 Task: Buy 1 Bar Strainers from Bar & Wine Tools section under best seller category for shipping address: Jake Allen, 4734 Huntz Lane, Bolton, Massachusetts 01740, Cell Number 9785492947. Pay from credit card ending with 9757, CVV 798
Action: Mouse moved to (14, 74)
Screenshot: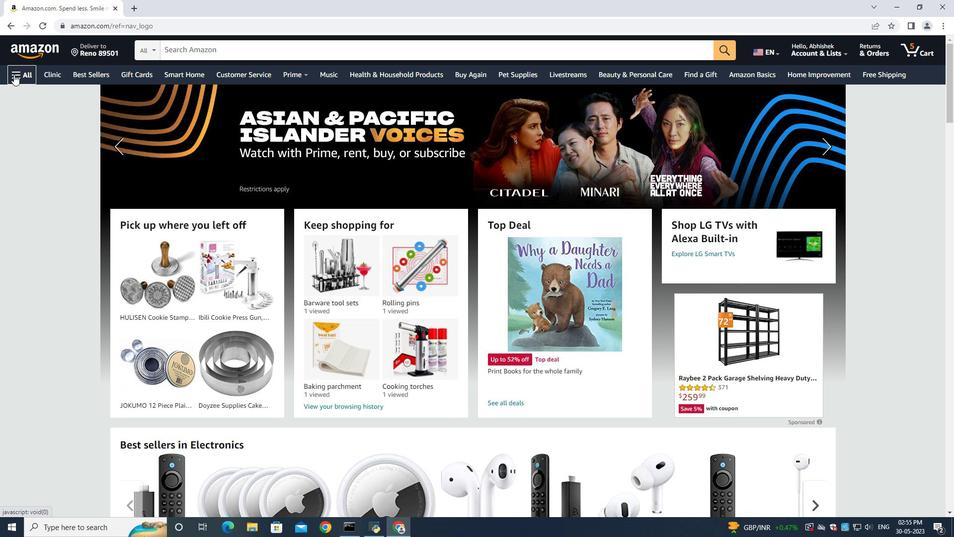 
Action: Mouse pressed left at (14, 74)
Screenshot: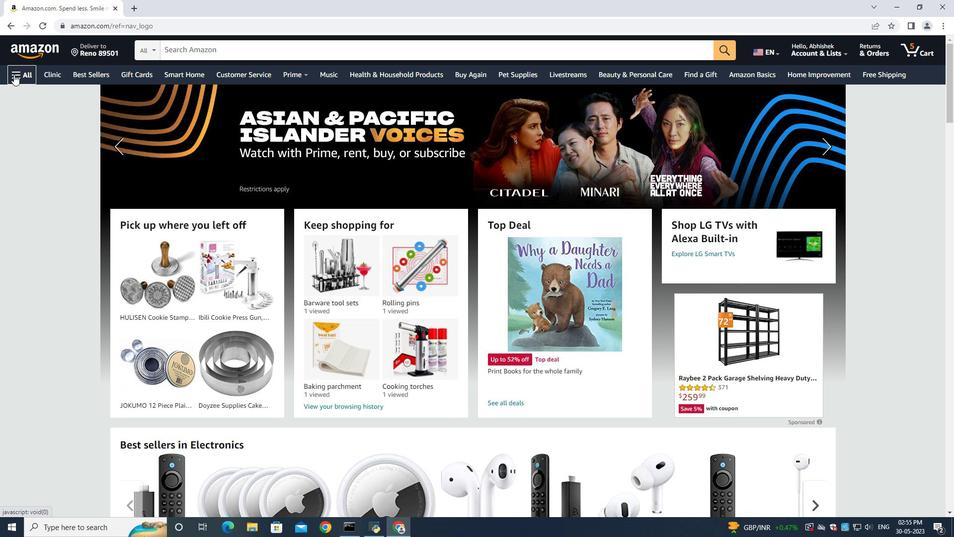 
Action: Mouse moved to (43, 94)
Screenshot: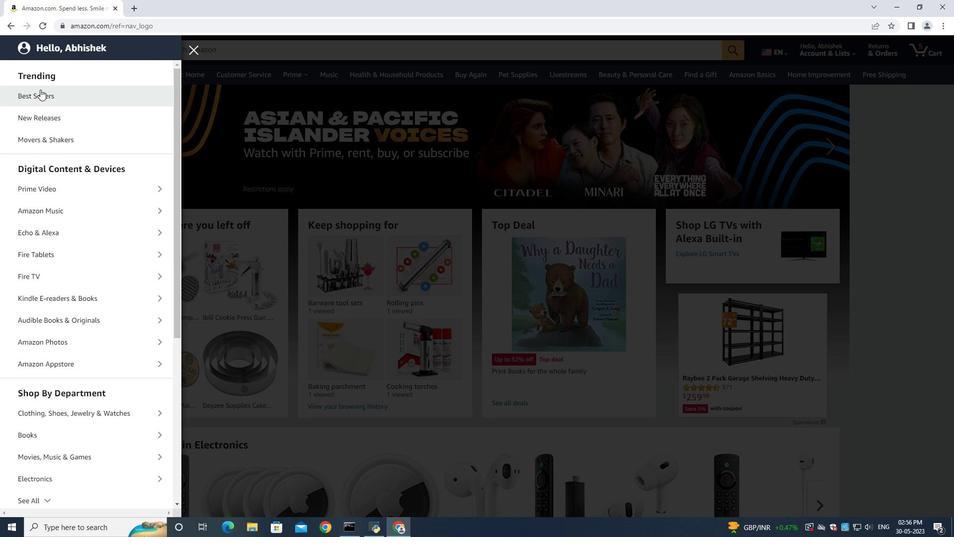 
Action: Mouse pressed left at (43, 94)
Screenshot: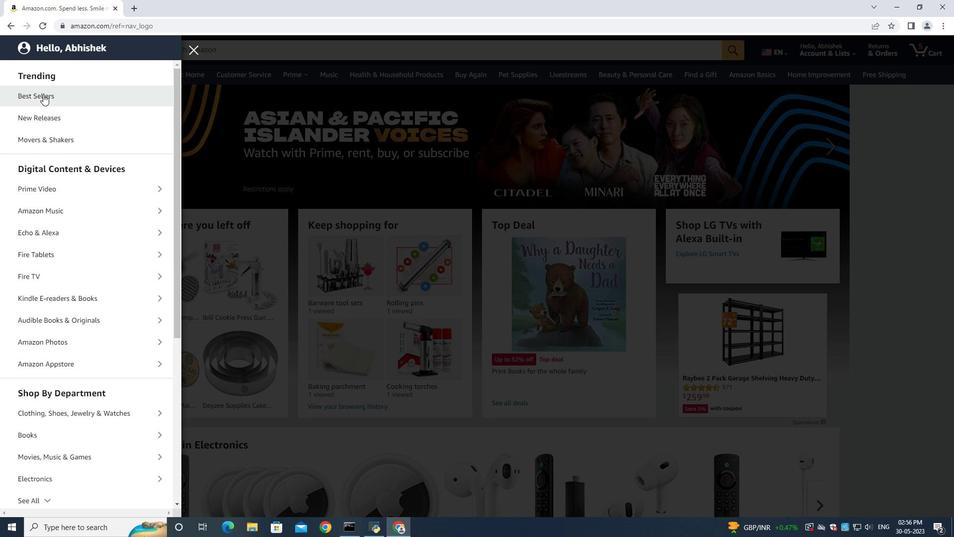 
Action: Mouse moved to (194, 52)
Screenshot: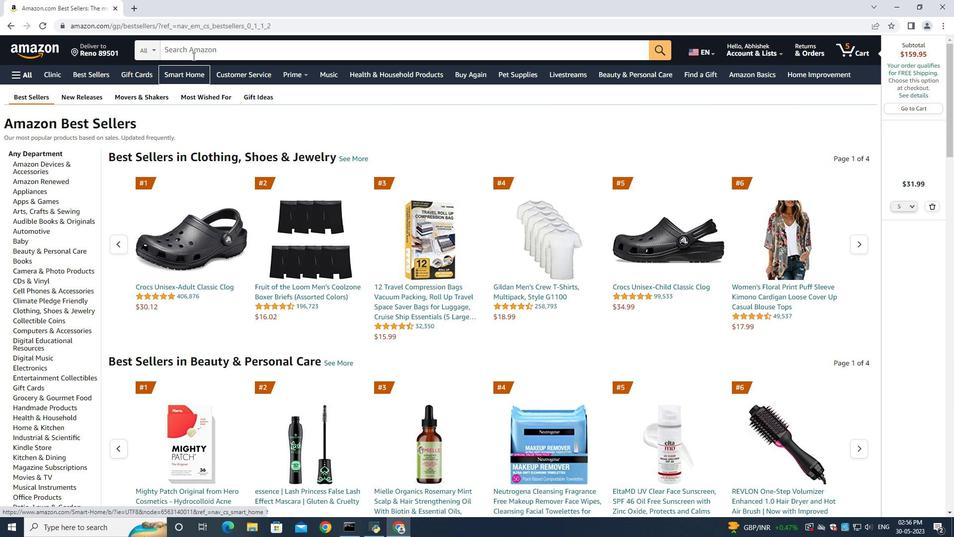 
Action: Mouse pressed left at (194, 52)
Screenshot: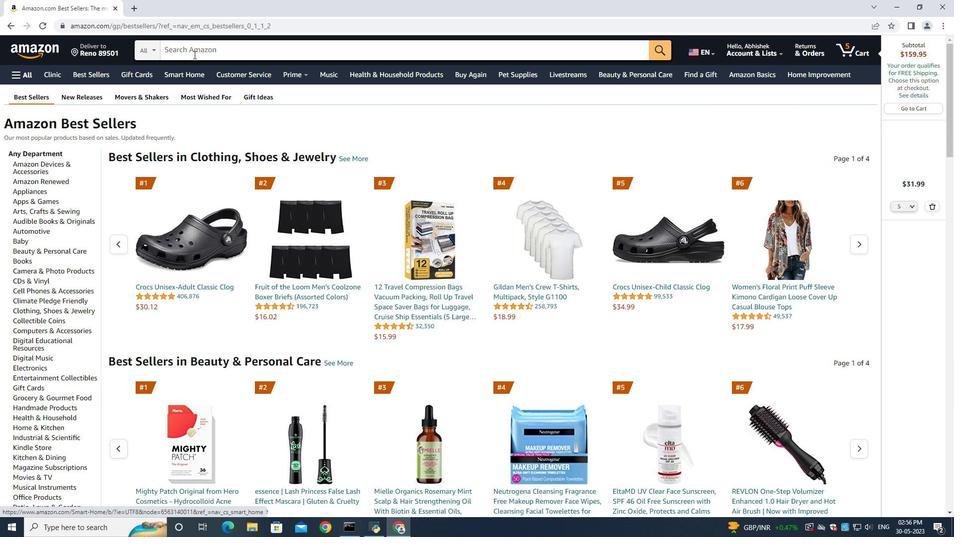 
Action: Key pressed <Key.shift>Bar<Key.space><Key.shift><Key.shift><Key.shift><Key.shift><Key.shift><Key.shift><Key.shift><Key.shift><Key.shift><Key.shift><Key.shift><Key.shift><Key.shift><Key.shift><Key.shift><Key.shift><Key.shift><Key.shift><Key.shift><Key.shift><Key.shift><Key.shift><Key.shift>Strainers<Key.enter>
Screenshot: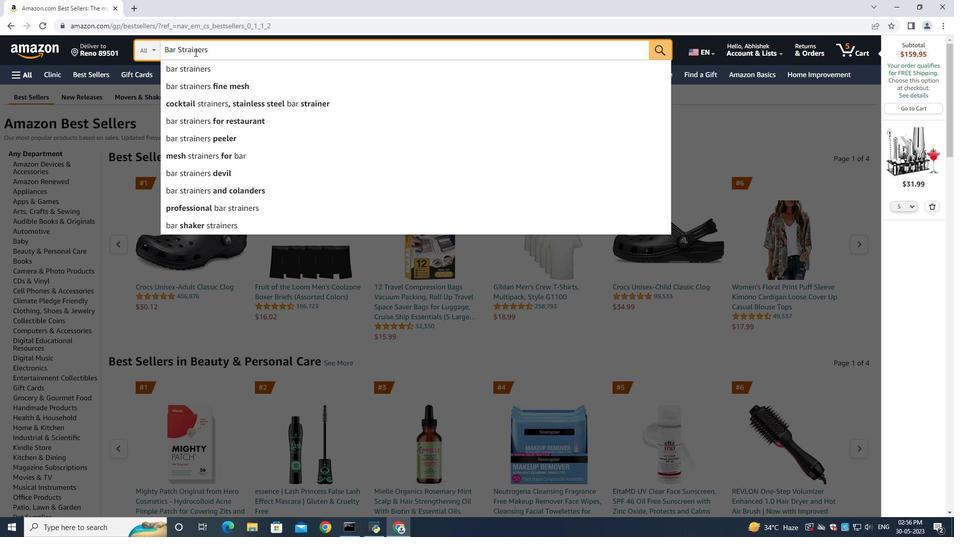 
Action: Mouse moved to (41, 204)
Screenshot: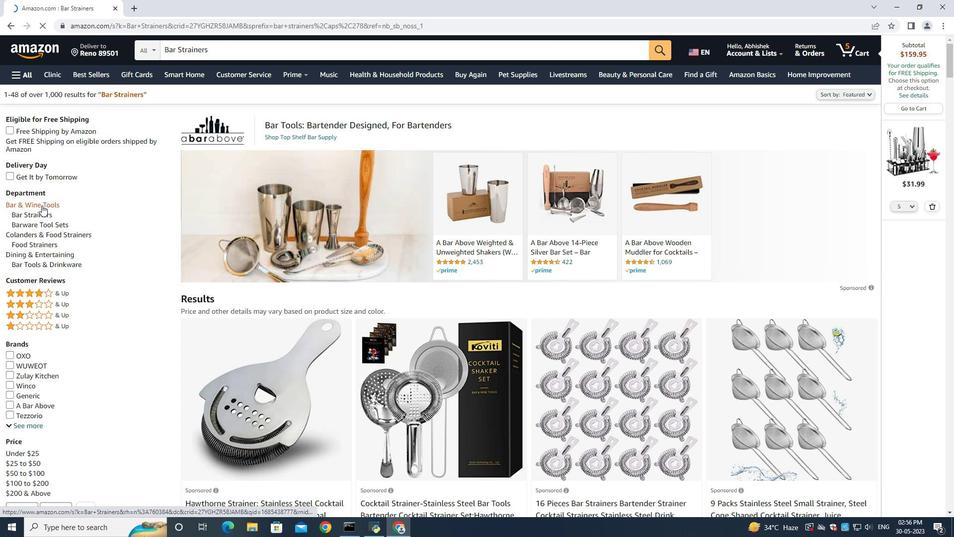 
Action: Mouse pressed left at (41, 204)
Screenshot: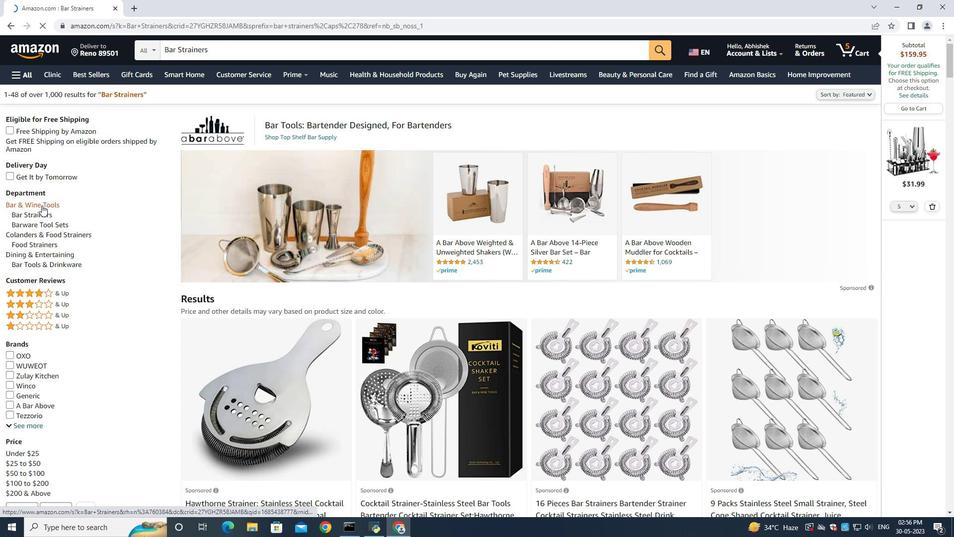 
Action: Mouse moved to (363, 332)
Screenshot: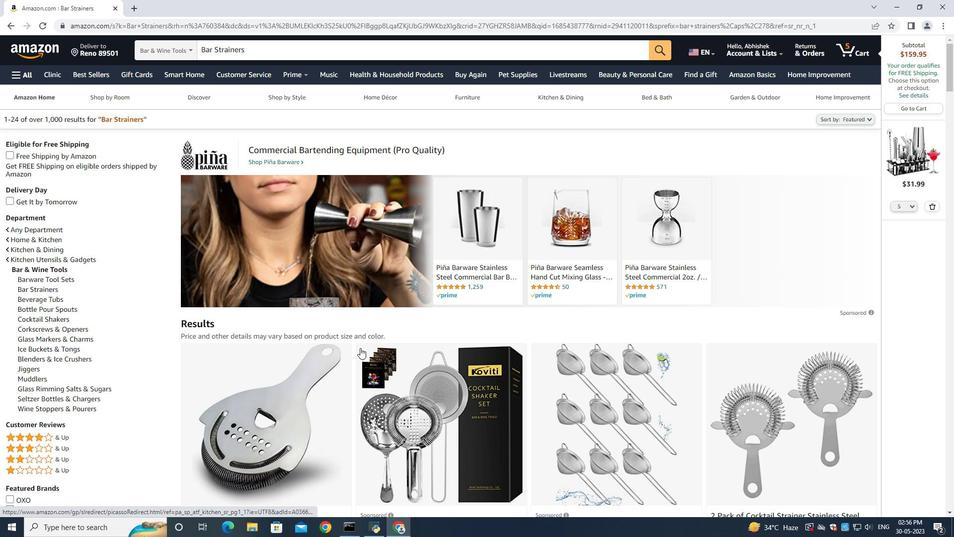 
Action: Mouse scrolled (363, 331) with delta (0, 0)
Screenshot: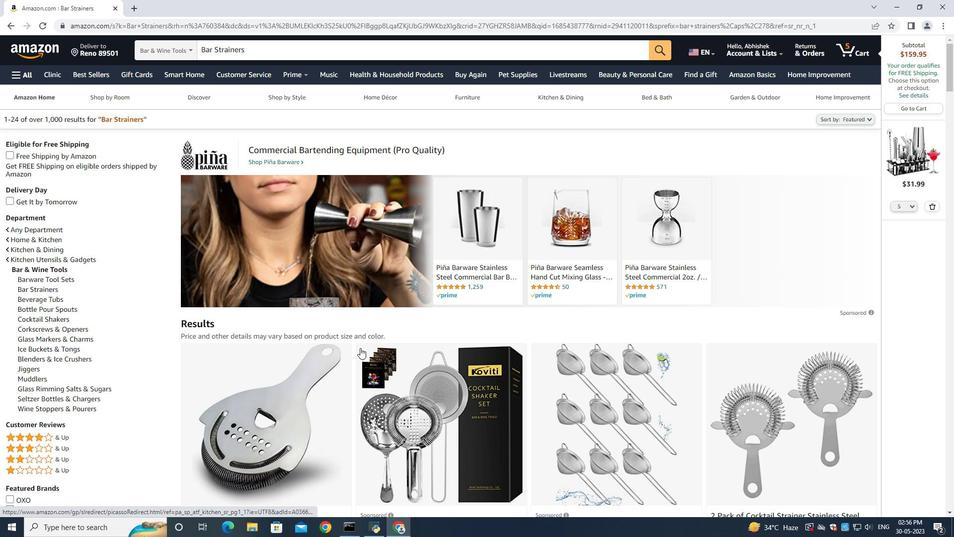 
Action: Mouse scrolled (363, 331) with delta (0, 0)
Screenshot: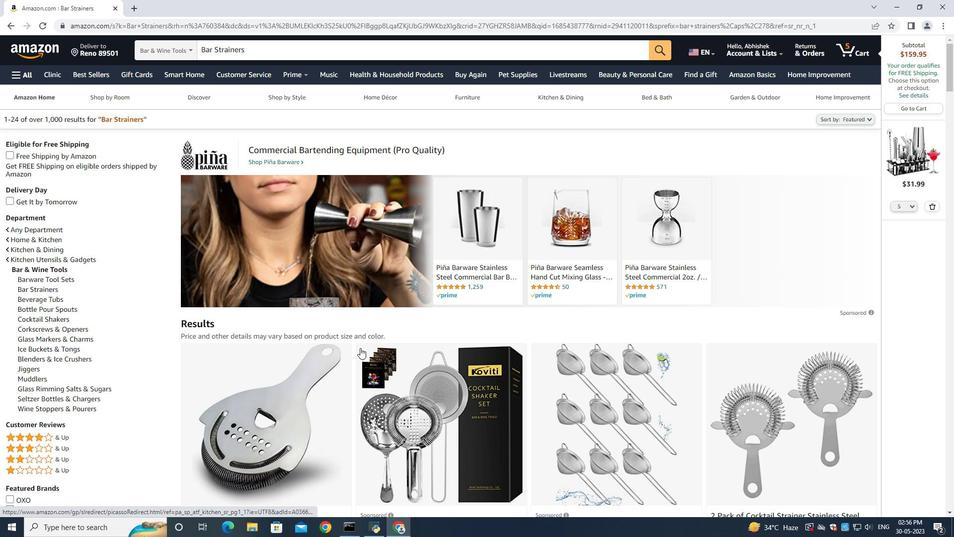 
Action: Mouse scrolled (363, 331) with delta (0, 0)
Screenshot: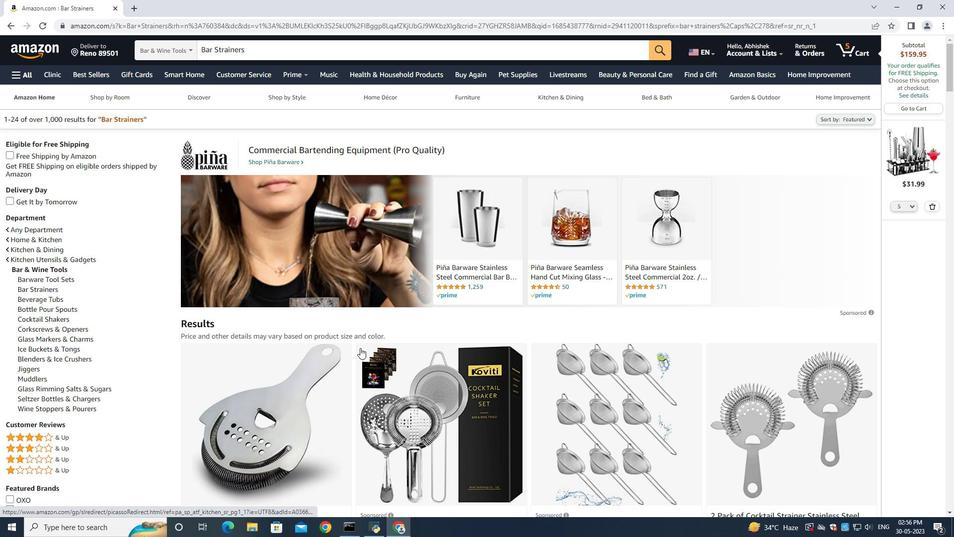 
Action: Mouse moved to (365, 321)
Screenshot: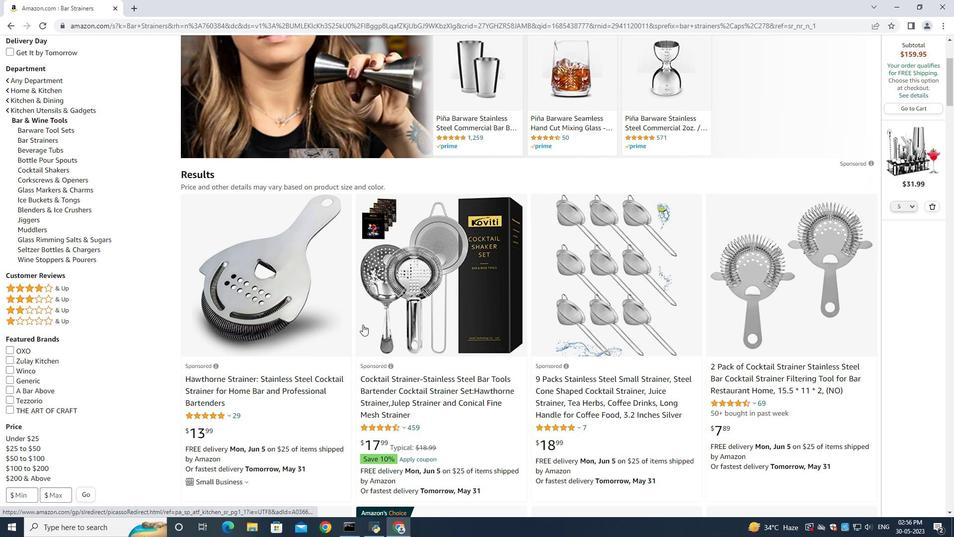 
Action: Mouse scrolled (365, 320) with delta (0, 0)
Screenshot: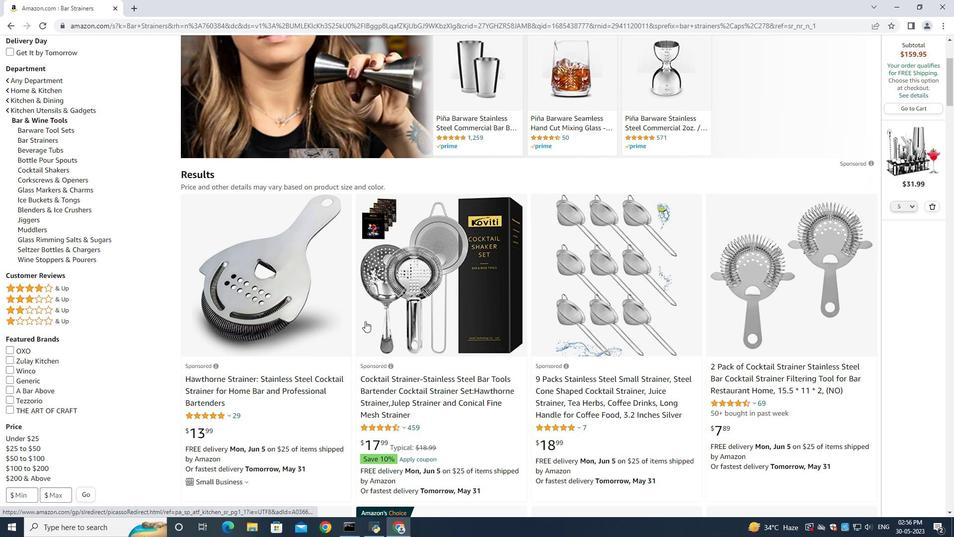 
Action: Mouse scrolled (365, 320) with delta (0, 0)
Screenshot: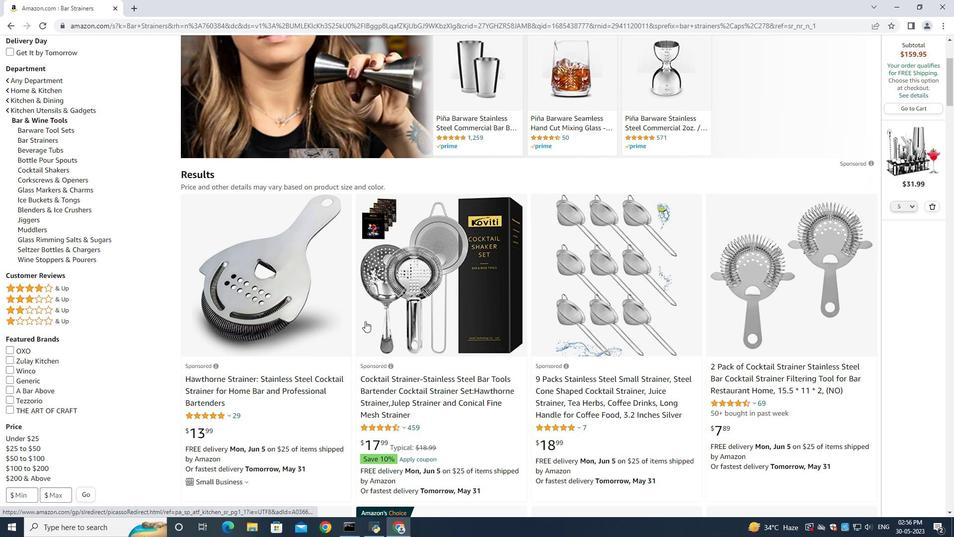 
Action: Mouse moved to (400, 300)
Screenshot: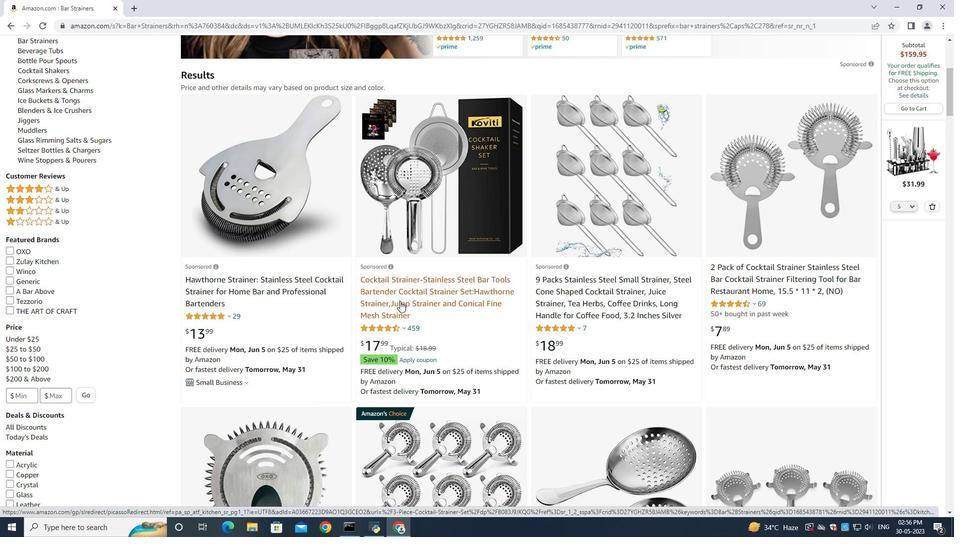 
Action: Mouse scrolled (400, 299) with delta (0, 0)
Screenshot: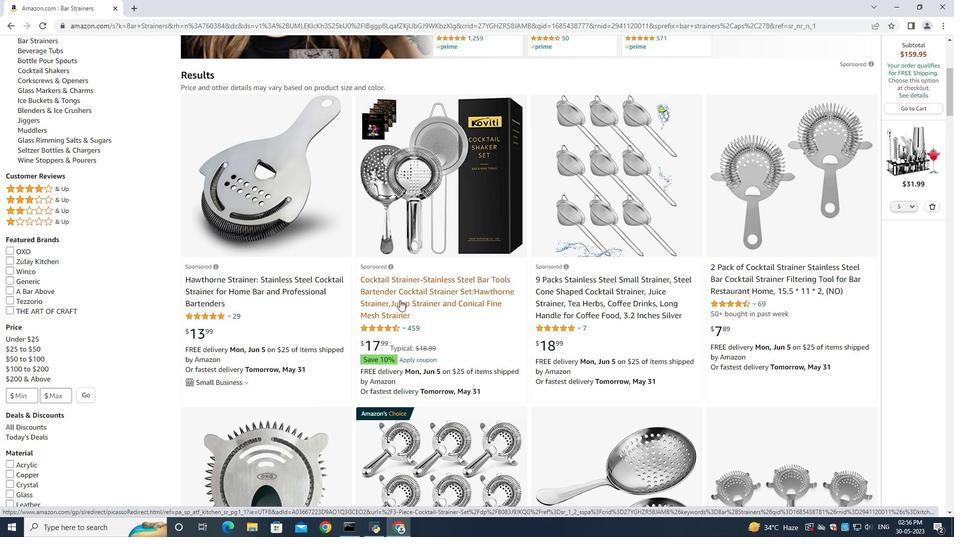 
Action: Mouse scrolled (400, 299) with delta (0, 0)
Screenshot: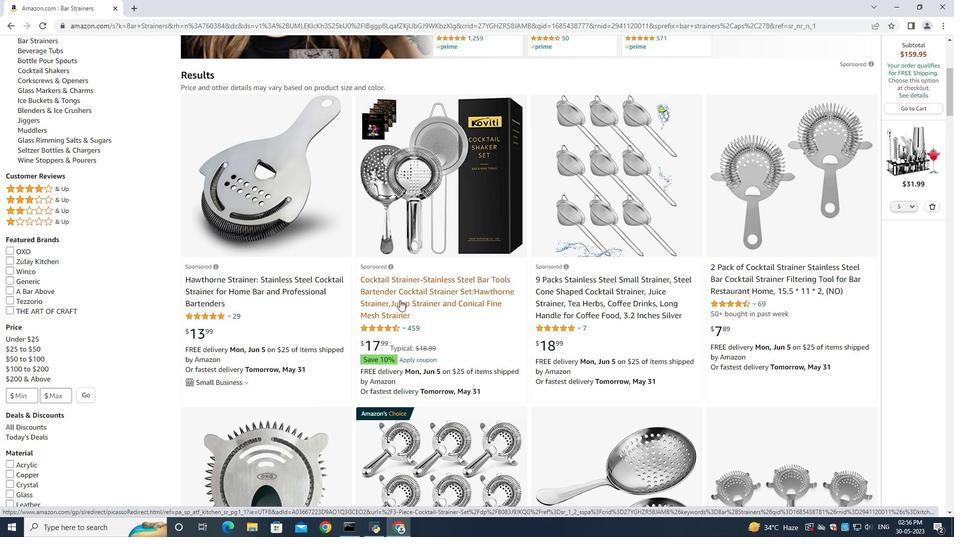 
Action: Mouse scrolled (400, 299) with delta (0, 0)
Screenshot: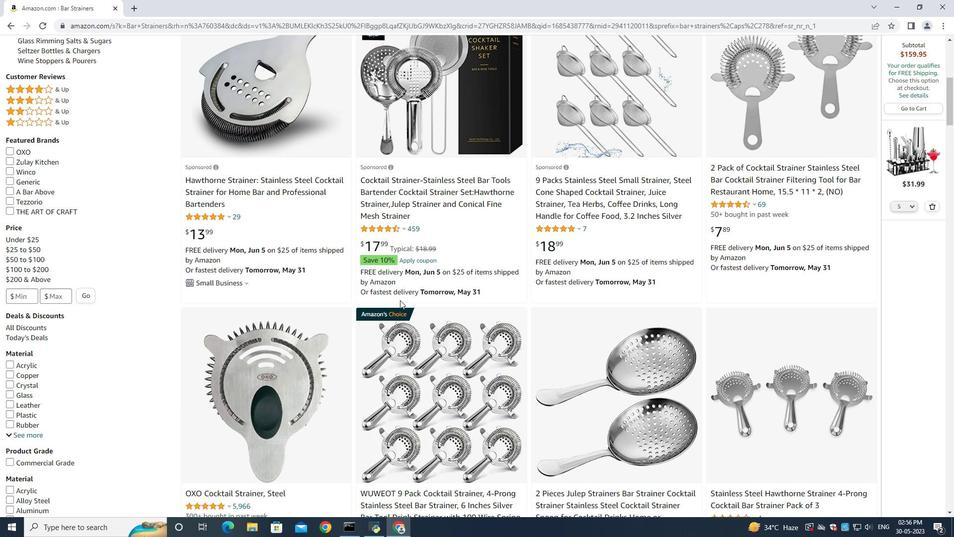 
Action: Mouse moved to (484, 336)
Screenshot: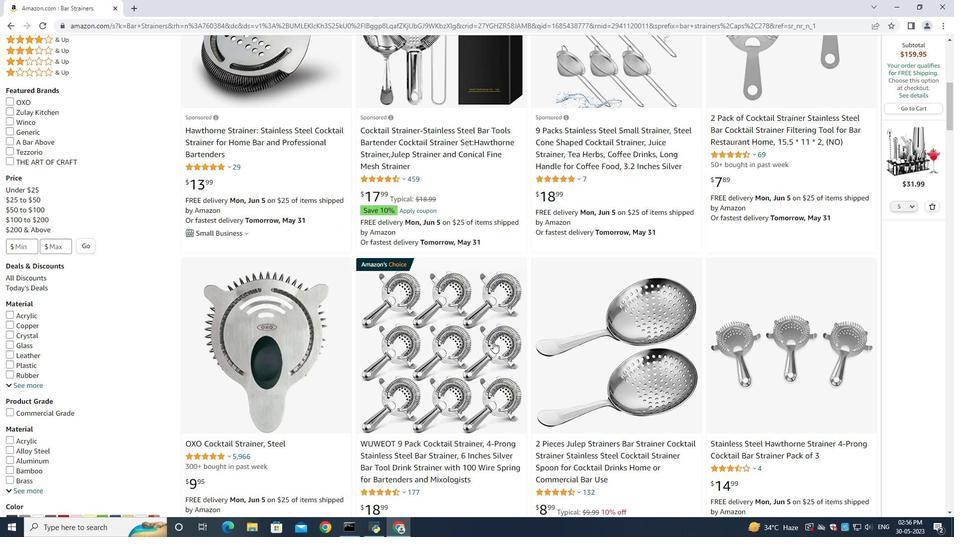 
Action: Mouse scrolled (484, 336) with delta (0, 0)
Screenshot: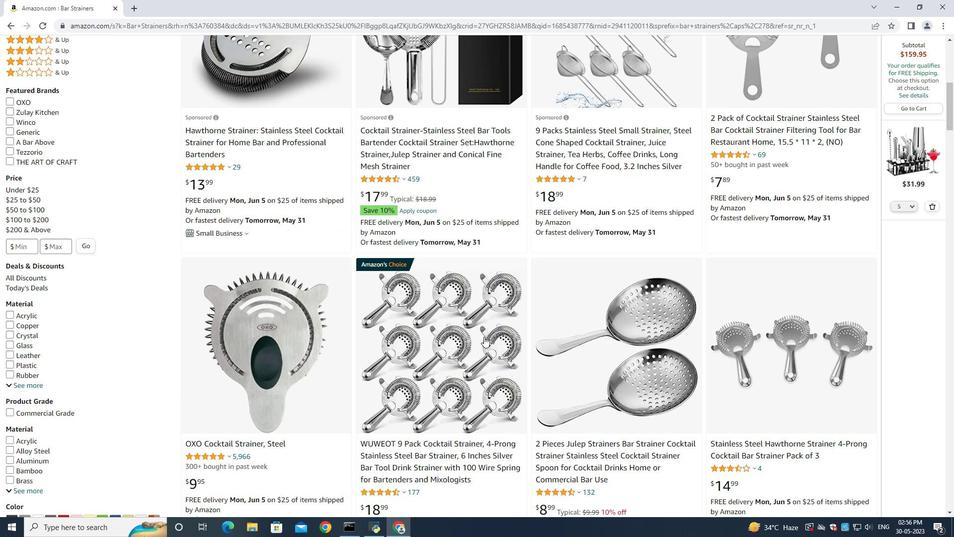 
Action: Mouse moved to (467, 335)
Screenshot: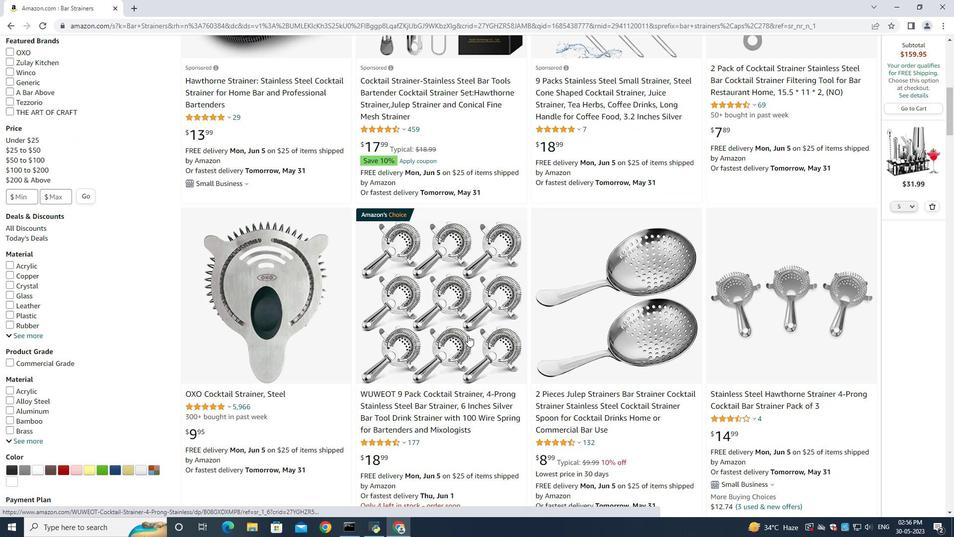 
Action: Mouse scrolled (467, 335) with delta (0, 0)
Screenshot: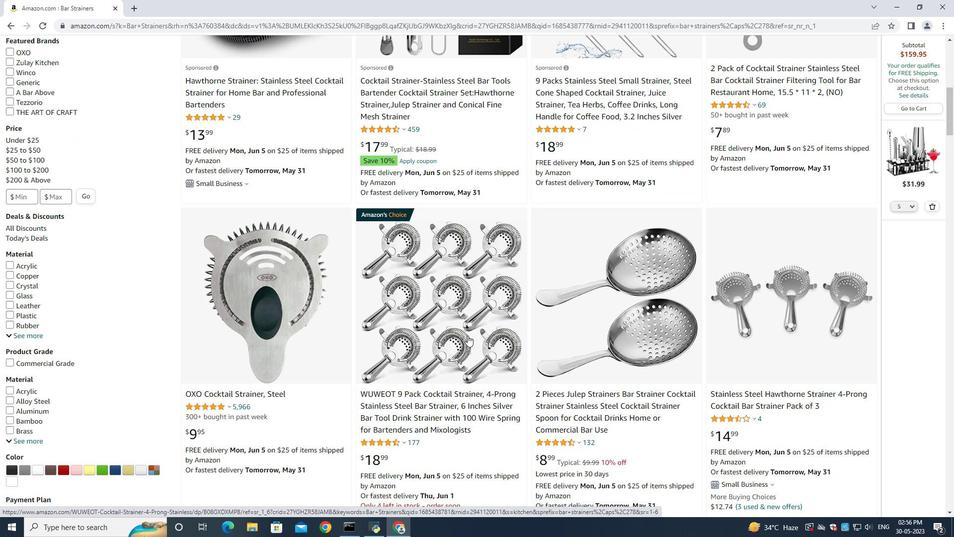 
Action: Mouse moved to (462, 347)
Screenshot: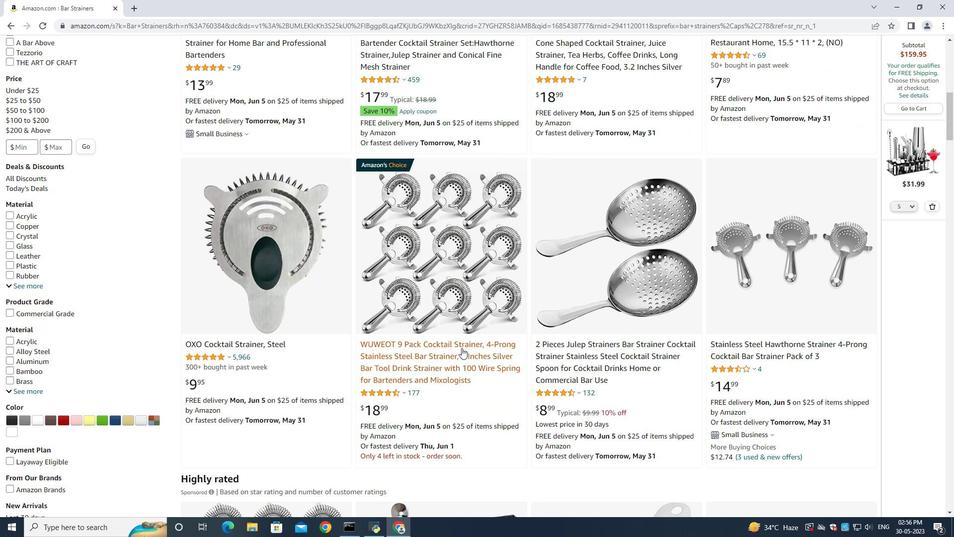 
Action: Mouse pressed left at (462, 347)
Screenshot: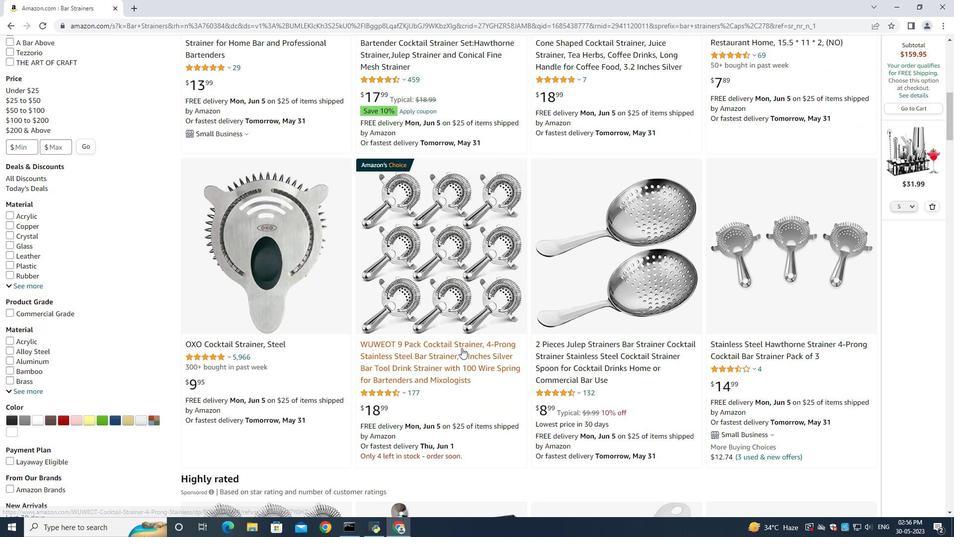 
Action: Mouse moved to (723, 421)
Screenshot: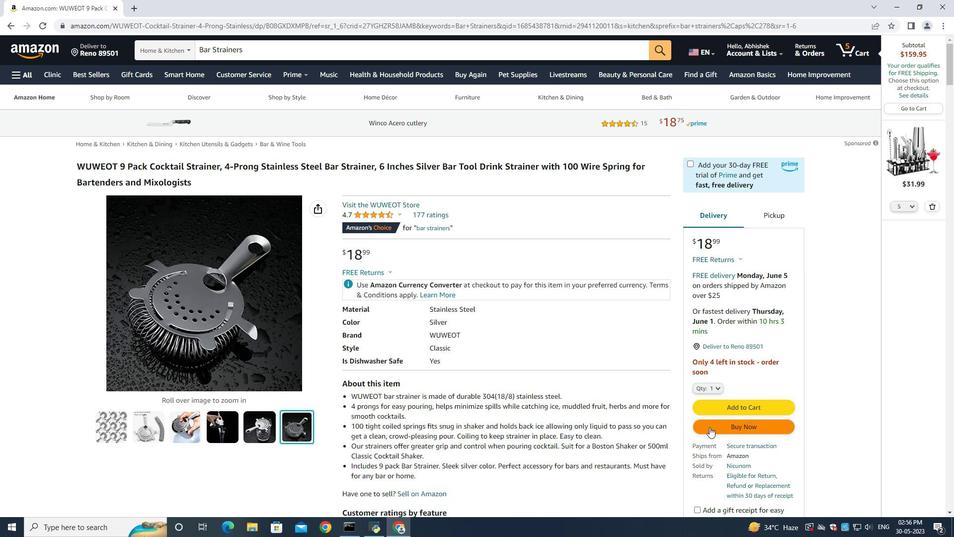 
Action: Mouse pressed left at (723, 421)
Screenshot: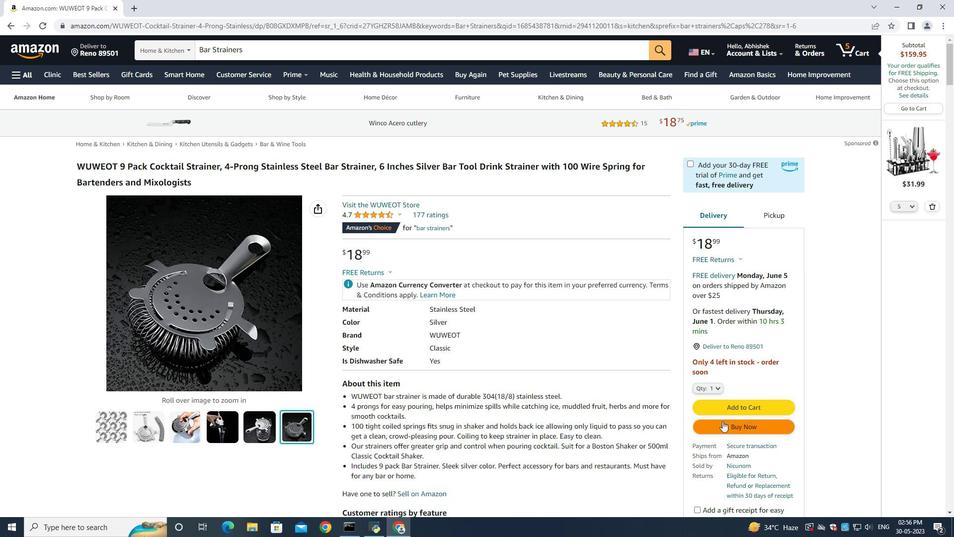 
Action: Mouse moved to (6, 25)
Screenshot: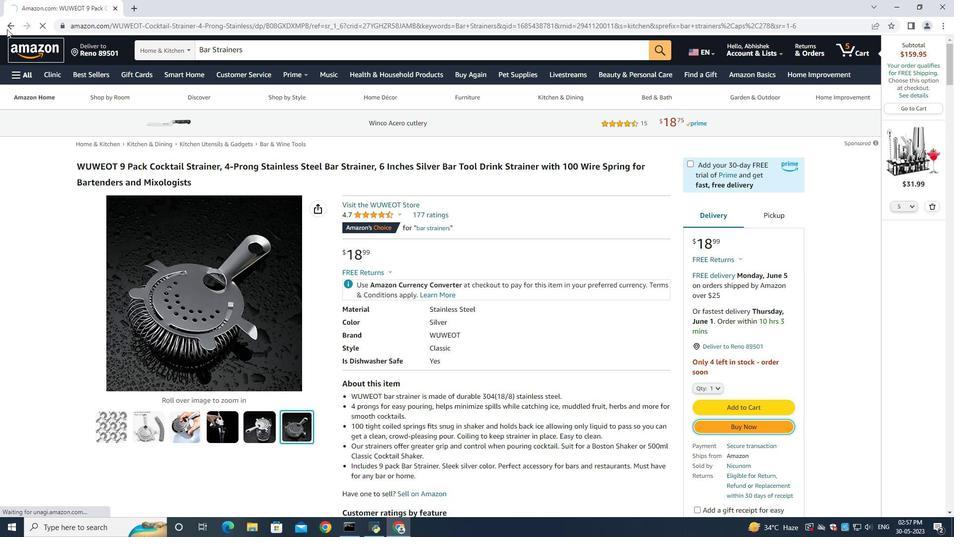 
Action: Mouse pressed left at (6, 25)
Screenshot: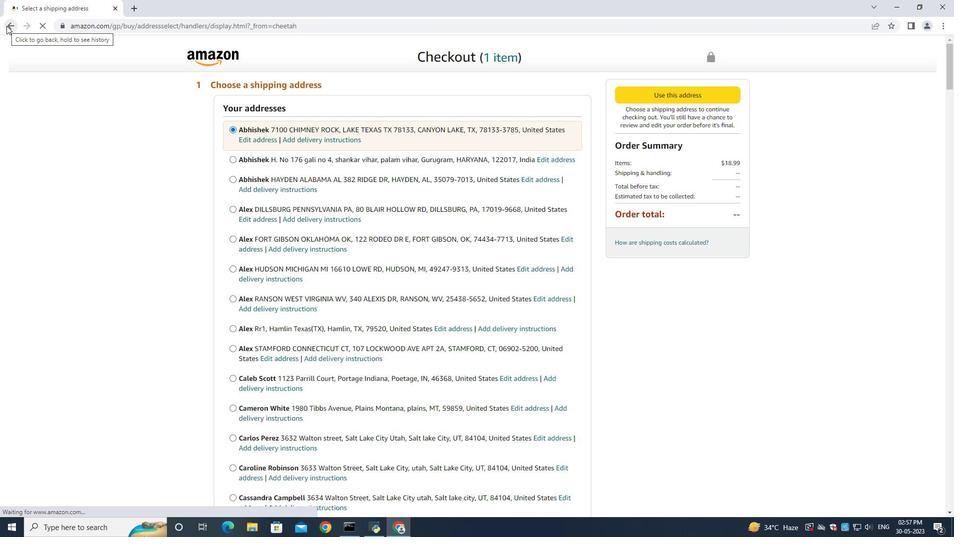 
Action: Mouse moved to (933, 219)
Screenshot: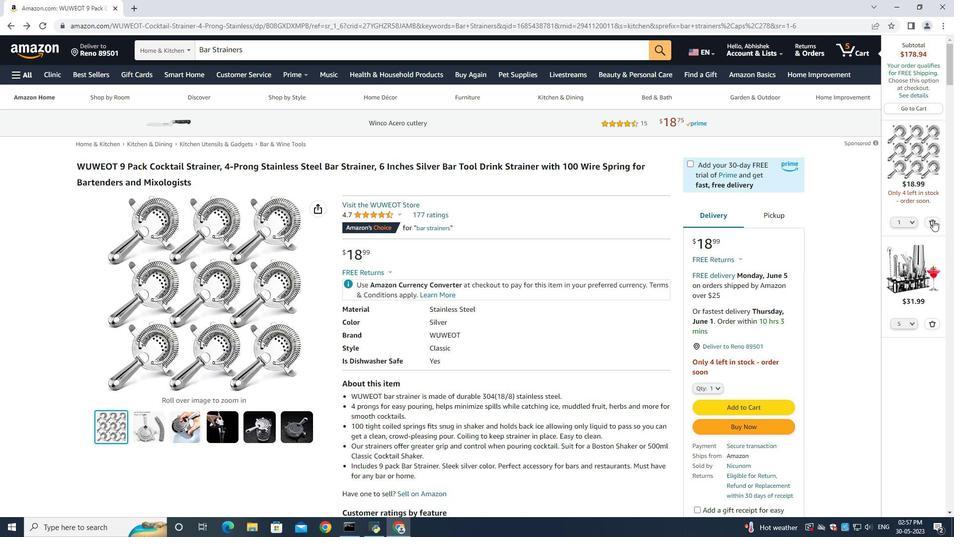 
Action: Mouse pressed left at (933, 219)
Screenshot: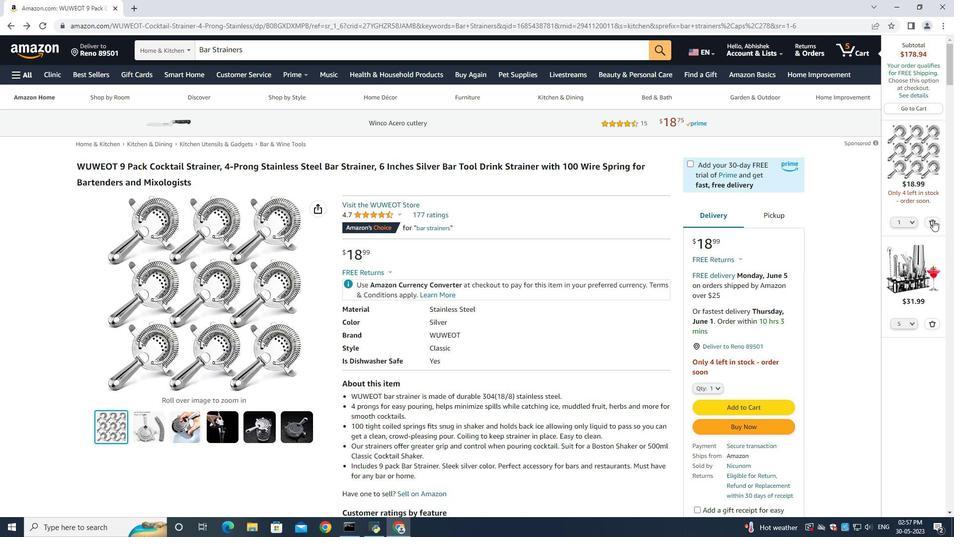 
Action: Mouse moved to (933, 255)
Screenshot: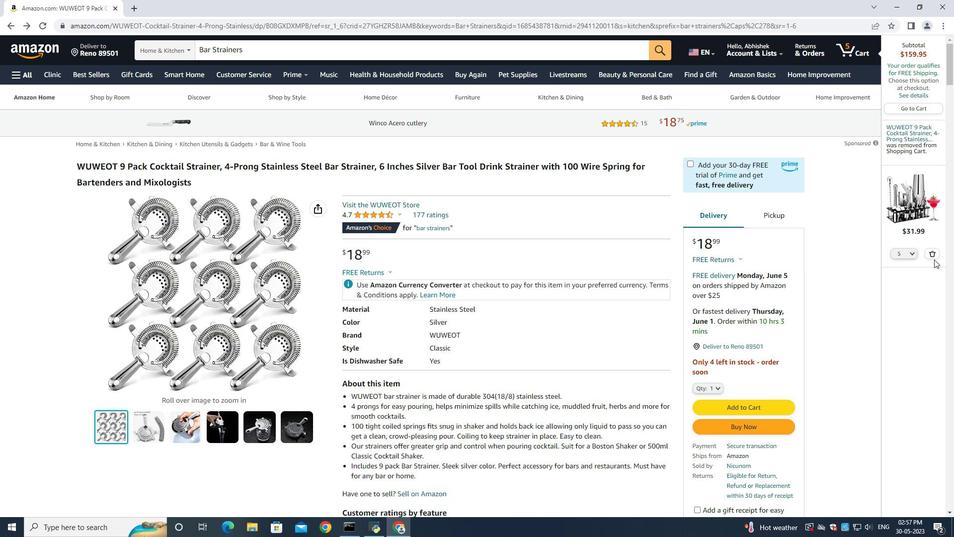 
Action: Mouse pressed left at (933, 255)
Screenshot: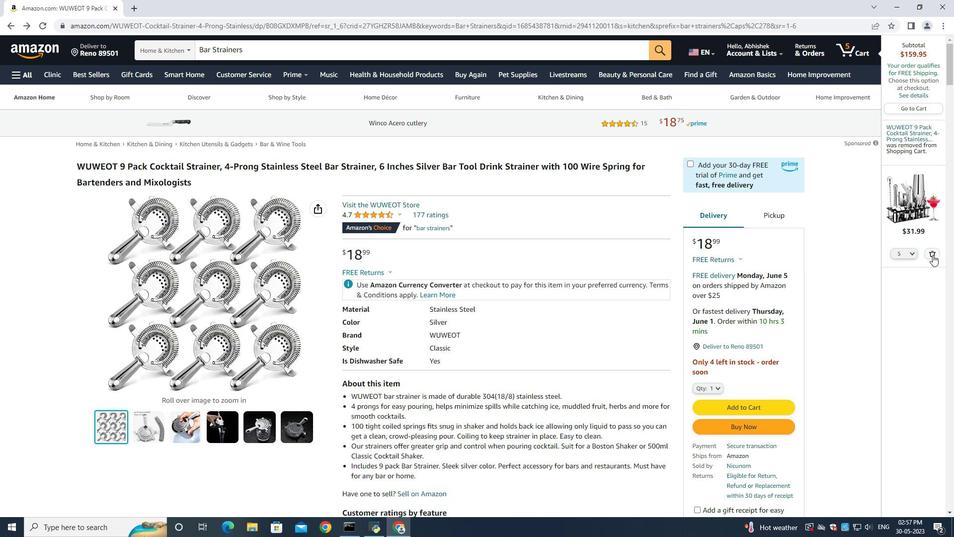 
Action: Mouse moved to (728, 426)
Screenshot: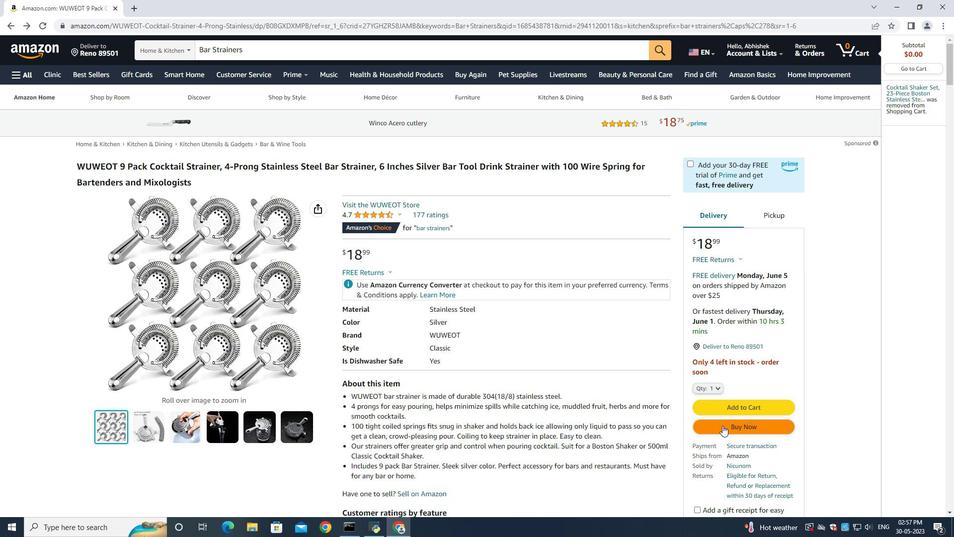 
Action: Mouse pressed left at (728, 426)
Screenshot: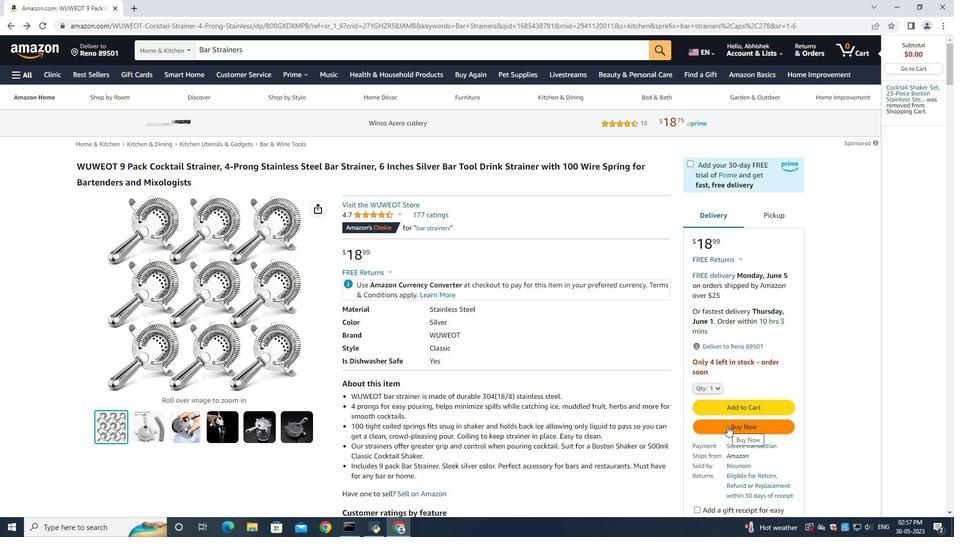 
Action: Mouse moved to (466, 335)
Screenshot: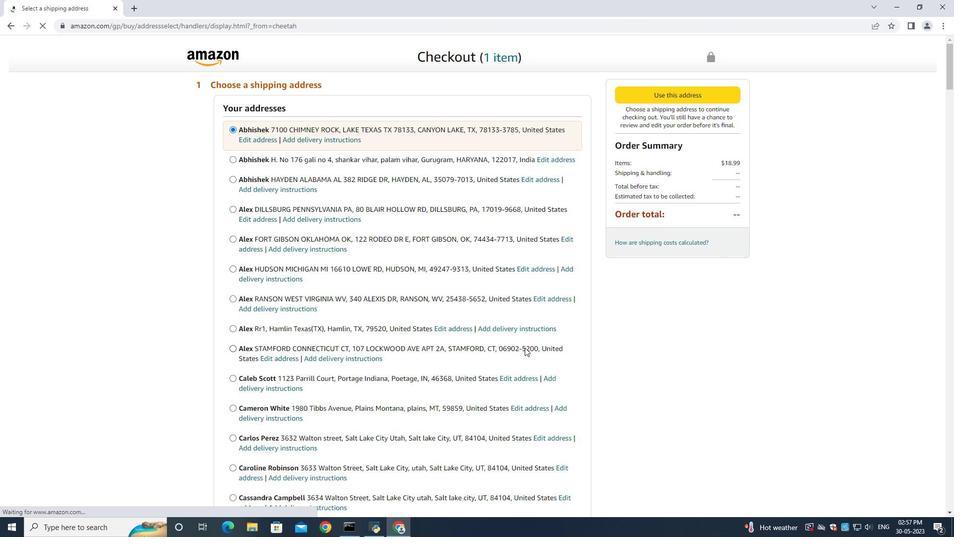 
Action: Mouse scrolled (466, 335) with delta (0, 0)
Screenshot: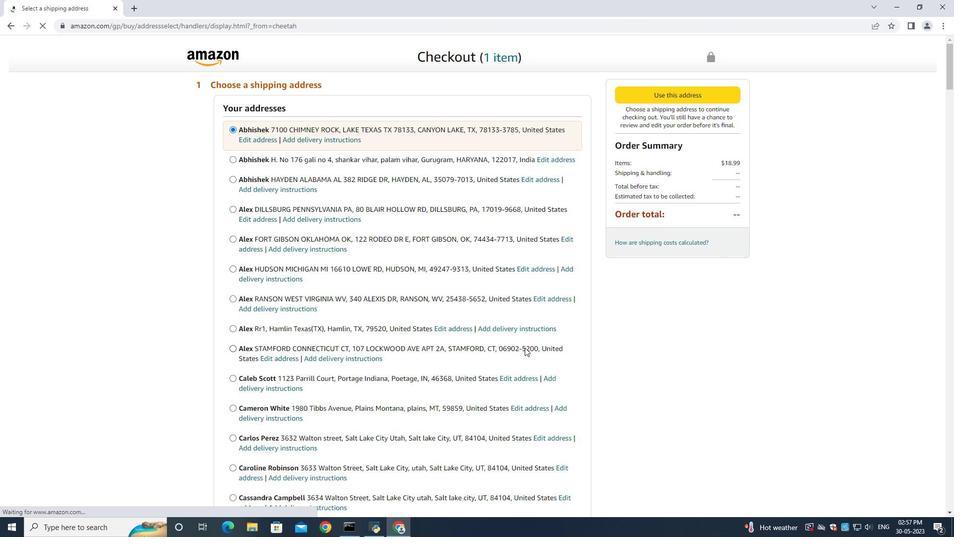 
Action: Mouse moved to (466, 336)
Screenshot: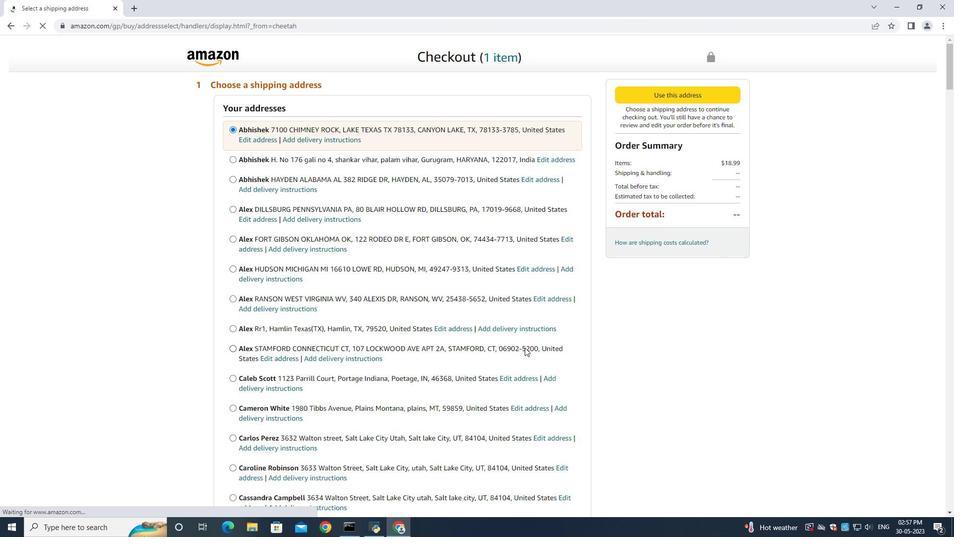 
Action: Mouse scrolled (466, 335) with delta (0, 0)
Screenshot: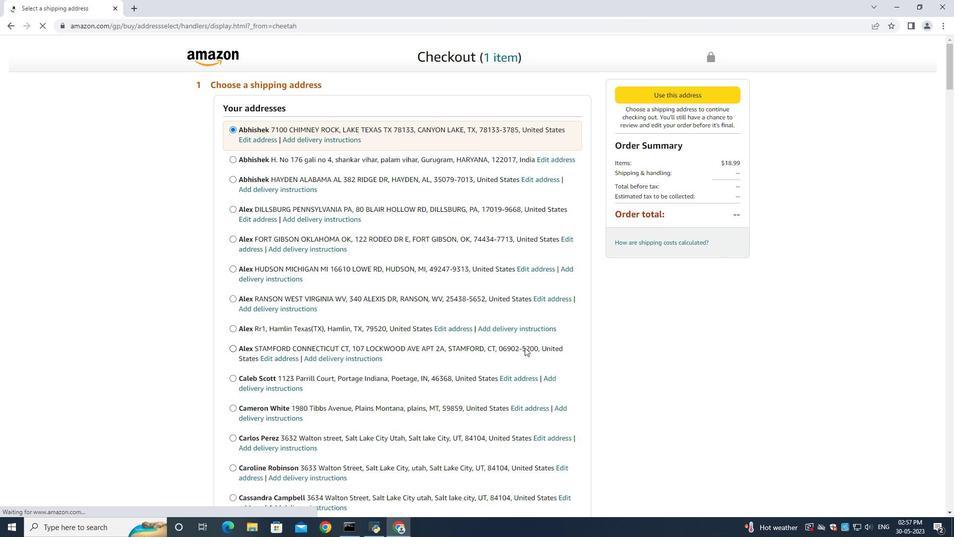 
Action: Mouse scrolled (466, 335) with delta (0, 0)
Screenshot: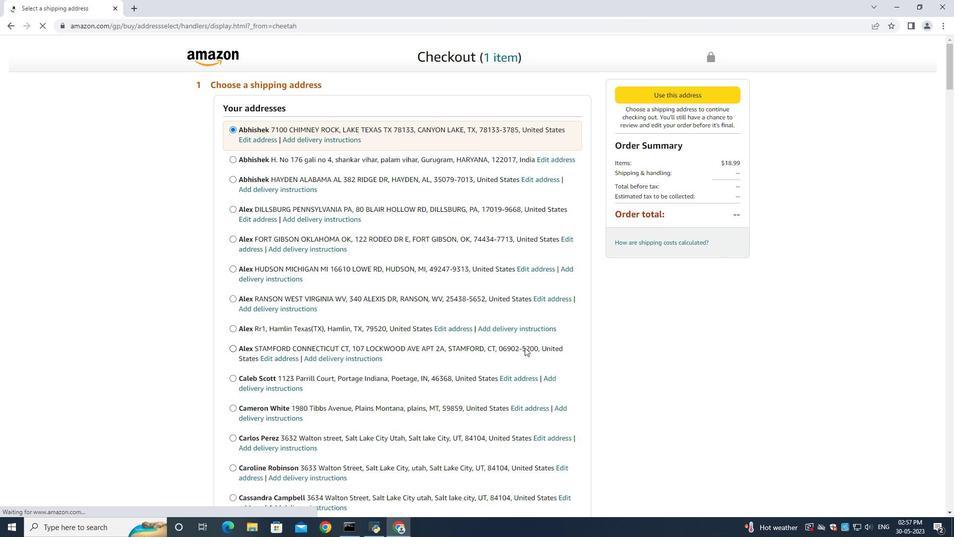 
Action: Mouse scrolled (466, 335) with delta (0, 0)
Screenshot: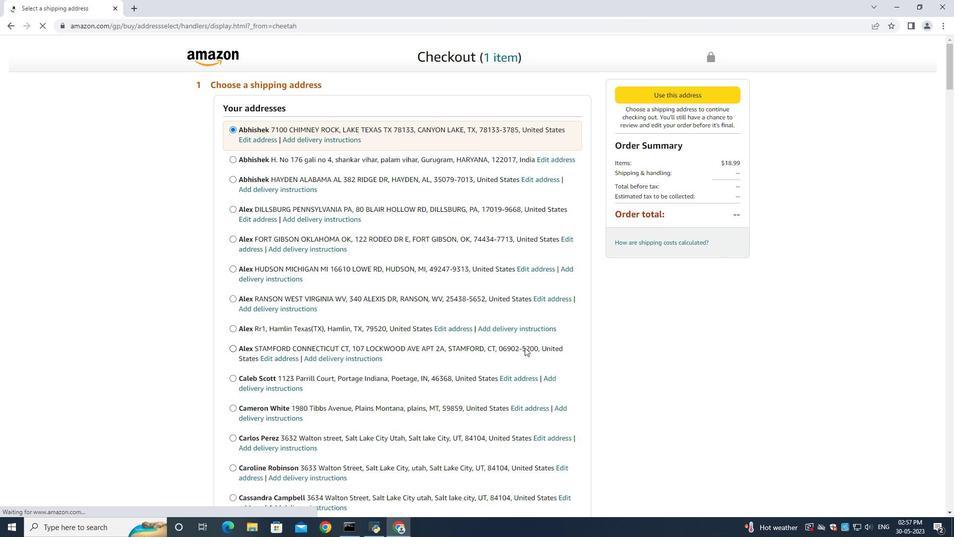 
Action: Mouse scrolled (466, 335) with delta (0, 0)
Screenshot: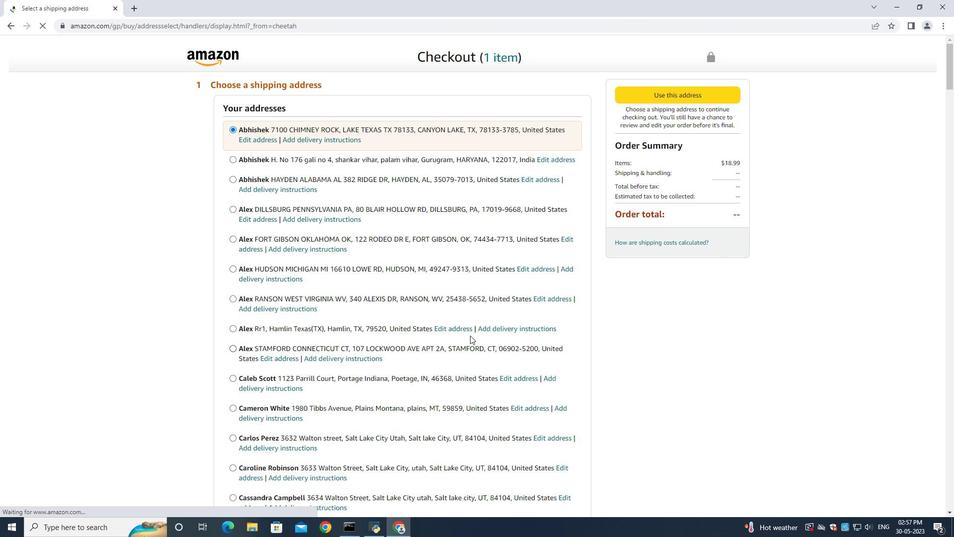 
Action: Mouse scrolled (466, 335) with delta (0, 0)
Screenshot: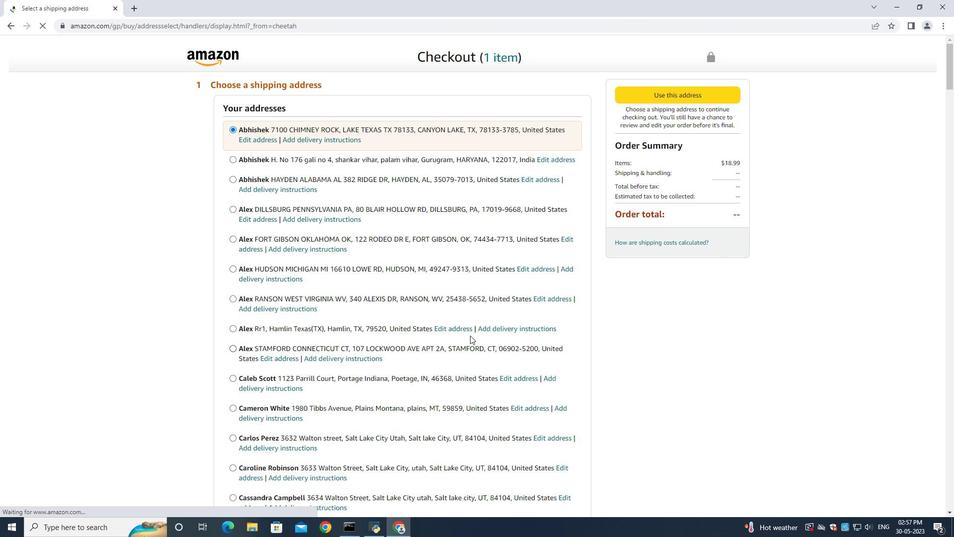 
Action: Mouse moved to (465, 335)
Screenshot: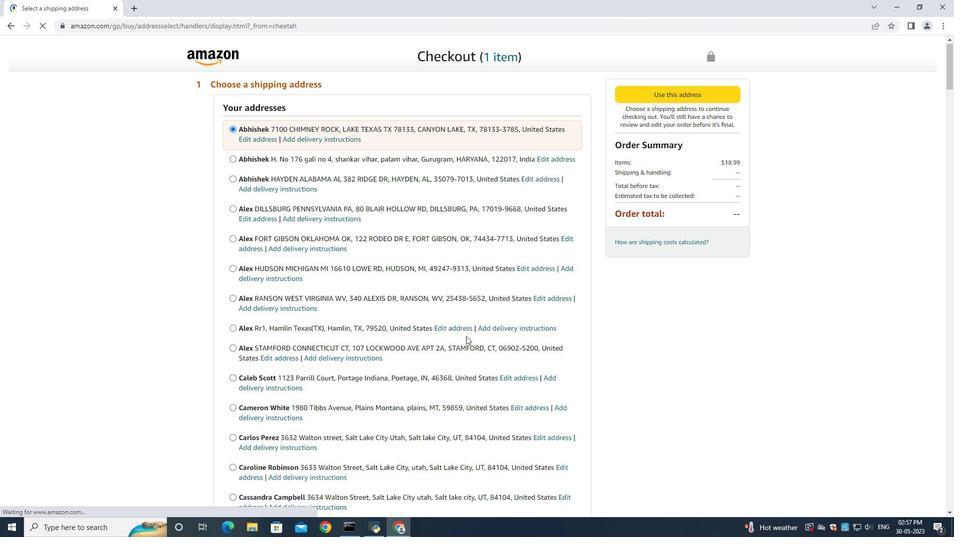 
Action: Mouse scrolled (465, 335) with delta (0, 0)
Screenshot: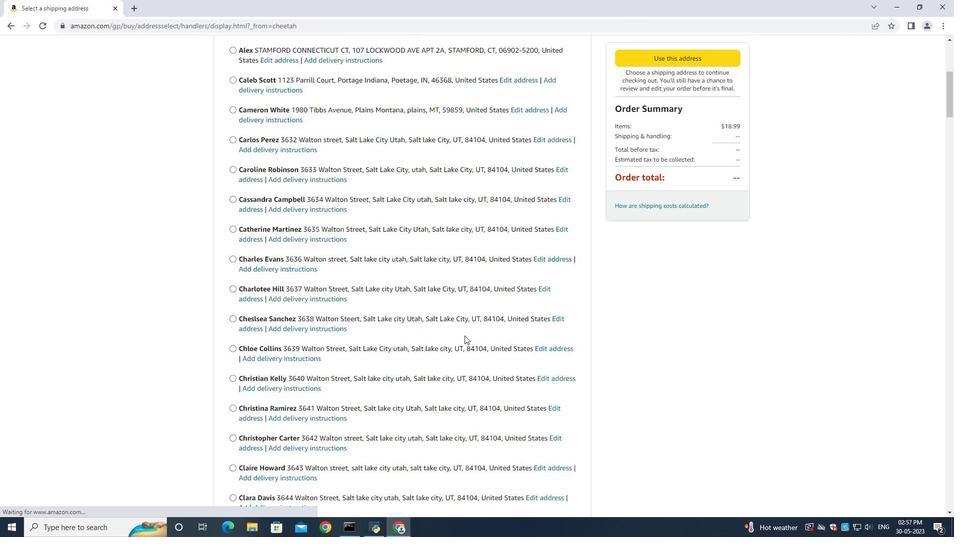 
Action: Mouse scrolled (465, 335) with delta (0, 0)
Screenshot: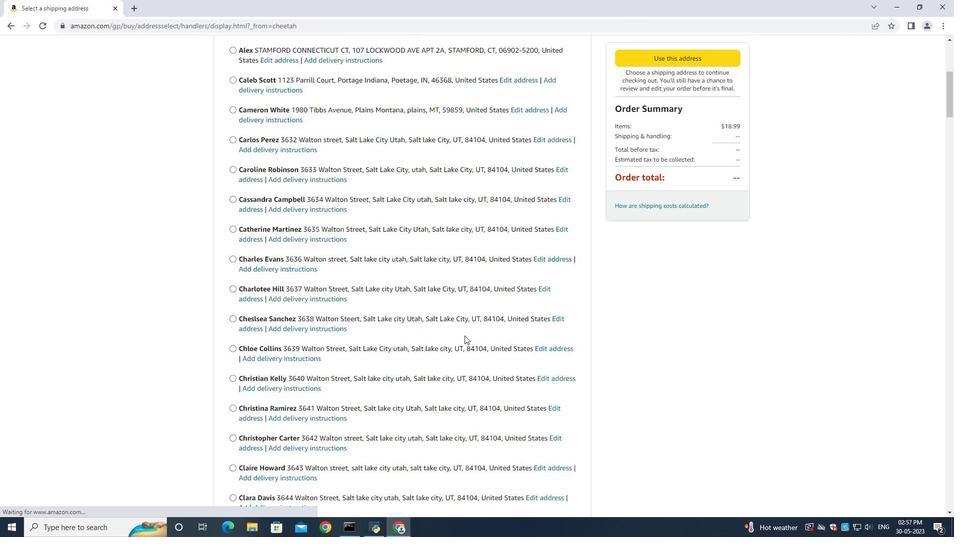 
Action: Mouse scrolled (465, 335) with delta (0, 0)
Screenshot: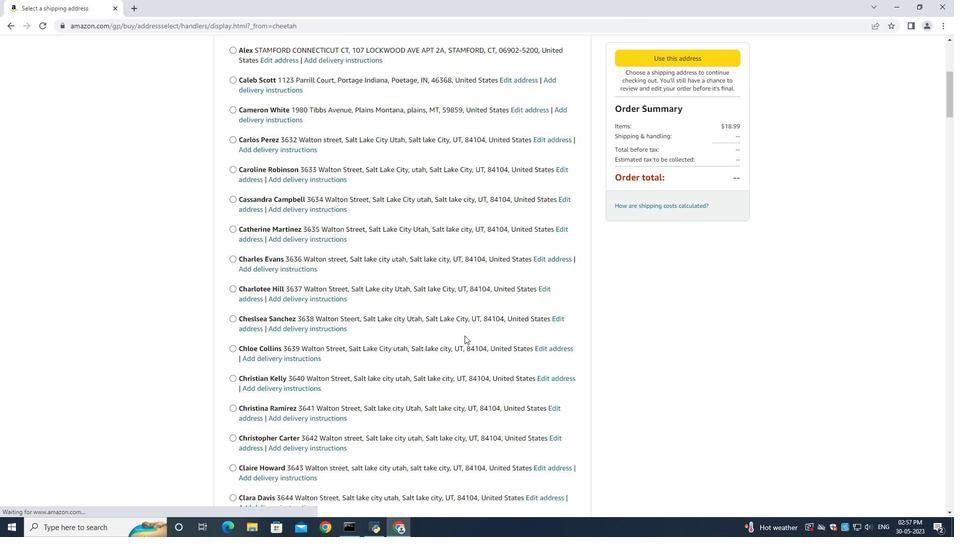 
Action: Mouse scrolled (465, 335) with delta (0, 0)
Screenshot: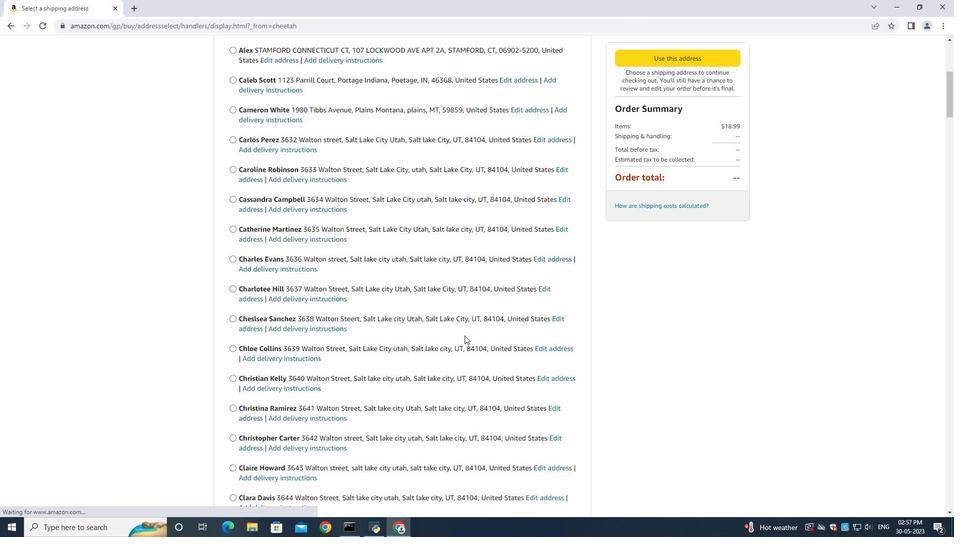 
Action: Mouse scrolled (465, 335) with delta (0, 0)
Screenshot: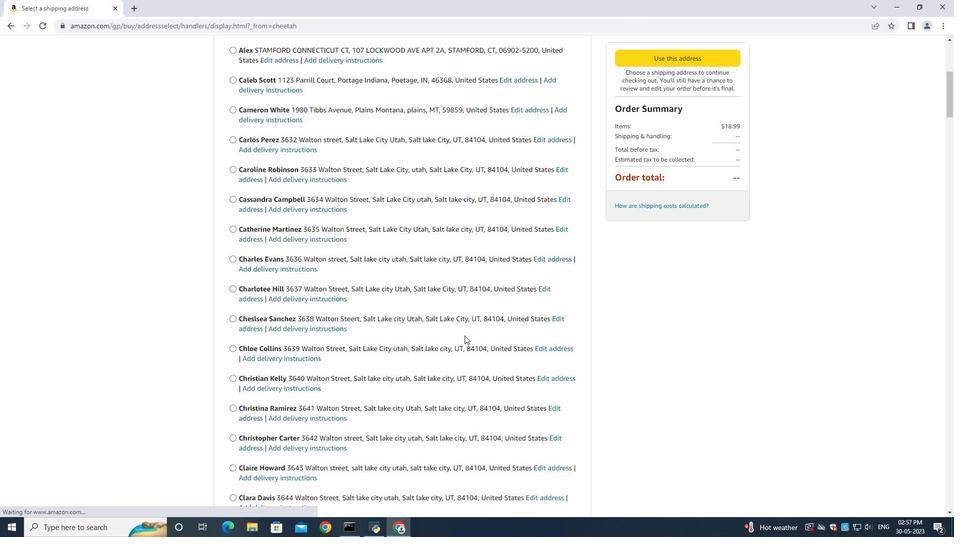 
Action: Mouse moved to (423, 331)
Screenshot: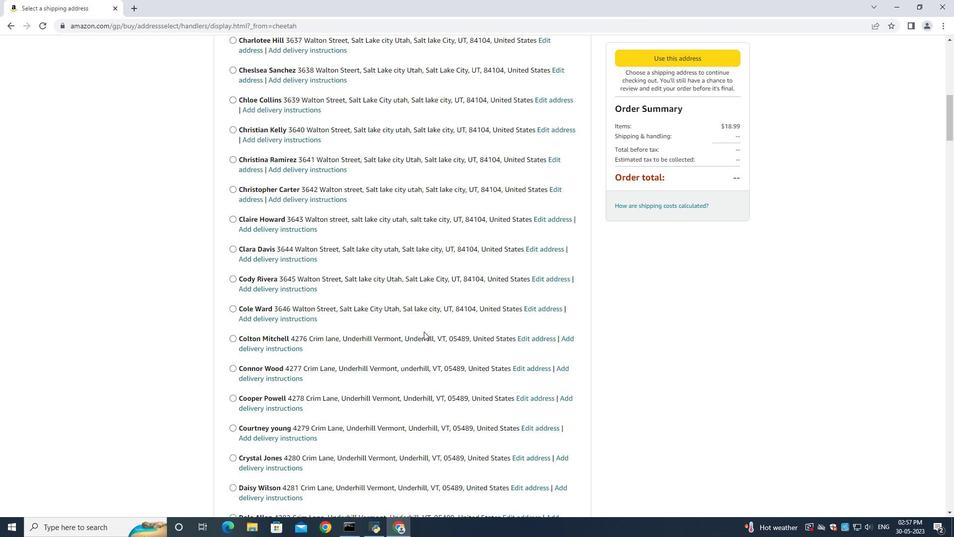 
Action: Mouse scrolled (423, 331) with delta (0, 0)
Screenshot: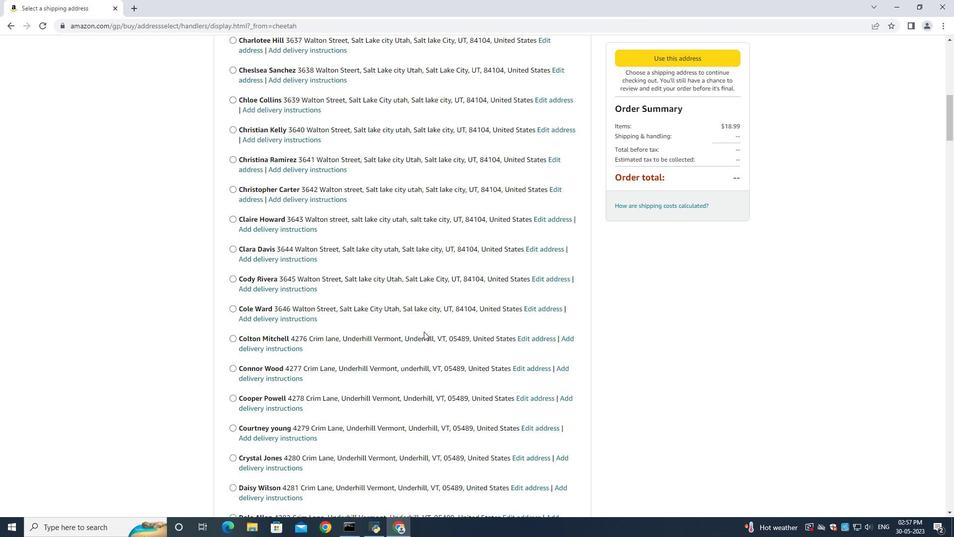 
Action: Mouse scrolled (423, 331) with delta (0, 0)
Screenshot: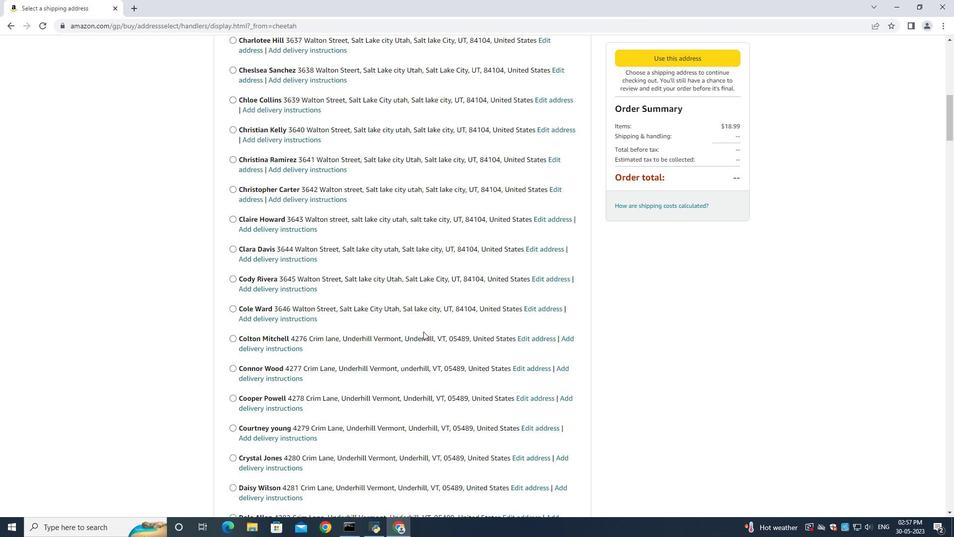 
Action: Mouse scrolled (423, 331) with delta (0, 0)
Screenshot: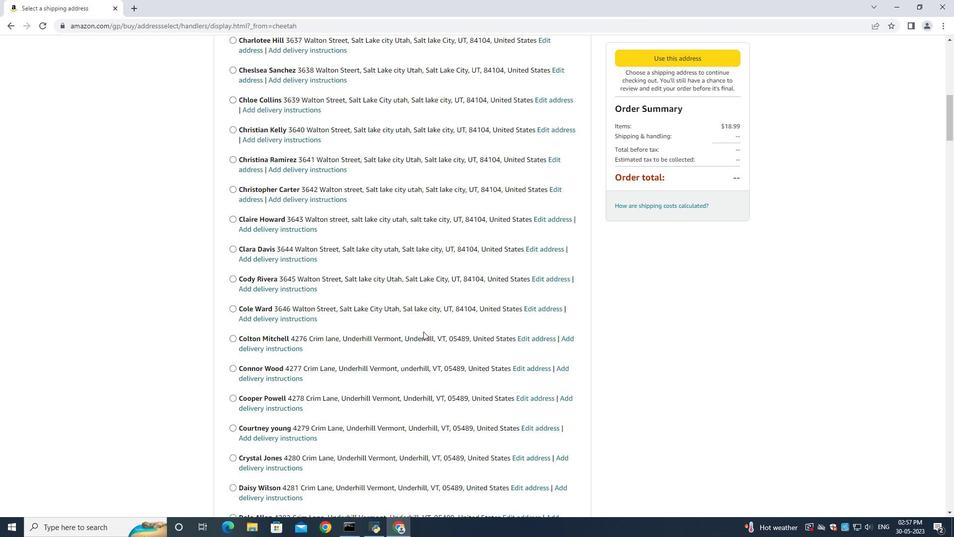
Action: Mouse scrolled (423, 331) with delta (0, 0)
Screenshot: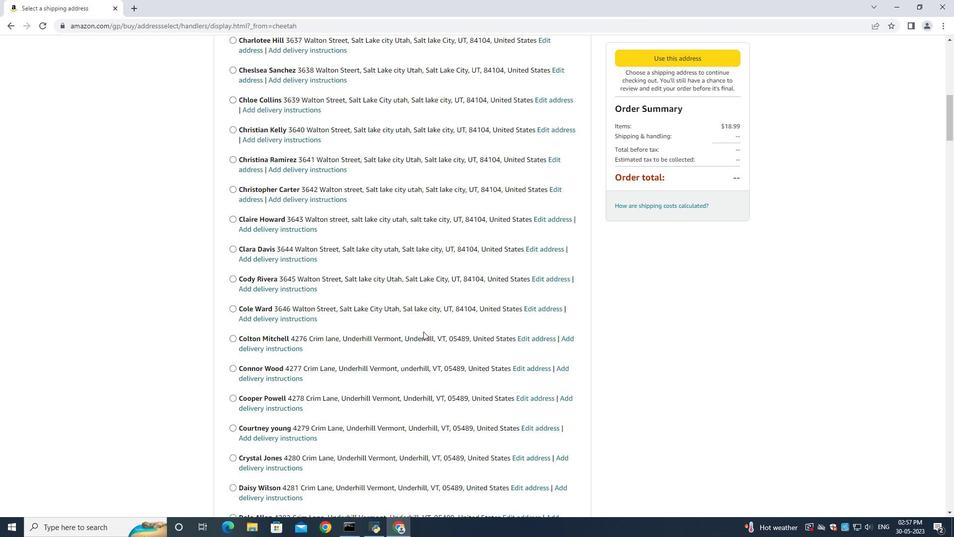 
Action: Mouse moved to (375, 331)
Screenshot: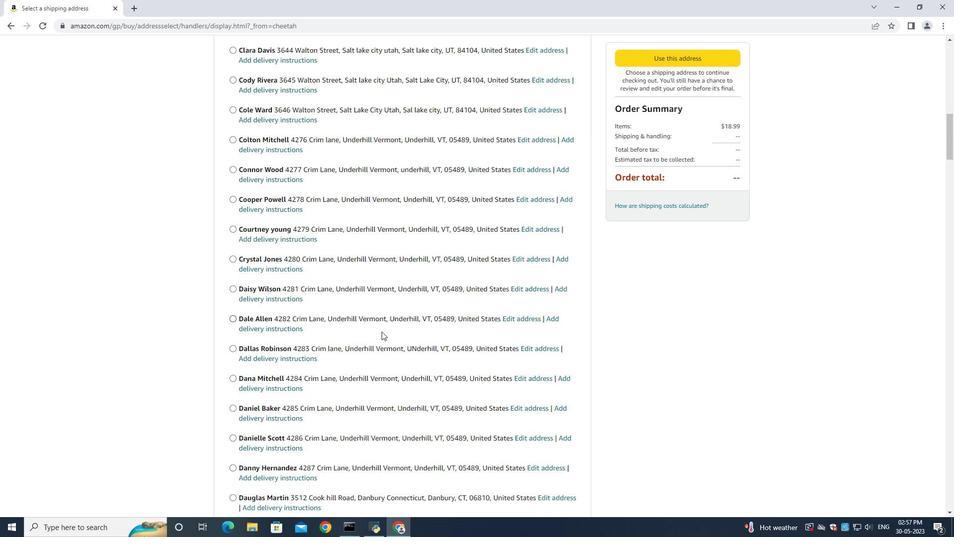 
Action: Mouse scrolled (375, 331) with delta (0, 0)
Screenshot: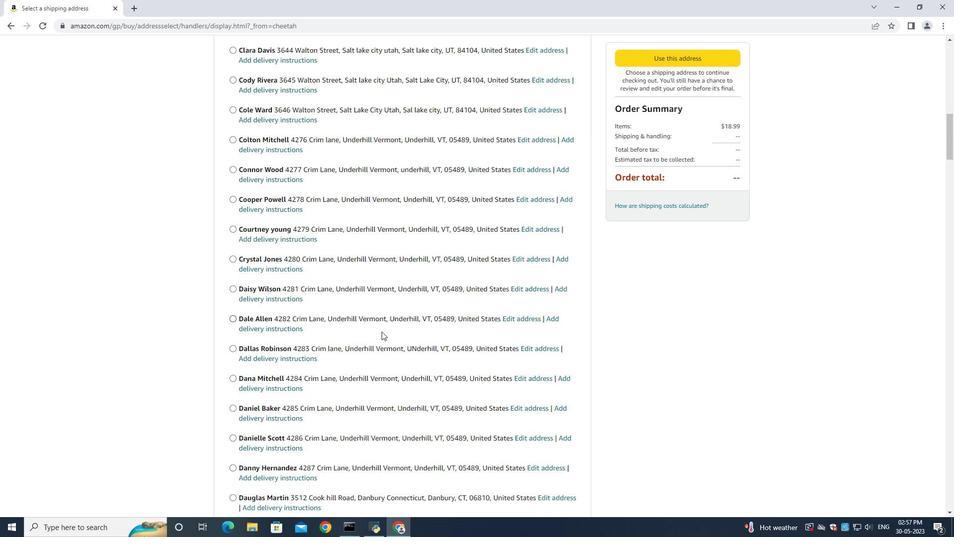 
Action: Mouse scrolled (375, 331) with delta (0, 0)
Screenshot: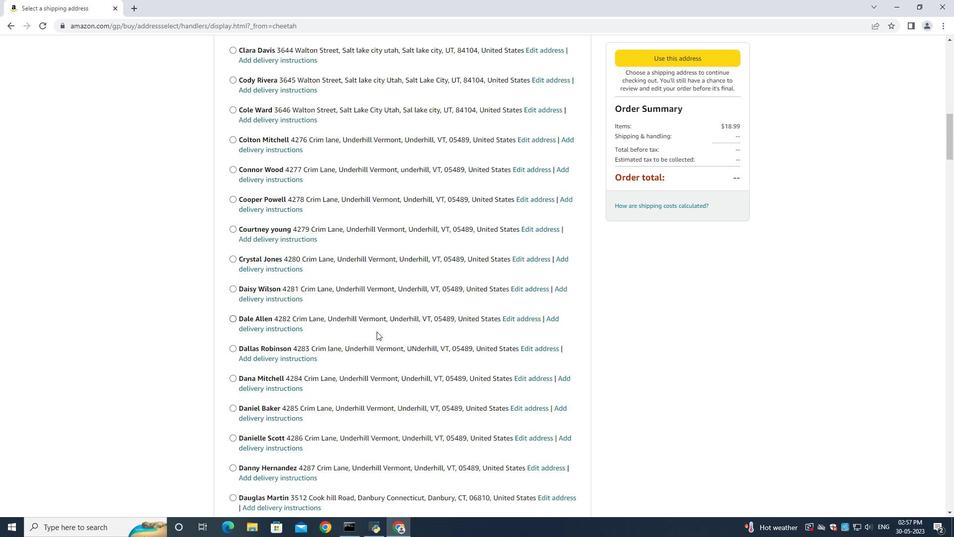 
Action: Mouse moved to (375, 331)
Screenshot: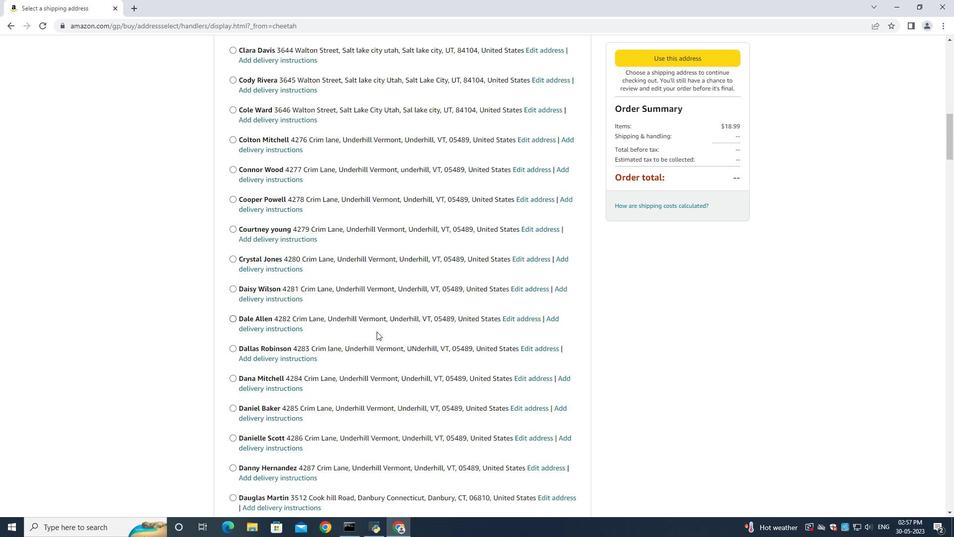 
Action: Mouse scrolled (375, 331) with delta (0, 0)
Screenshot: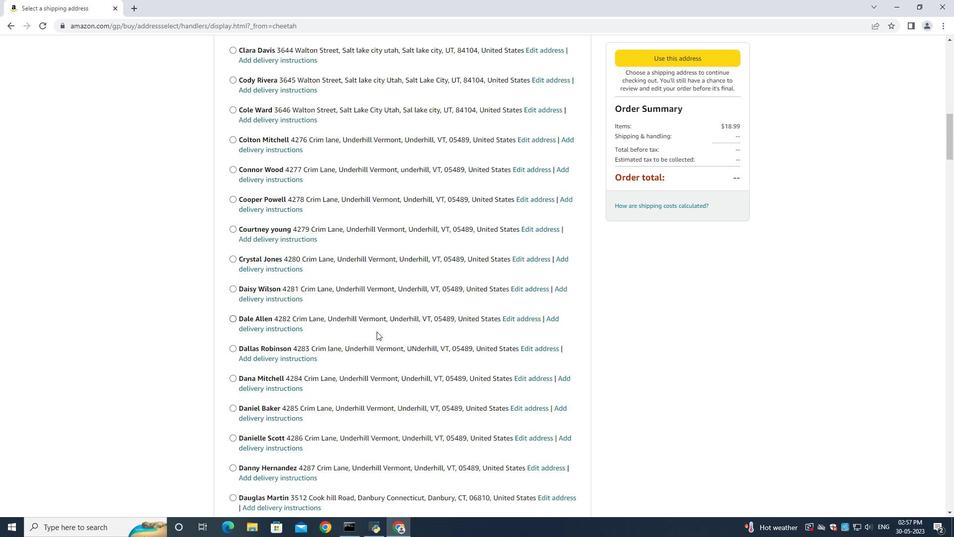 
Action: Mouse moved to (373, 332)
Screenshot: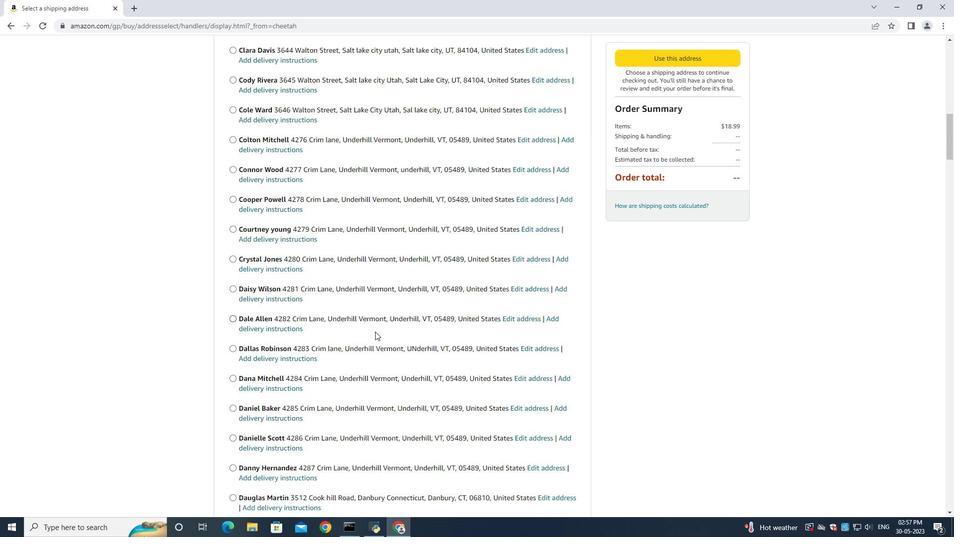 
Action: Mouse scrolled (374, 331) with delta (0, 0)
Screenshot: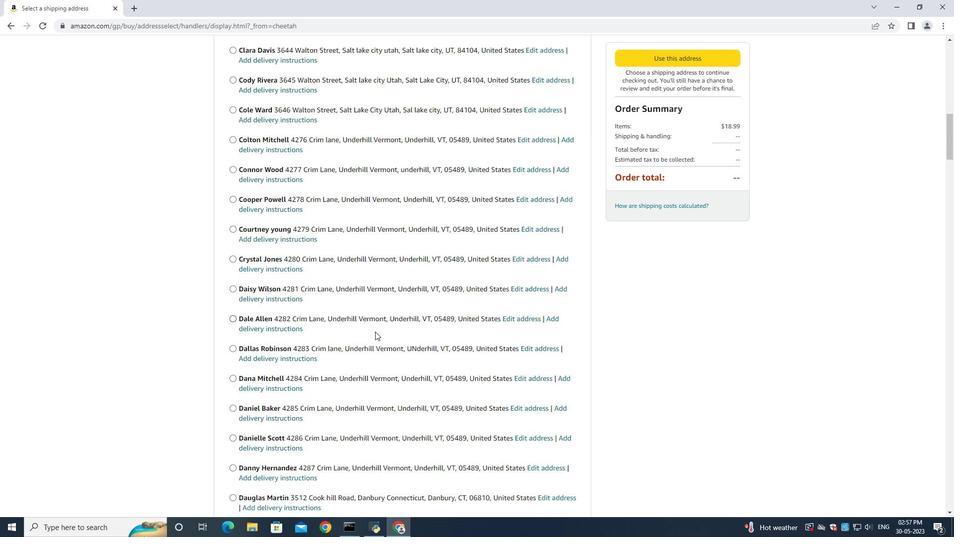 
Action: Mouse moved to (372, 332)
Screenshot: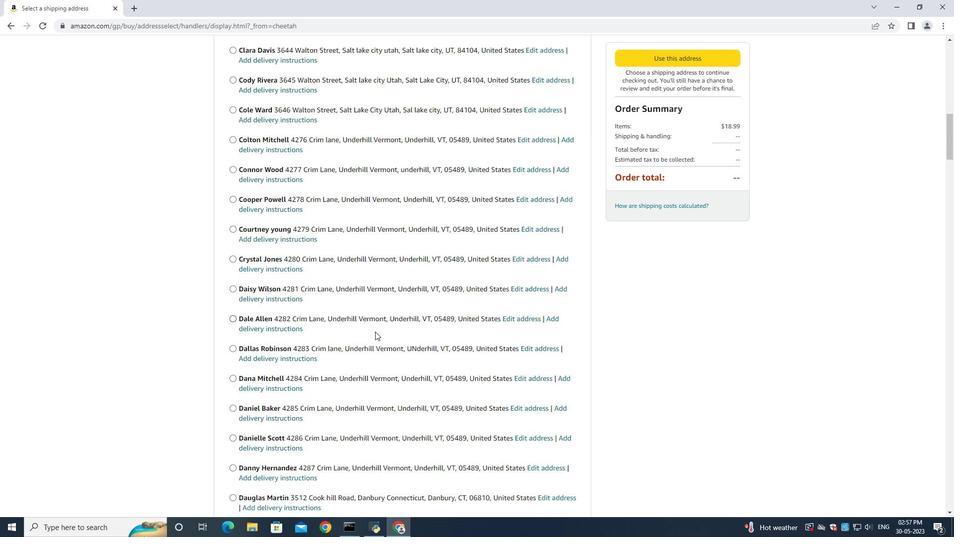 
Action: Mouse scrolled (373, 332) with delta (0, 0)
Screenshot: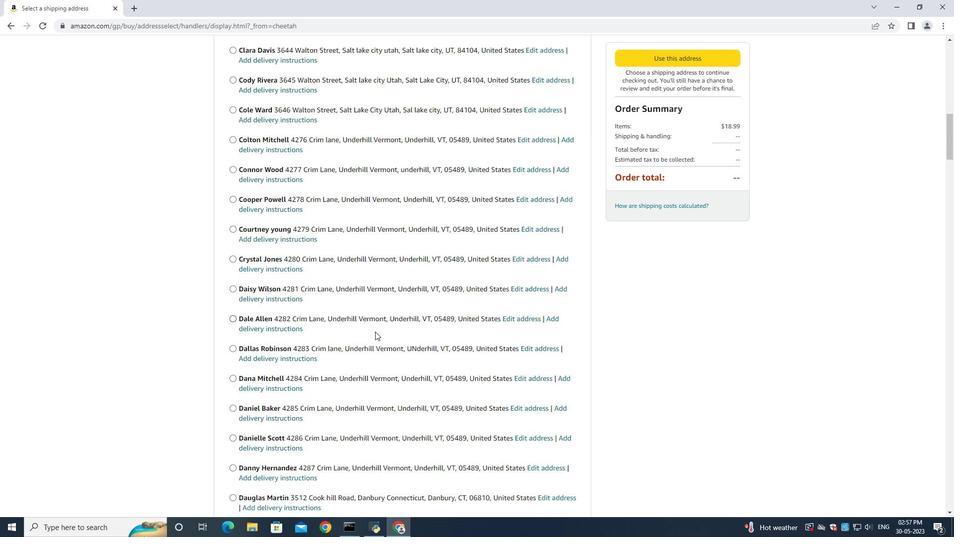 
Action: Mouse moved to (369, 332)
Screenshot: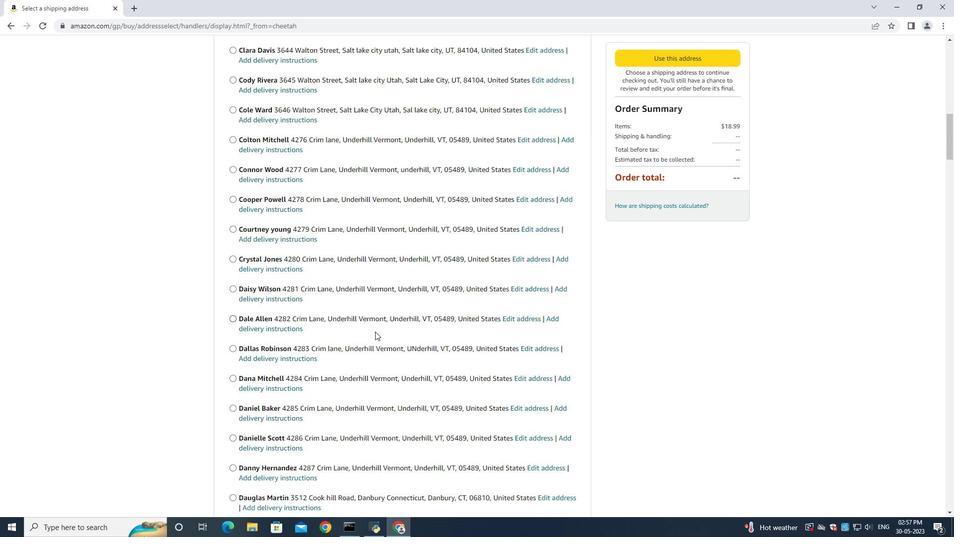 
Action: Mouse scrolled (372, 332) with delta (0, 0)
Screenshot: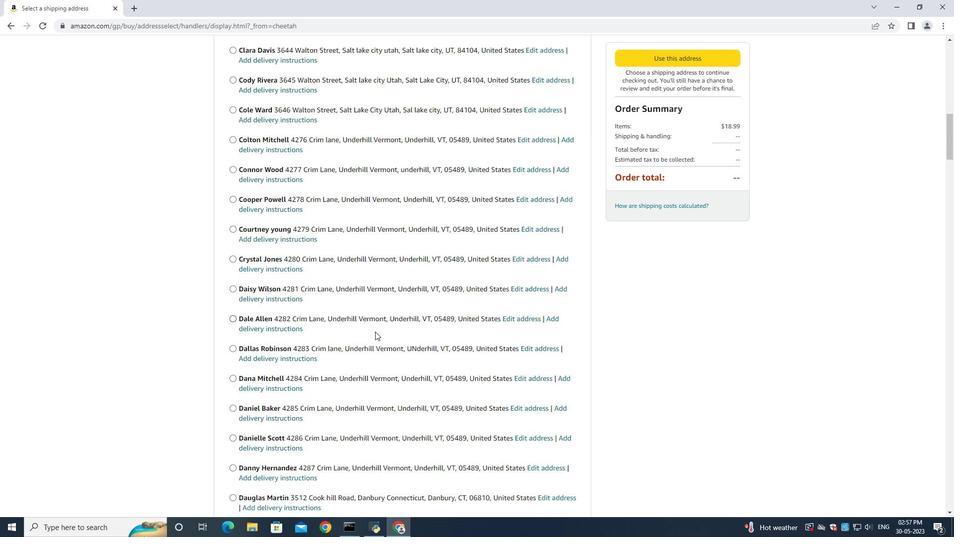 
Action: Mouse moved to (359, 332)
Screenshot: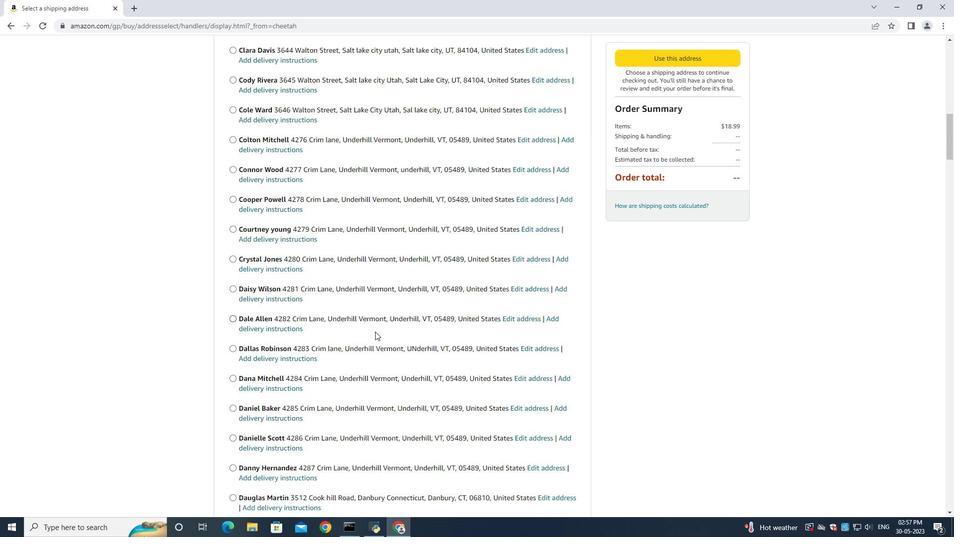 
Action: Mouse scrolled (359, 332) with delta (0, 0)
Screenshot: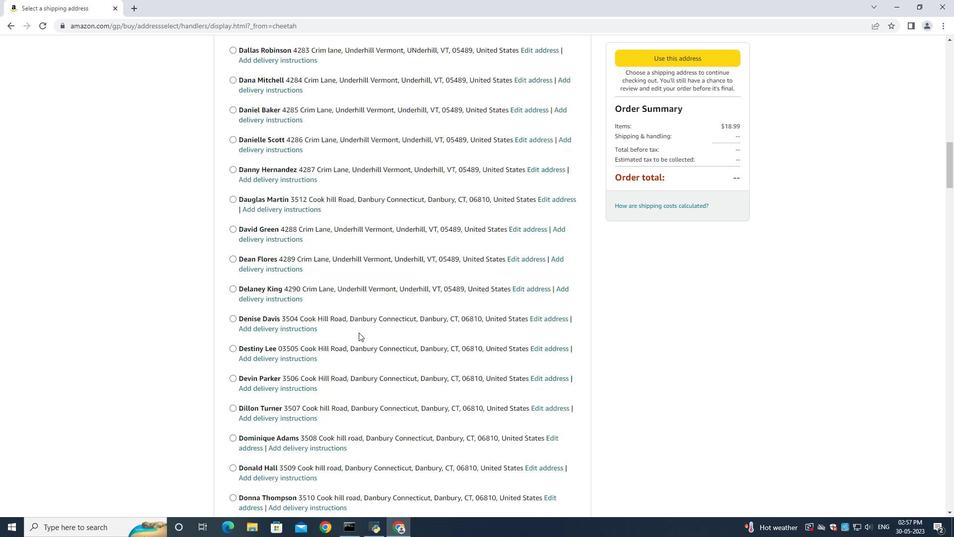
Action: Mouse scrolled (359, 332) with delta (0, 0)
Screenshot: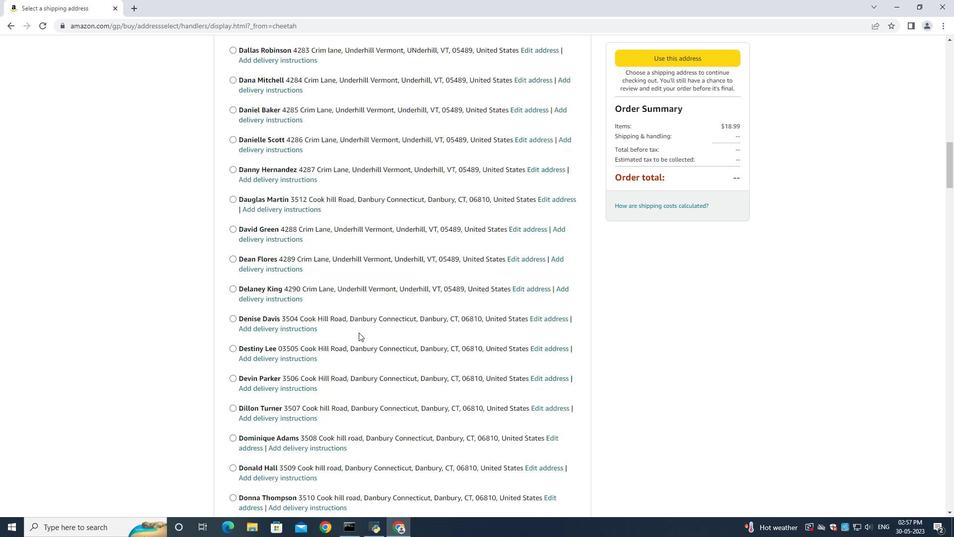 
Action: Mouse scrolled (359, 332) with delta (0, 0)
Screenshot: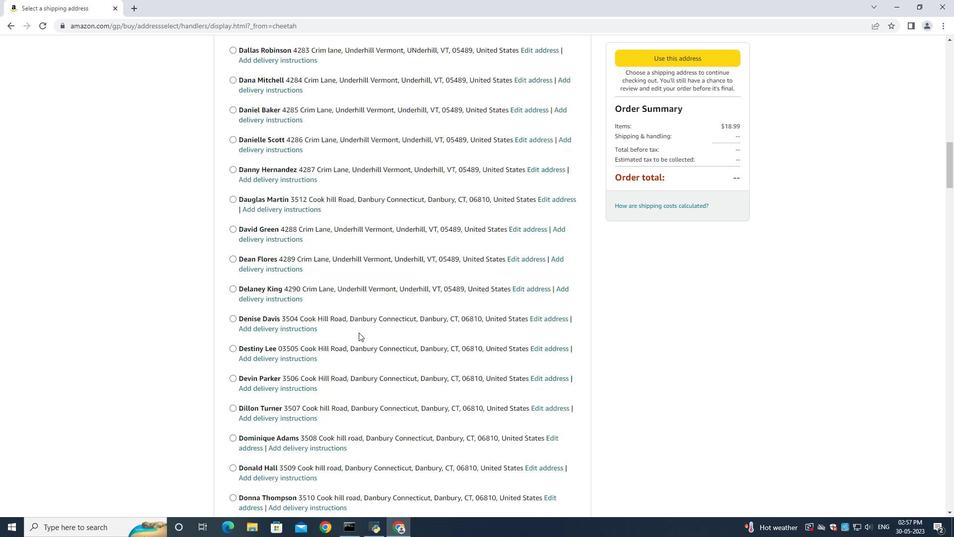 
Action: Mouse scrolled (359, 332) with delta (0, 0)
Screenshot: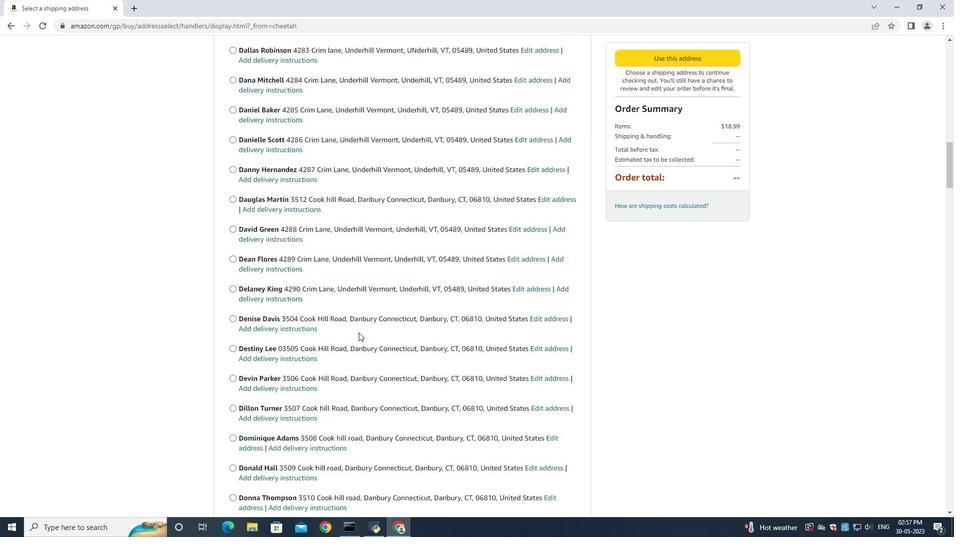 
Action: Mouse scrolled (359, 332) with delta (0, 0)
Screenshot: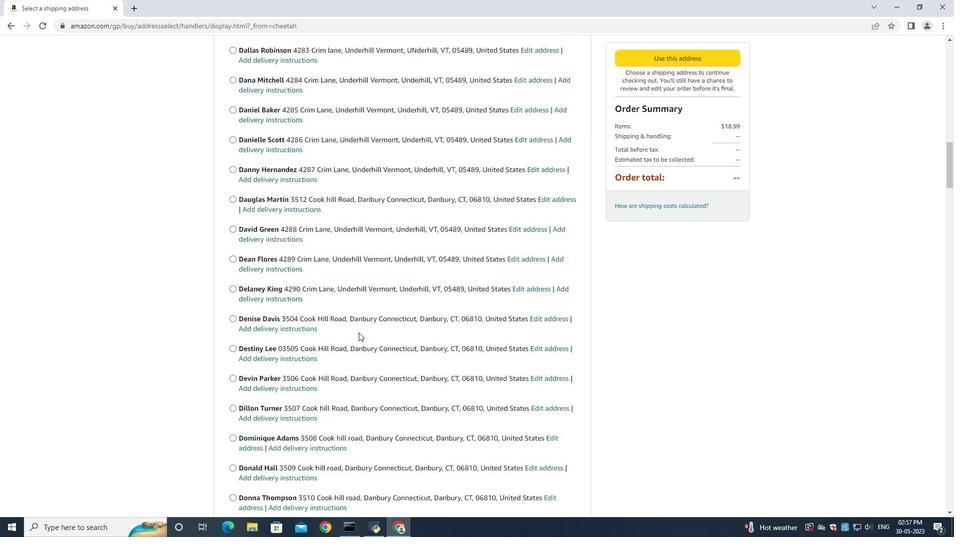 
Action: Mouse scrolled (359, 332) with delta (0, 0)
Screenshot: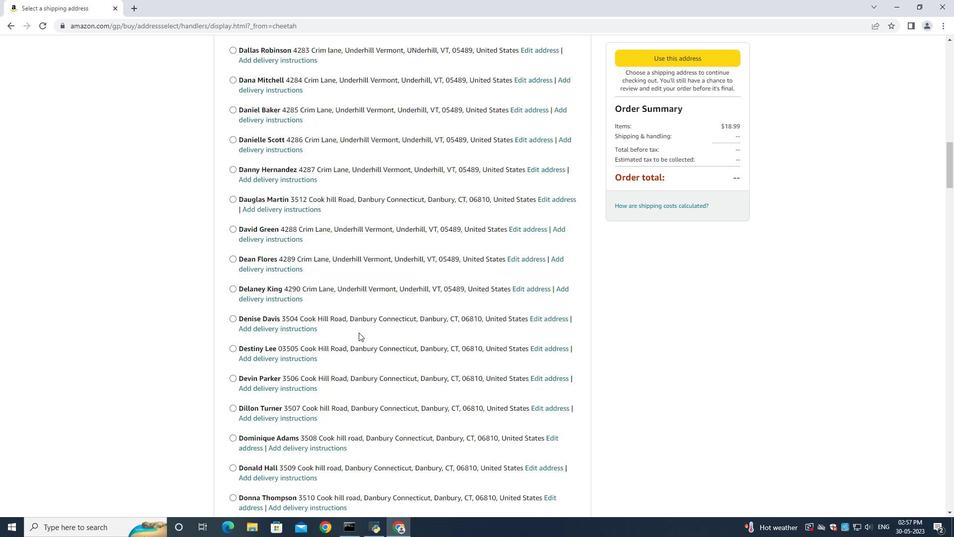 
Action: Mouse moved to (359, 332)
Screenshot: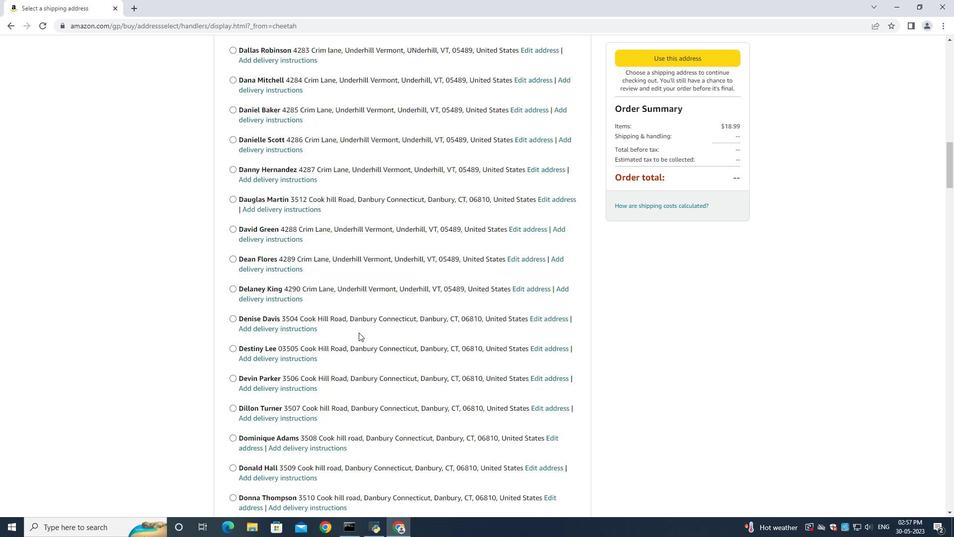 
Action: Mouse scrolled (359, 332) with delta (0, 0)
Screenshot: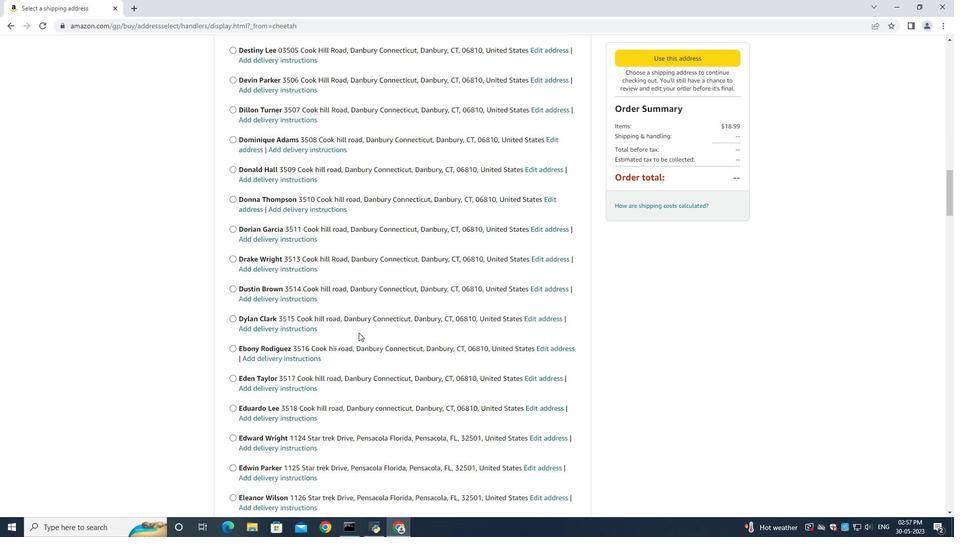 
Action: Mouse scrolled (359, 332) with delta (0, 0)
Screenshot: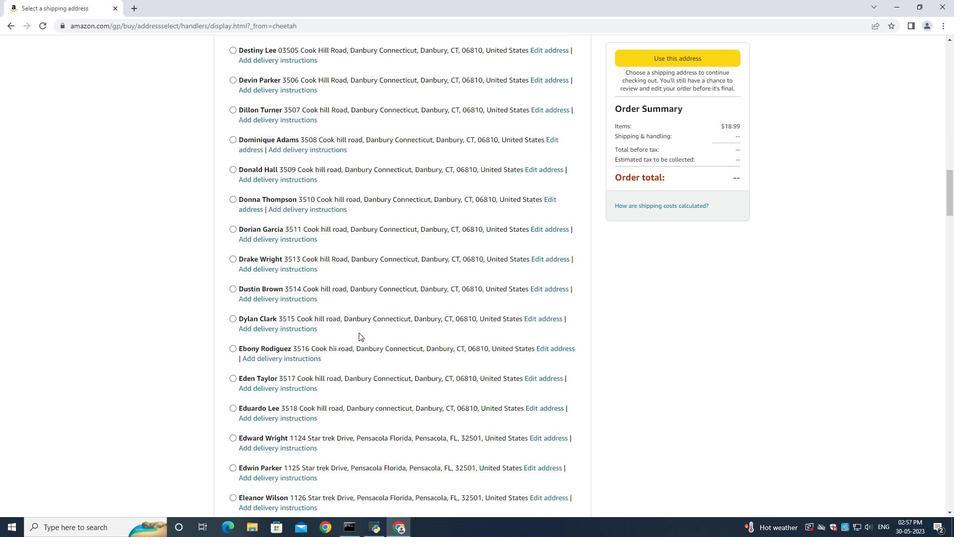 
Action: Mouse scrolled (359, 332) with delta (0, 0)
Screenshot: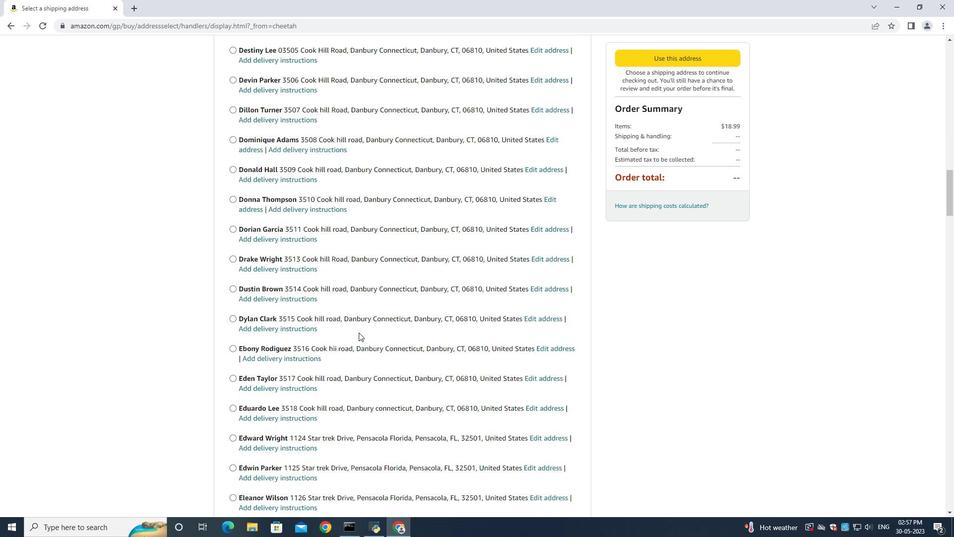 
Action: Mouse scrolled (359, 332) with delta (0, 0)
Screenshot: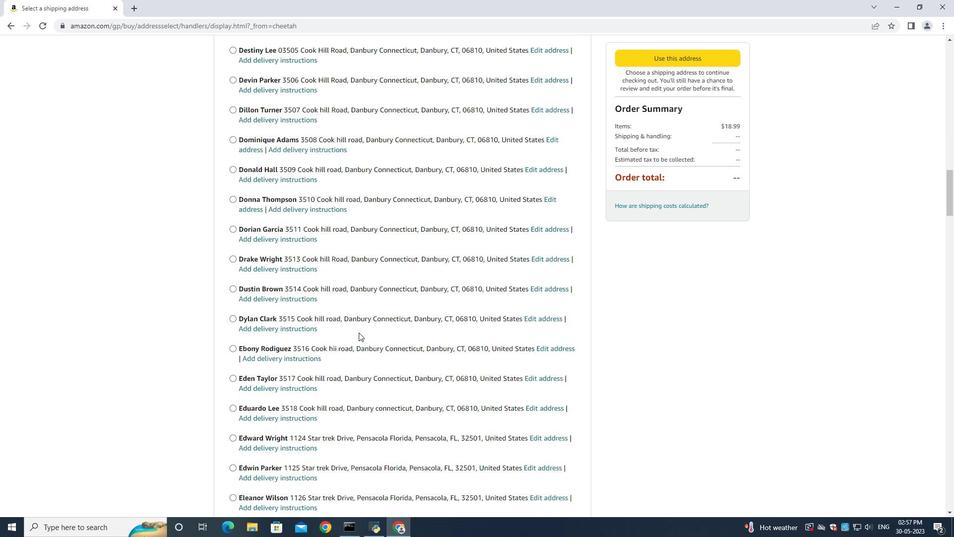 
Action: Mouse scrolled (359, 332) with delta (0, 0)
Screenshot: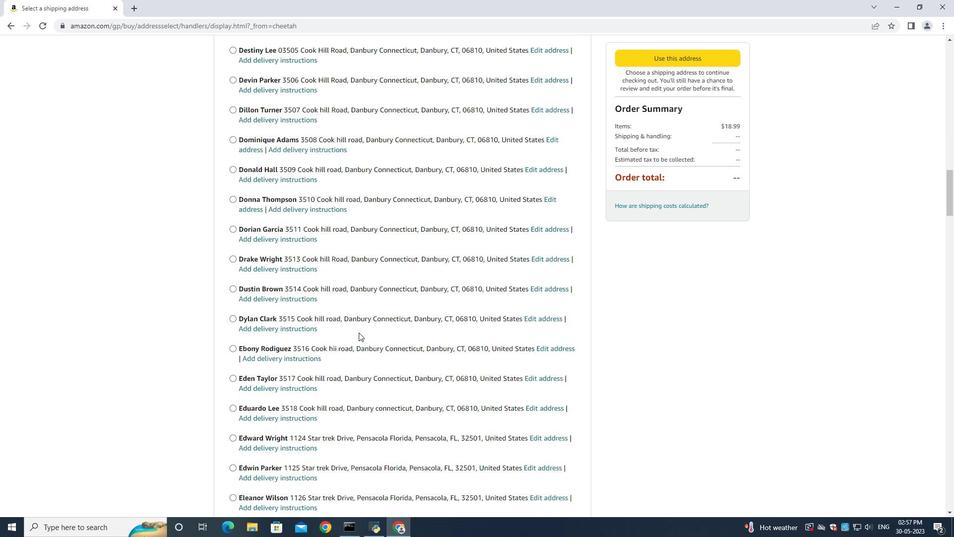 
Action: Mouse scrolled (359, 332) with delta (0, 0)
Screenshot: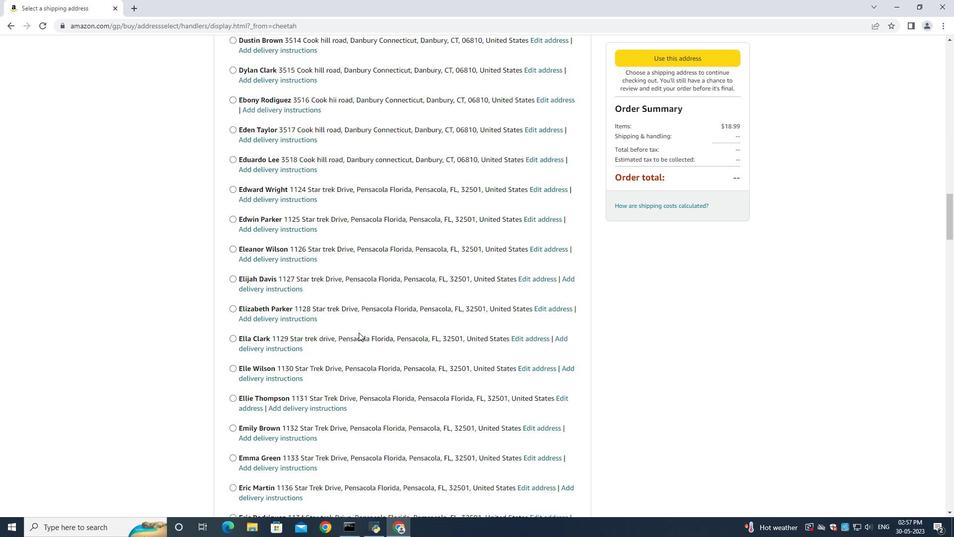 
Action: Mouse scrolled (359, 332) with delta (0, 0)
Screenshot: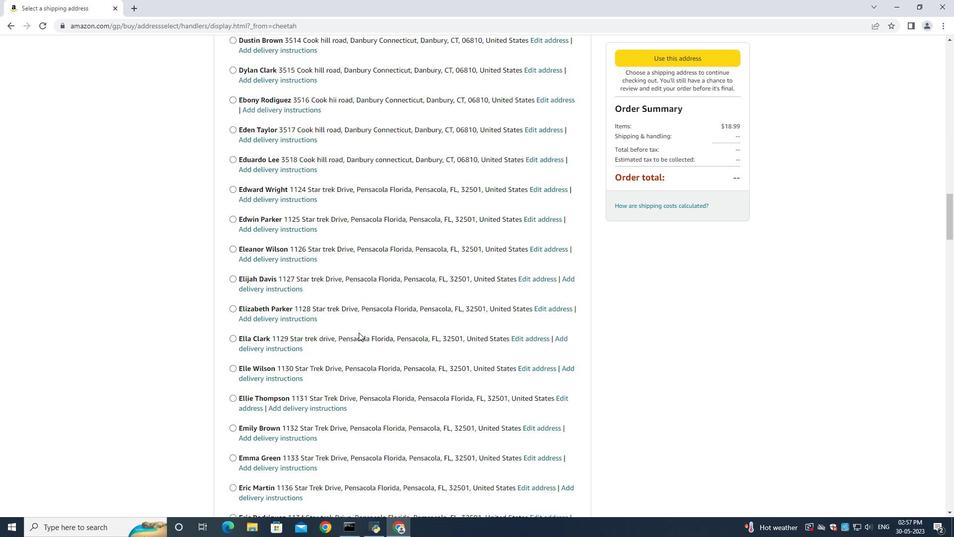 
Action: Mouse scrolled (359, 332) with delta (0, 0)
Screenshot: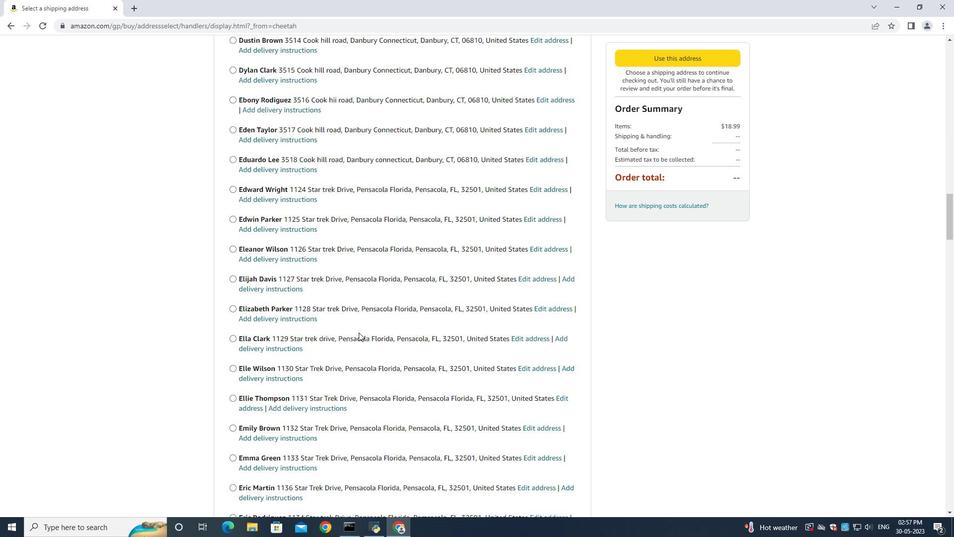 
Action: Mouse scrolled (359, 332) with delta (0, 0)
Screenshot: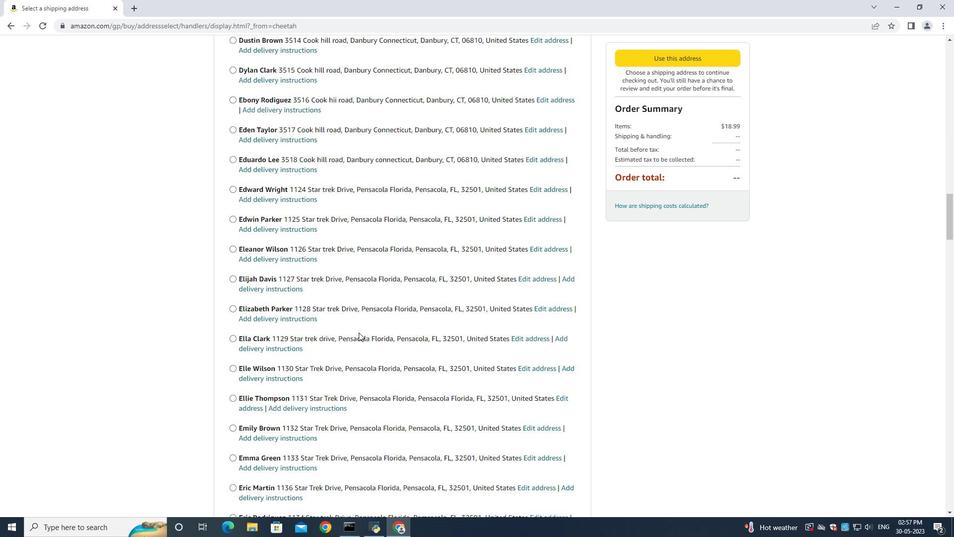 
Action: Mouse scrolled (359, 332) with delta (0, 0)
Screenshot: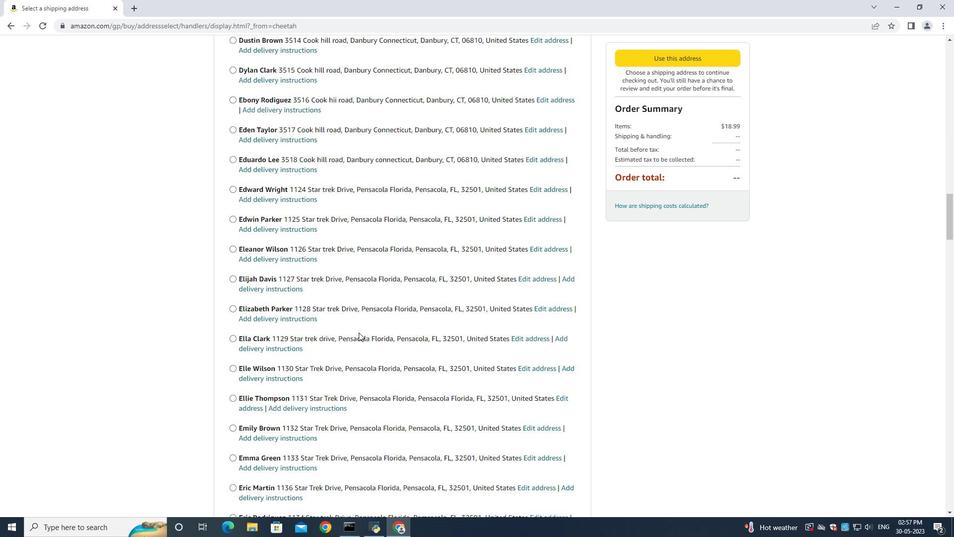 
Action: Mouse scrolled (359, 332) with delta (0, 0)
Screenshot: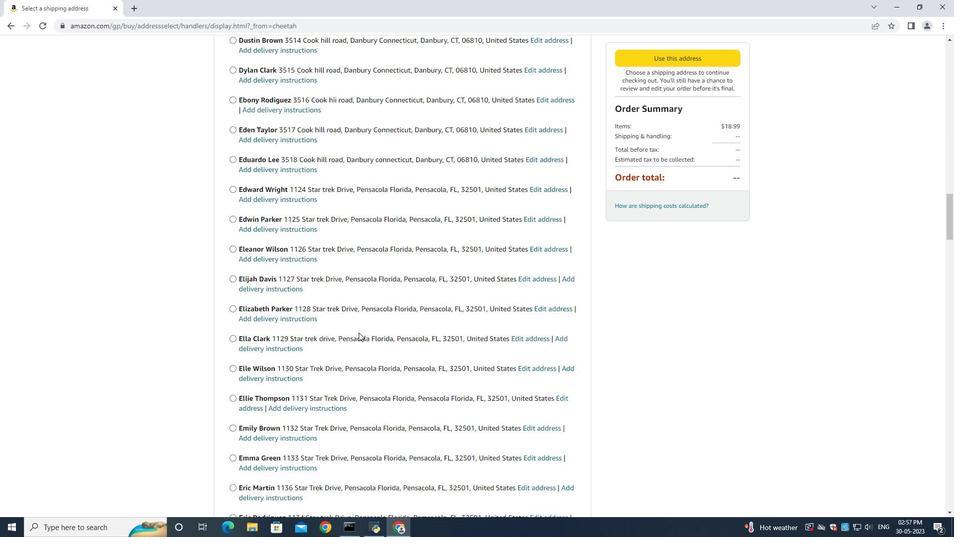 
Action: Mouse scrolled (359, 332) with delta (0, 0)
Screenshot: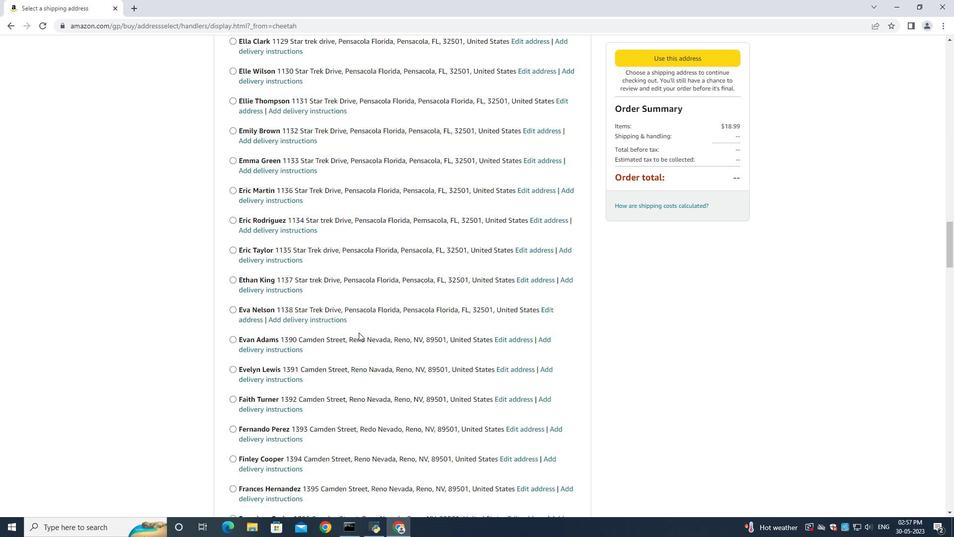 
Action: Mouse scrolled (359, 332) with delta (0, 0)
Screenshot: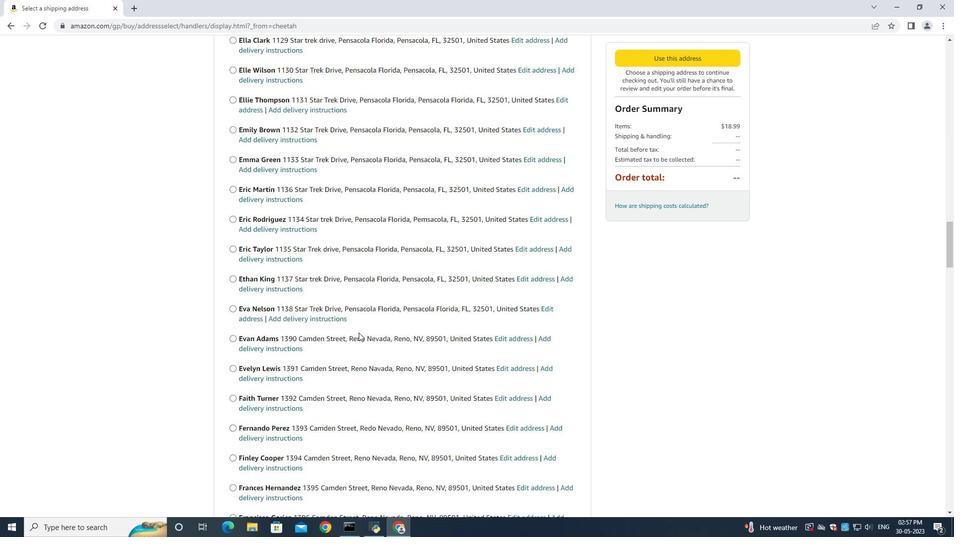 
Action: Mouse scrolled (359, 332) with delta (0, 0)
Screenshot: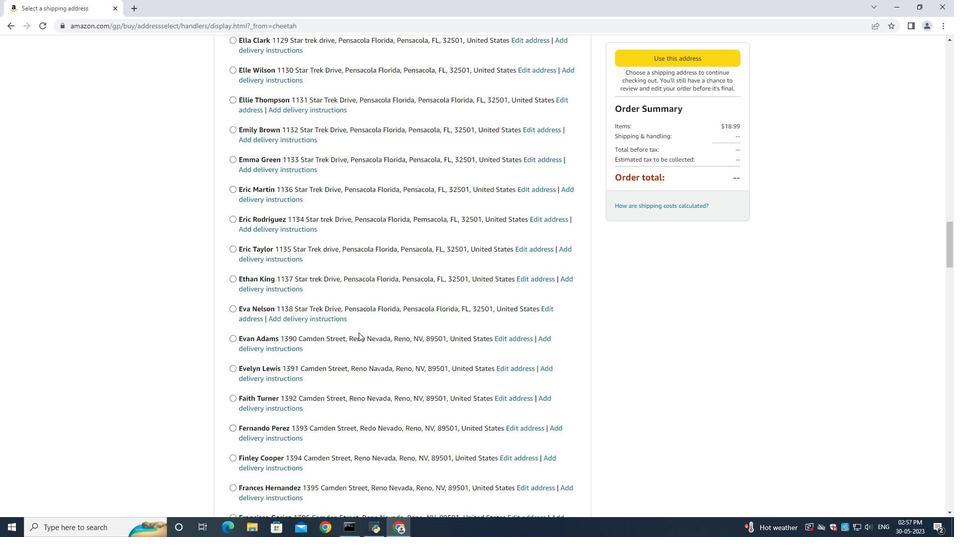 
Action: Mouse scrolled (359, 332) with delta (0, 0)
Screenshot: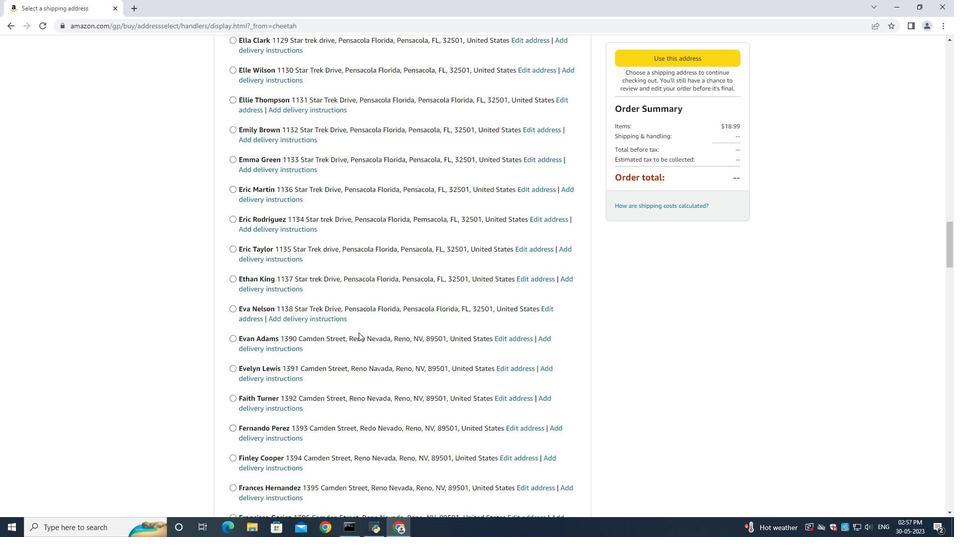 
Action: Mouse scrolled (359, 332) with delta (0, 0)
Screenshot: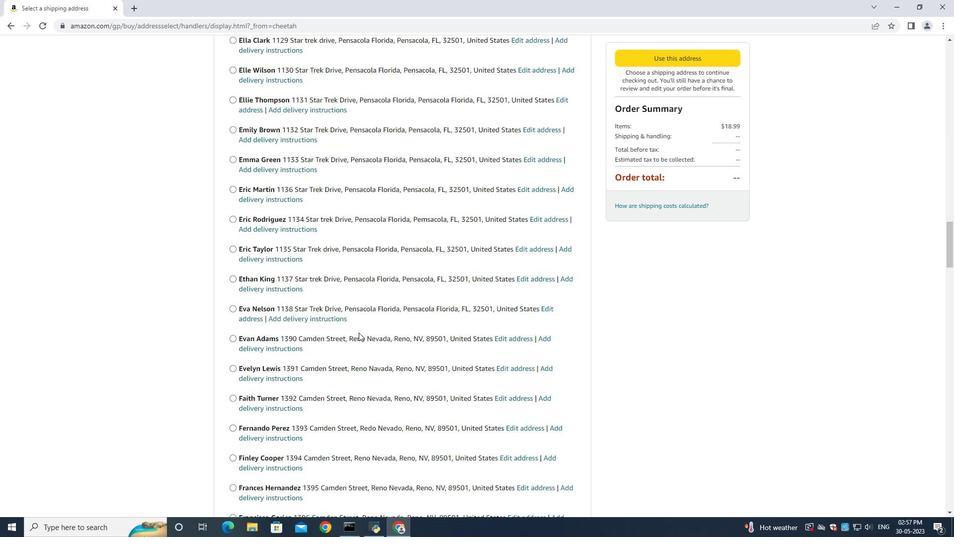 
Action: Mouse scrolled (359, 332) with delta (0, 0)
Screenshot: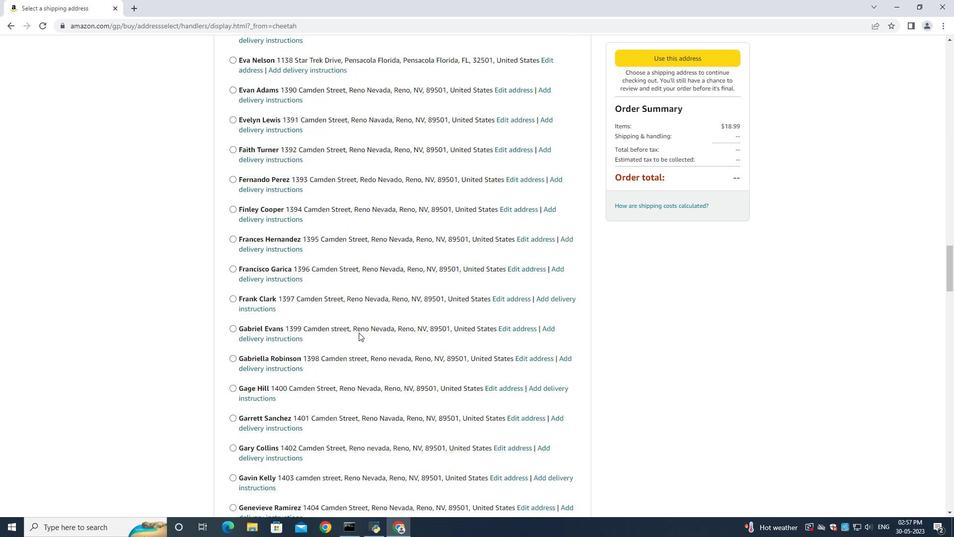 
Action: Mouse scrolled (359, 332) with delta (0, 0)
Screenshot: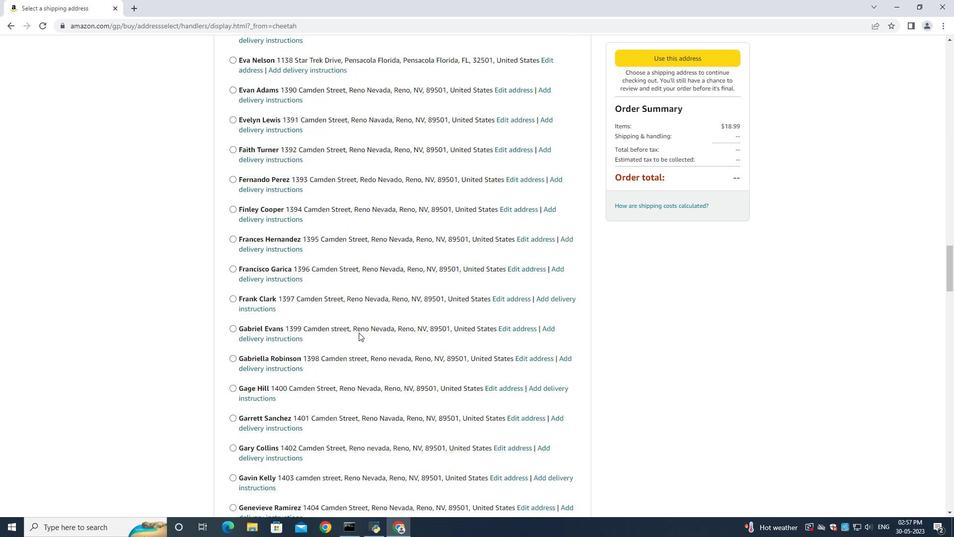 
Action: Mouse scrolled (359, 332) with delta (0, 0)
Screenshot: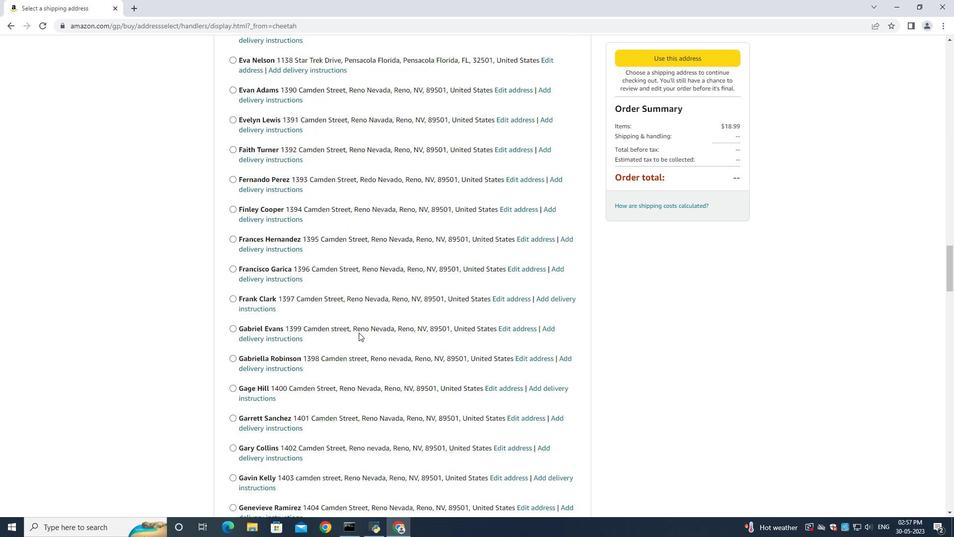
Action: Mouse scrolled (359, 332) with delta (0, 0)
Screenshot: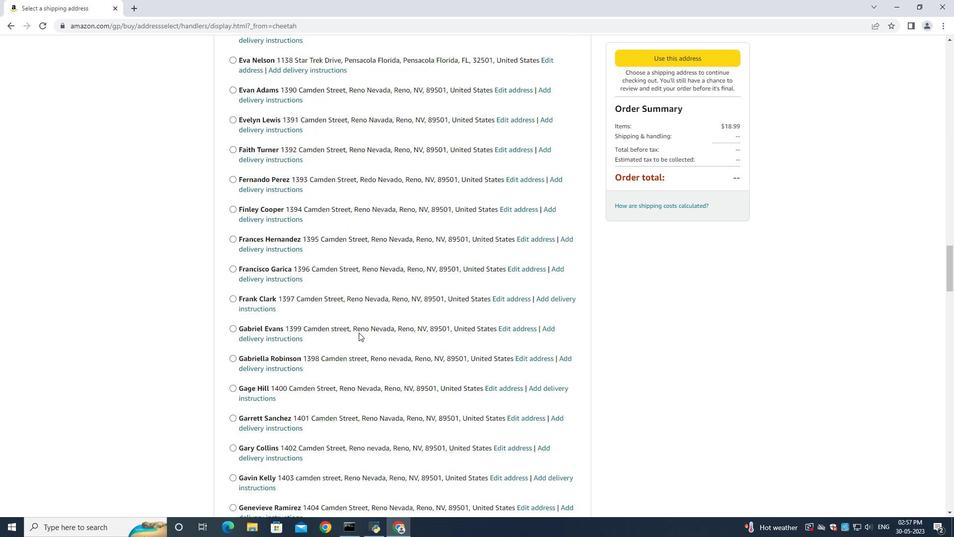 
Action: Mouse scrolled (359, 332) with delta (0, 0)
Screenshot: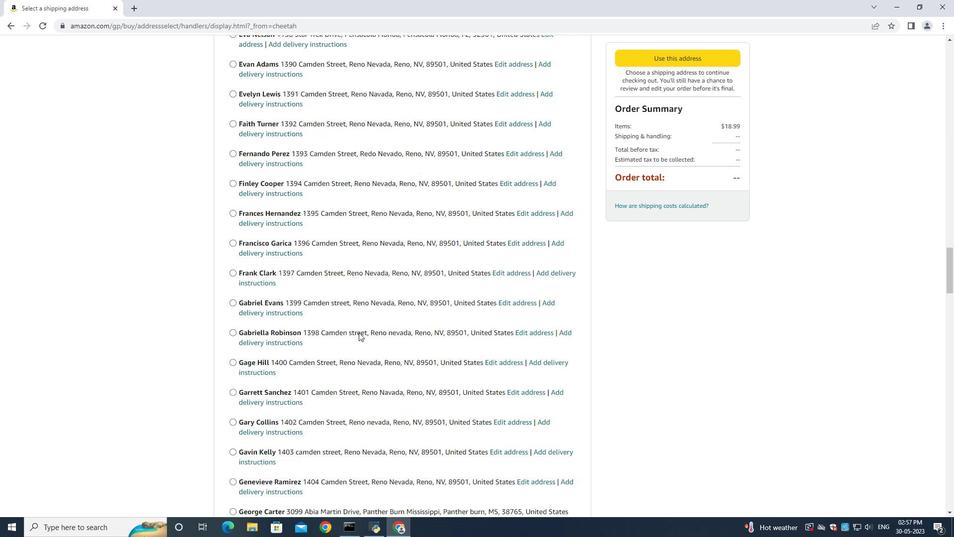 
Action: Mouse moved to (356, 333)
Screenshot: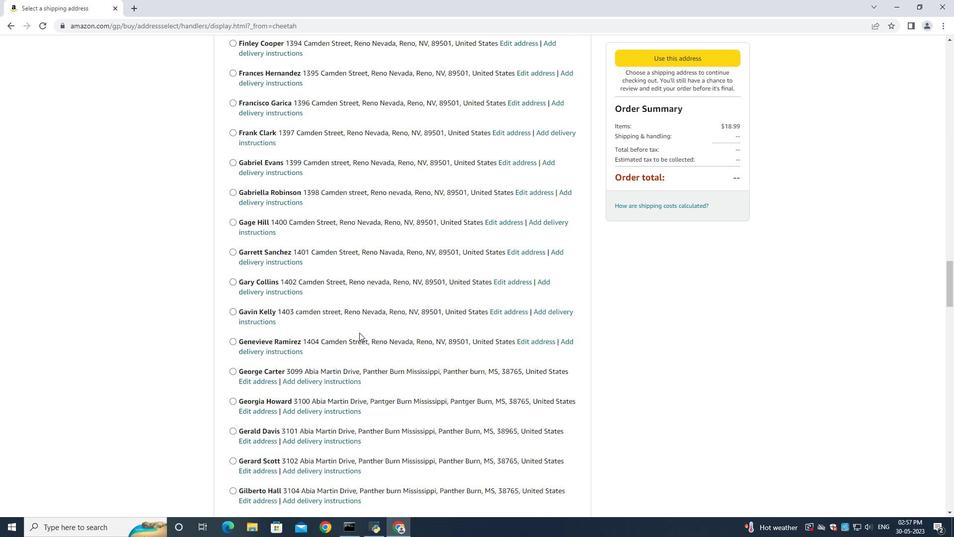 
Action: Mouse scrolled (356, 333) with delta (0, 0)
Screenshot: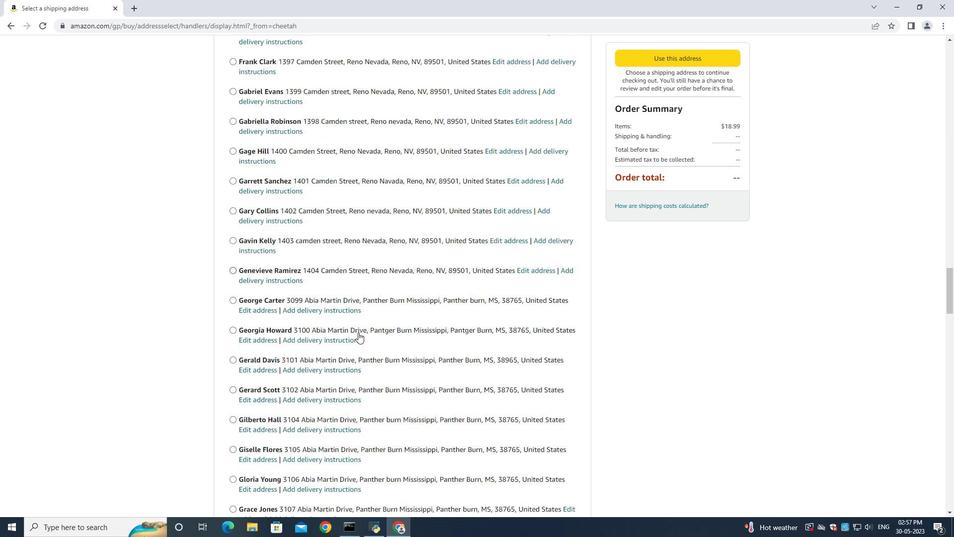 
Action: Mouse scrolled (356, 333) with delta (0, 0)
Screenshot: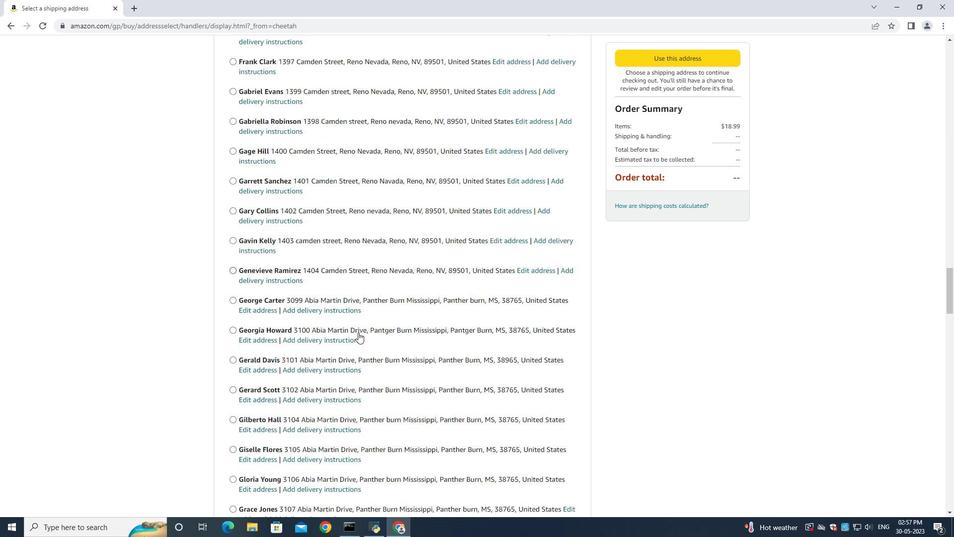 
Action: Mouse scrolled (356, 333) with delta (0, 0)
Screenshot: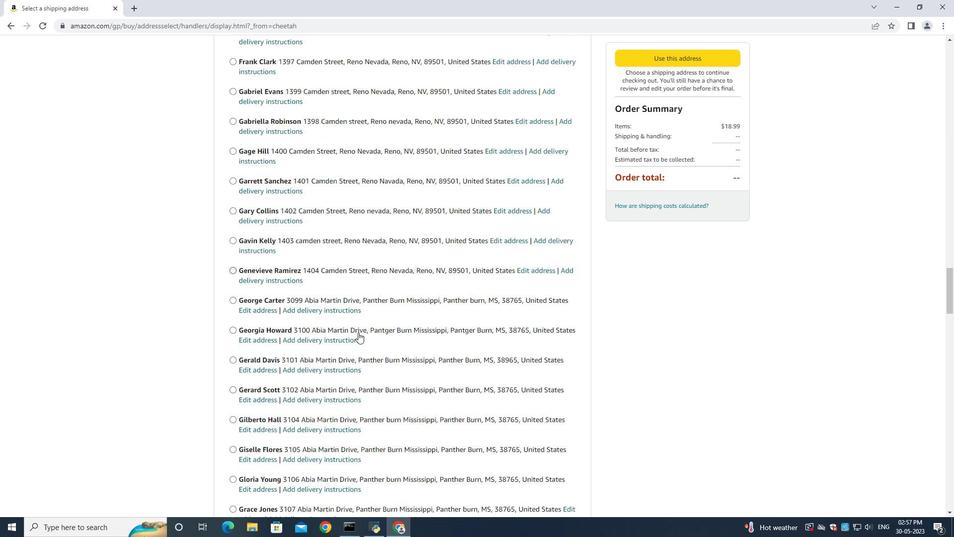
Action: Mouse scrolled (356, 333) with delta (0, 0)
Screenshot: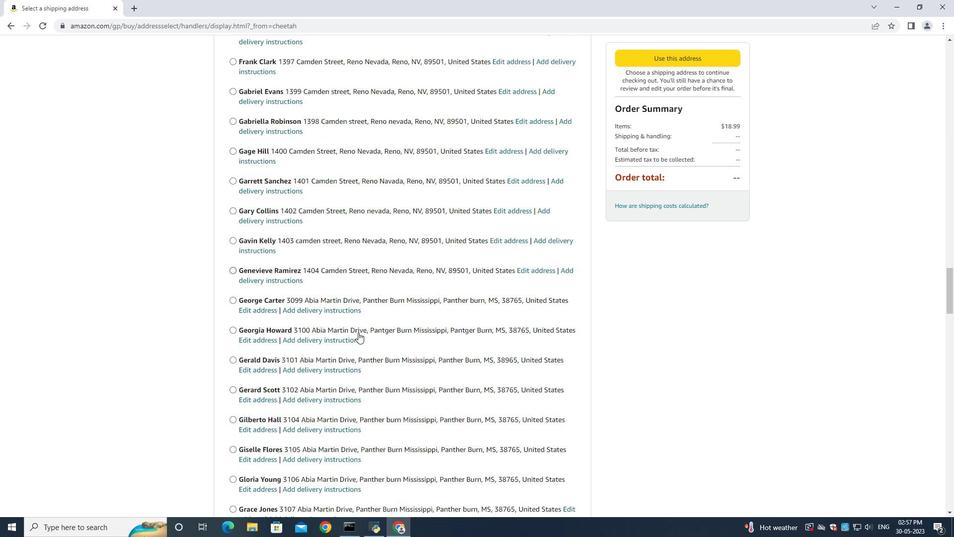 
Action: Mouse moved to (355, 330)
Screenshot: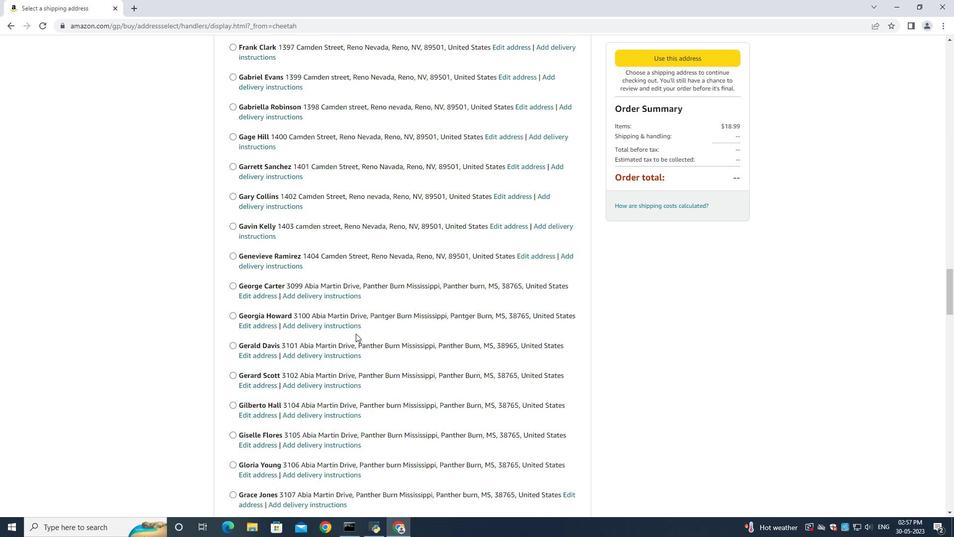 
Action: Mouse scrolled (355, 330) with delta (0, 0)
Screenshot: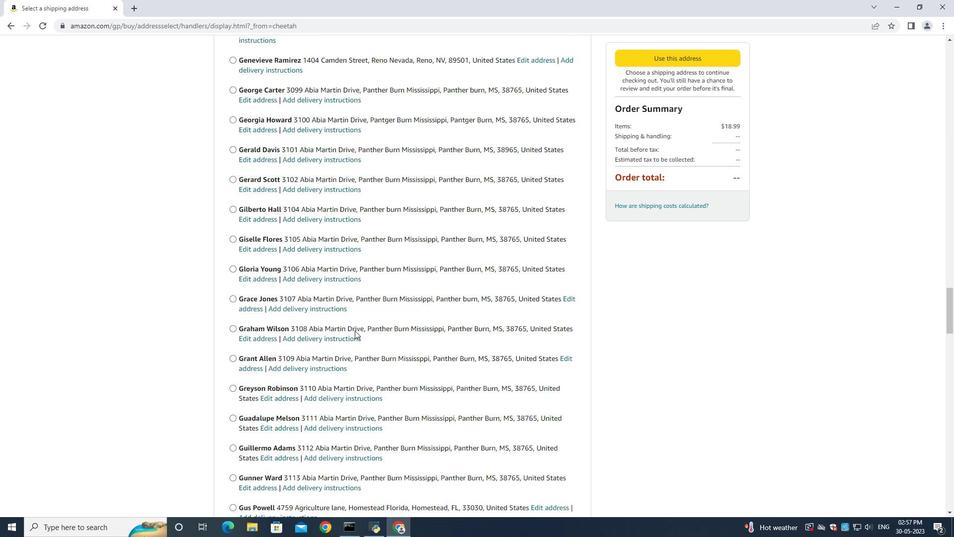 
Action: Mouse scrolled (355, 330) with delta (0, 0)
Screenshot: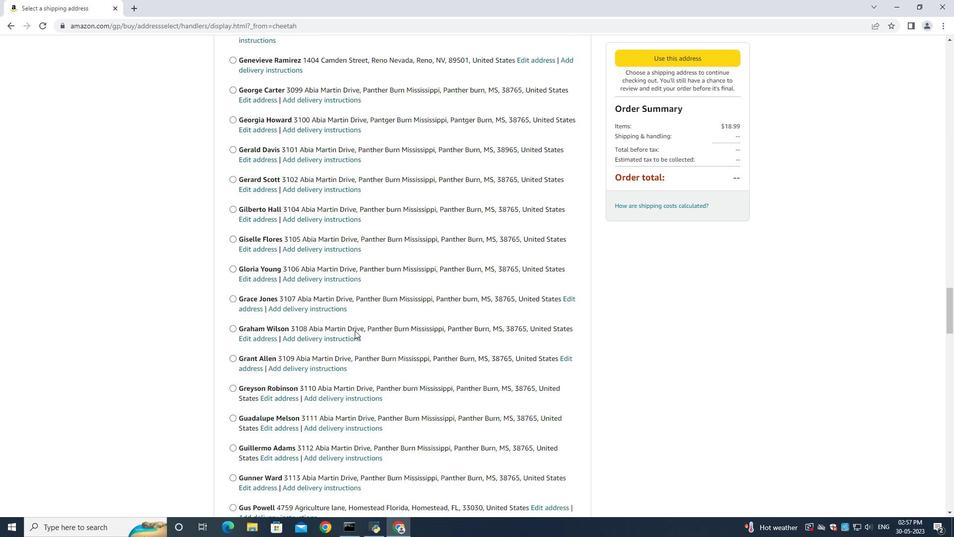 
Action: Mouse scrolled (355, 330) with delta (0, 0)
Screenshot: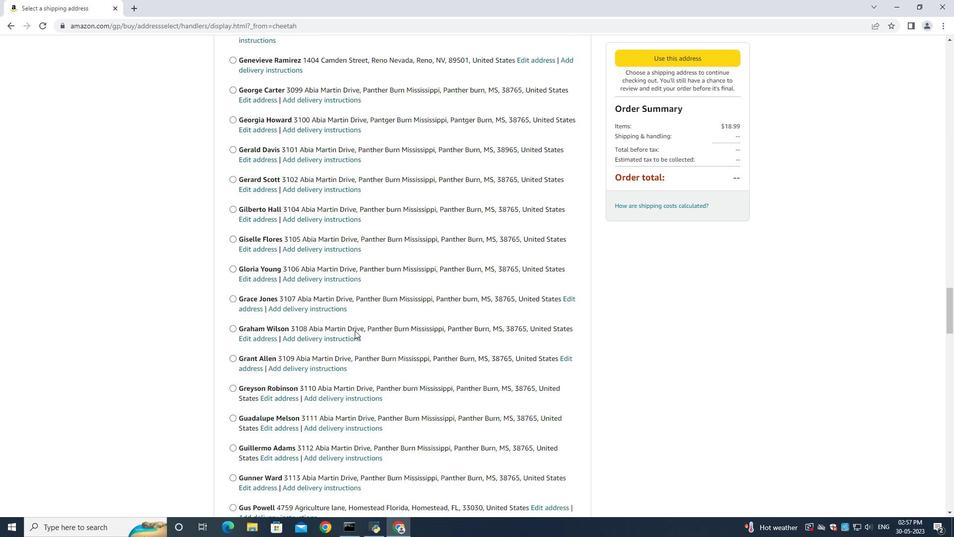 
Action: Mouse moved to (350, 330)
Screenshot: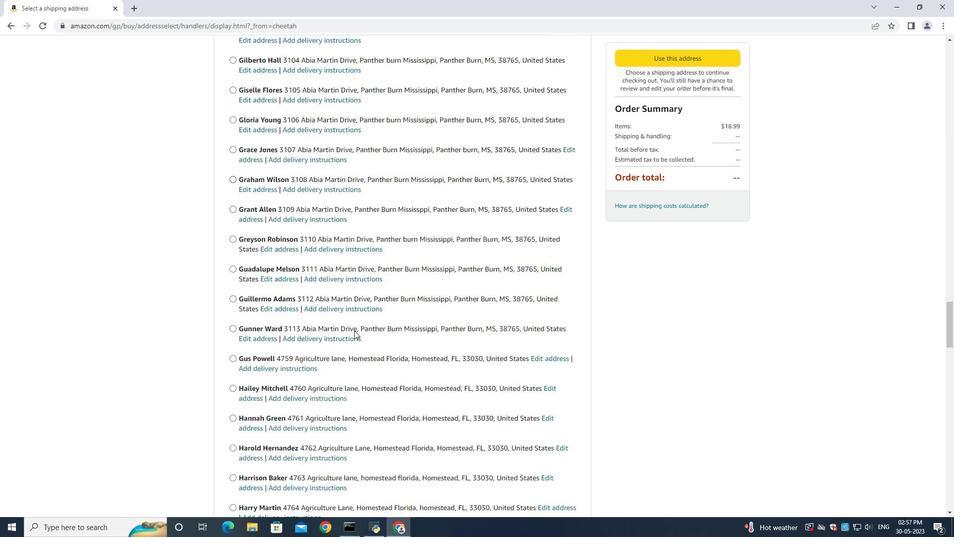 
Action: Mouse scrolled (350, 329) with delta (0, 0)
Screenshot: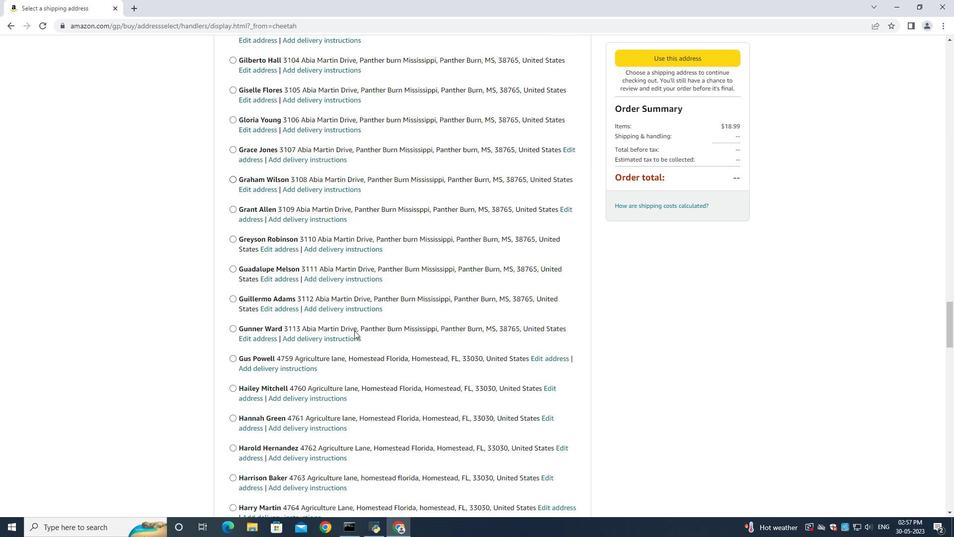 
Action: Mouse scrolled (350, 329) with delta (0, 0)
Screenshot: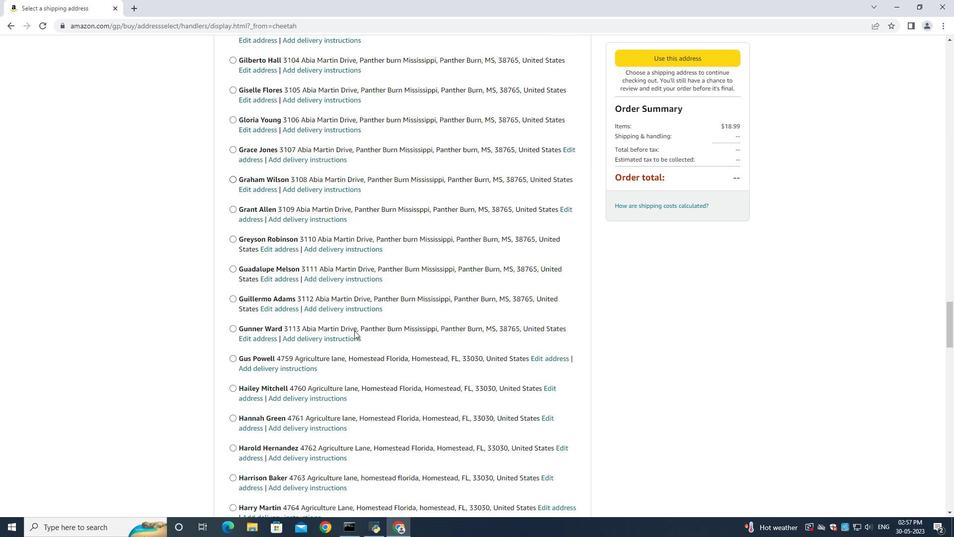 
Action: Mouse scrolled (350, 329) with delta (0, 0)
Screenshot: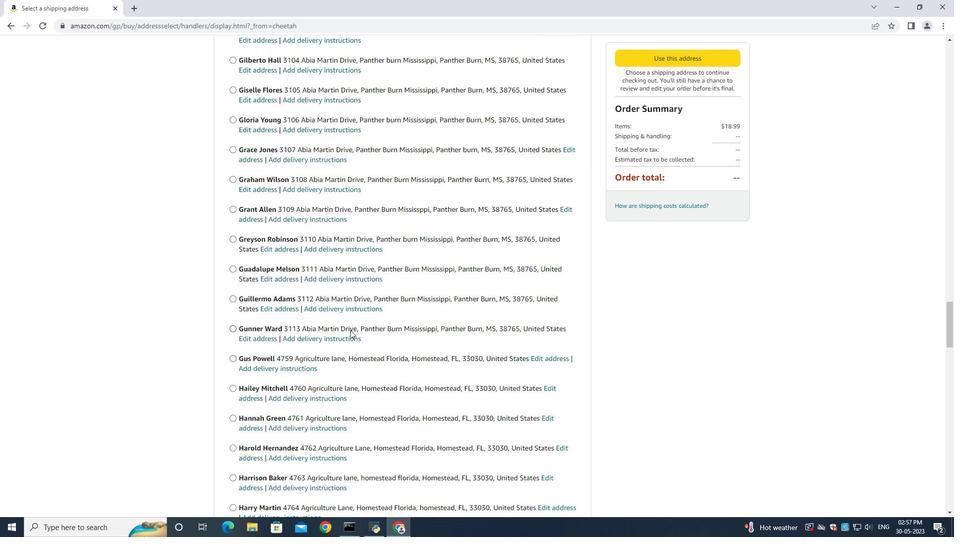 
Action: Mouse scrolled (350, 329) with delta (0, 0)
Screenshot: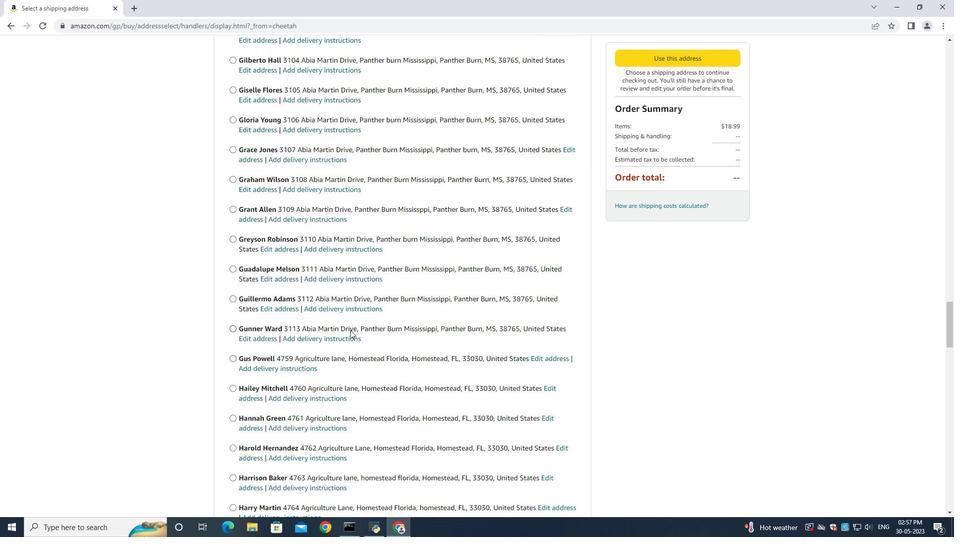 
Action: Mouse scrolled (350, 329) with delta (0, 0)
Screenshot: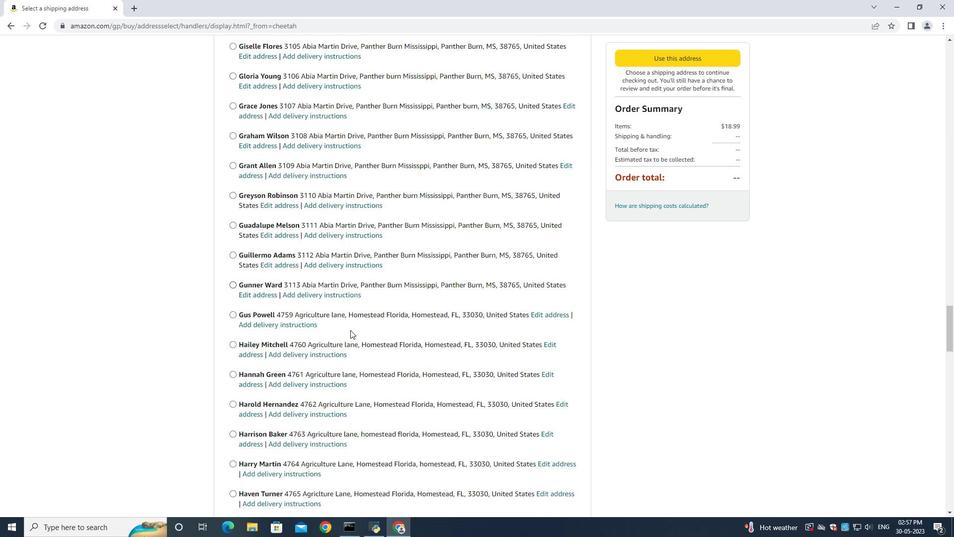 
Action: Mouse scrolled (350, 329) with delta (0, 0)
Screenshot: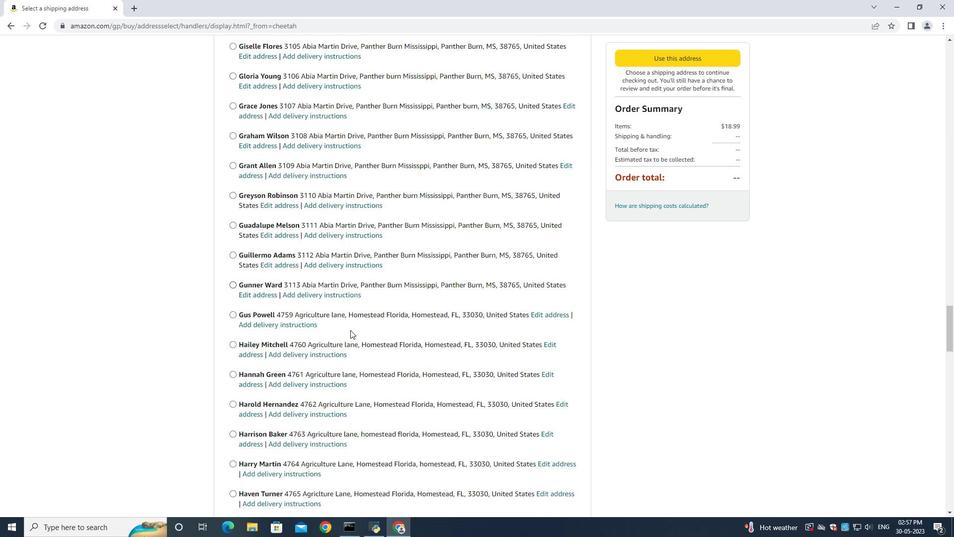 
Action: Mouse scrolled (350, 329) with delta (0, 0)
Screenshot: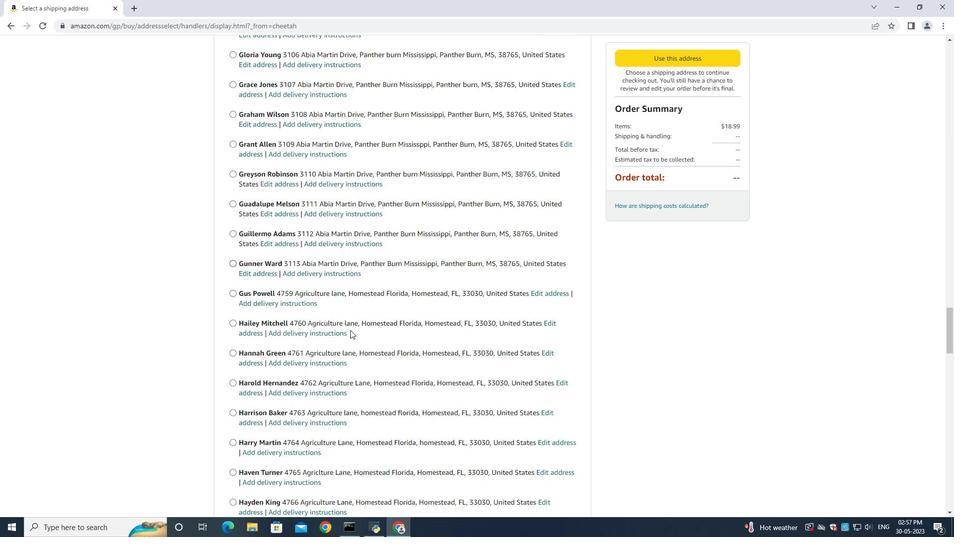 
Action: Mouse scrolled (350, 329) with delta (0, 0)
Screenshot: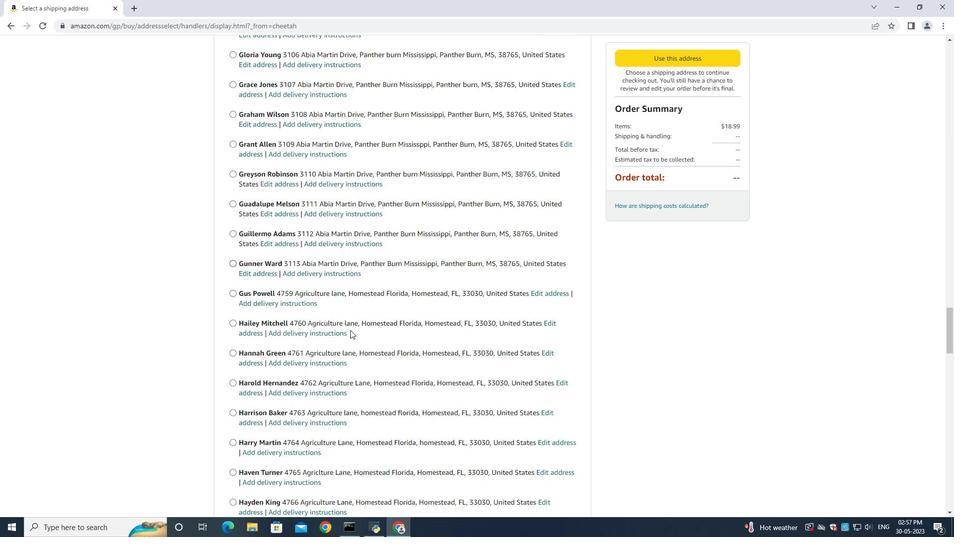 
Action: Mouse scrolled (350, 329) with delta (0, 0)
Screenshot: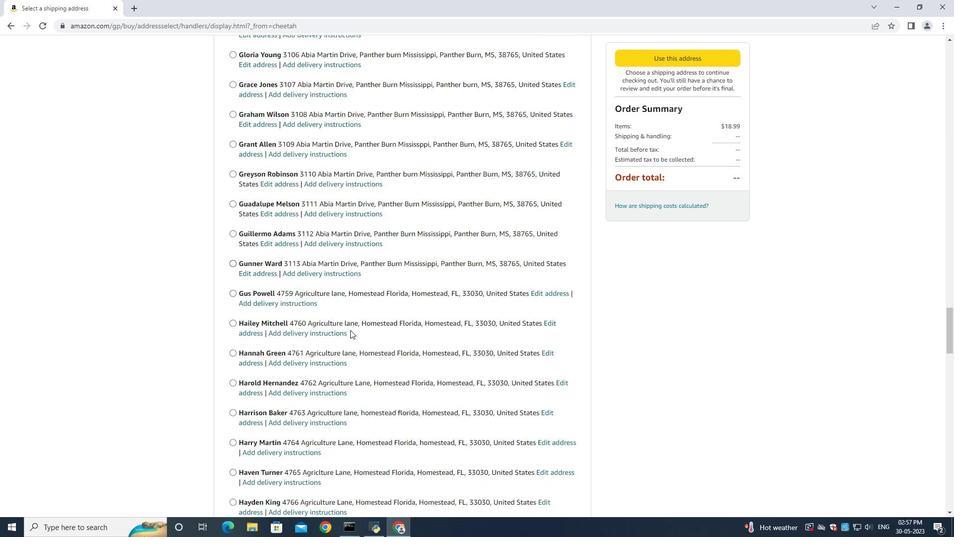 
Action: Mouse scrolled (350, 329) with delta (0, 0)
Screenshot: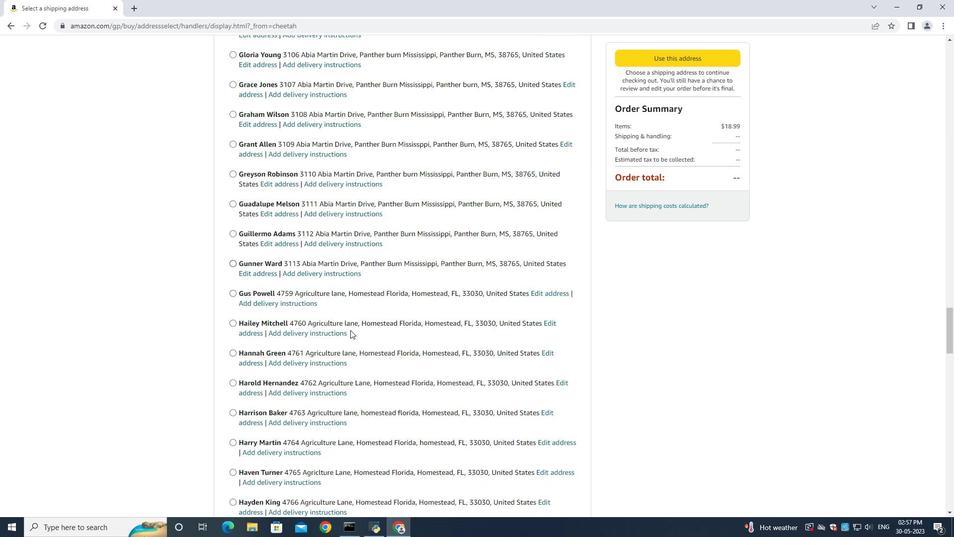 
Action: Mouse scrolled (350, 329) with delta (0, 0)
Screenshot: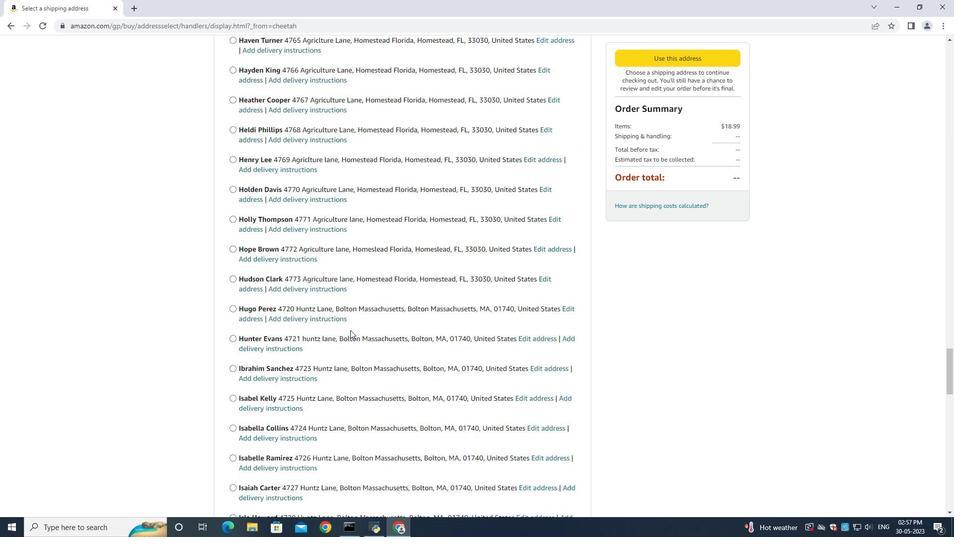 
Action: Mouse scrolled (350, 329) with delta (0, 0)
Screenshot: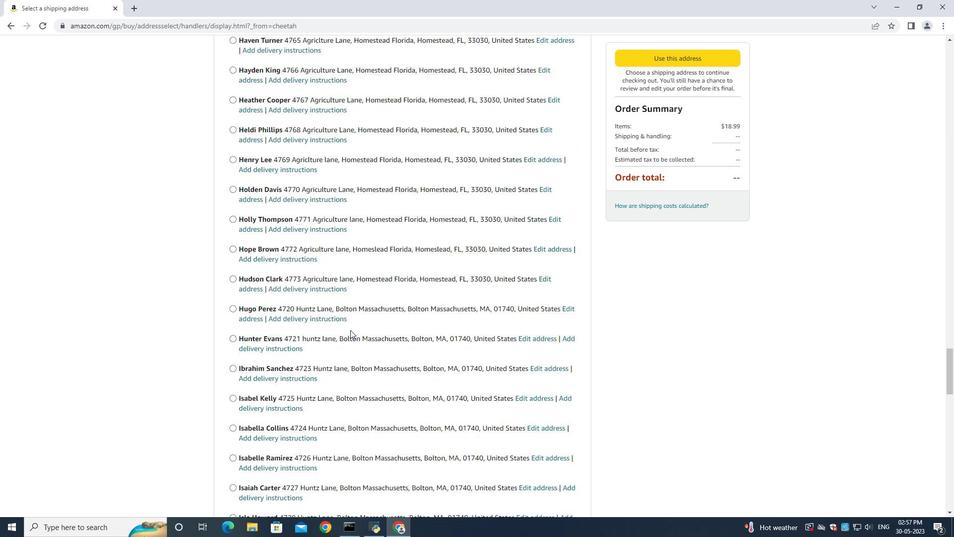
Action: Mouse scrolled (350, 329) with delta (0, 0)
Screenshot: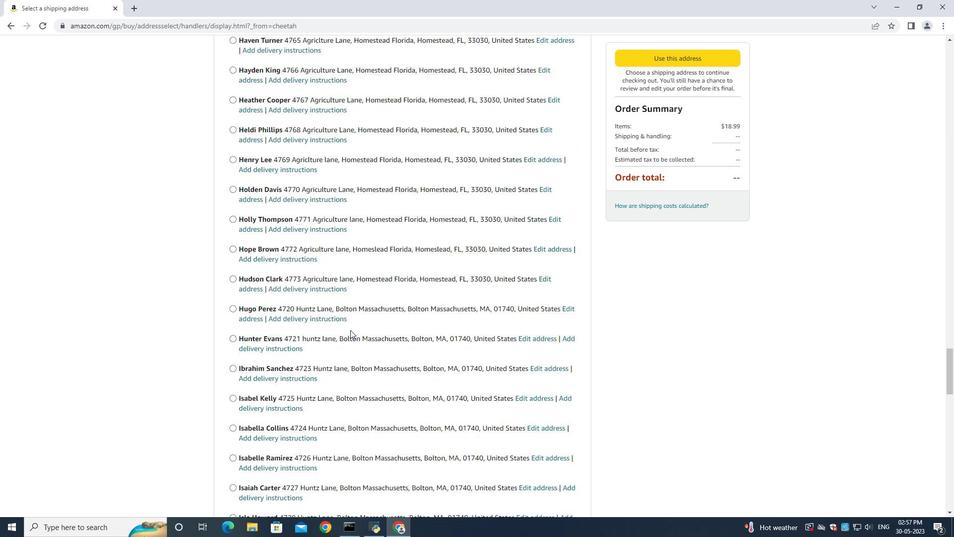 
Action: Mouse scrolled (350, 329) with delta (0, 0)
Screenshot: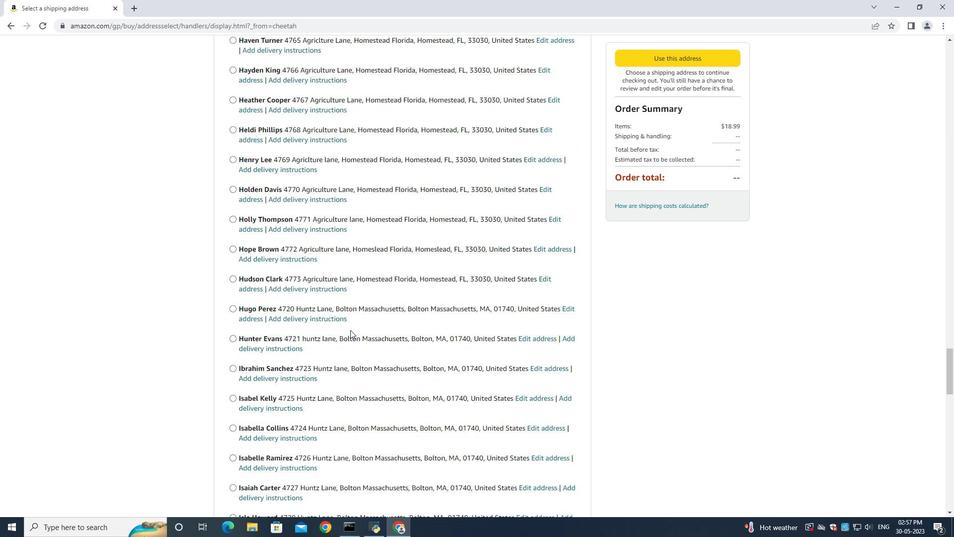 
Action: Mouse scrolled (350, 329) with delta (0, 0)
Screenshot: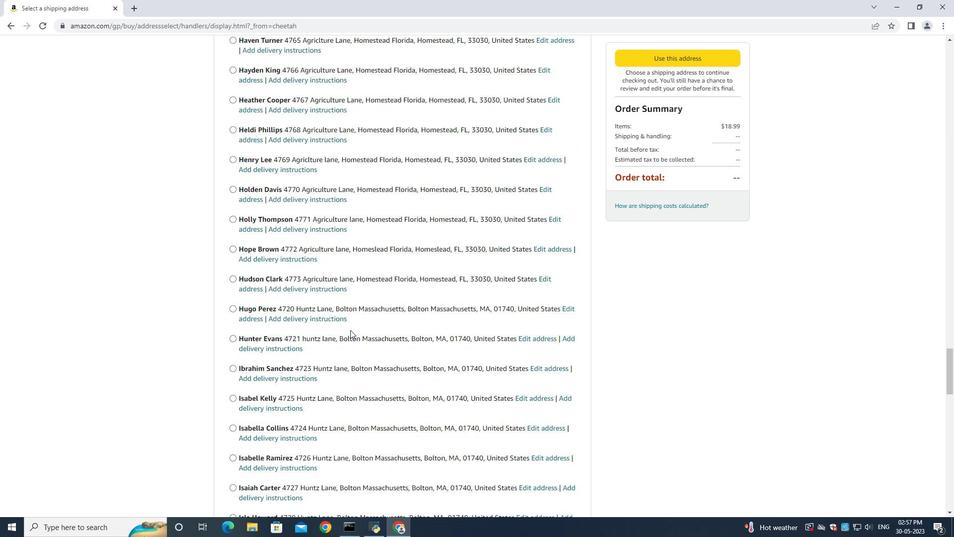 
Action: Mouse scrolled (350, 329) with delta (0, 0)
Screenshot: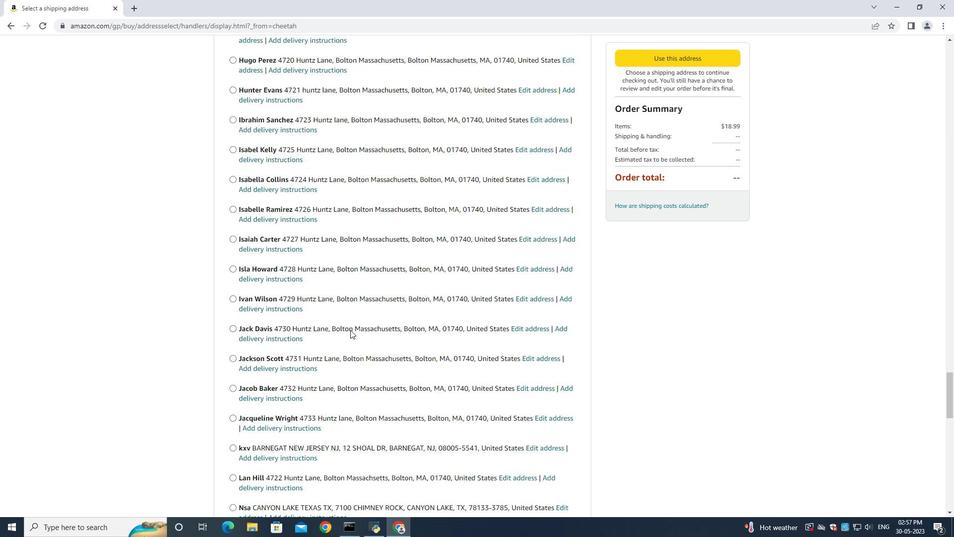 
Action: Mouse scrolled (350, 329) with delta (0, 0)
Screenshot: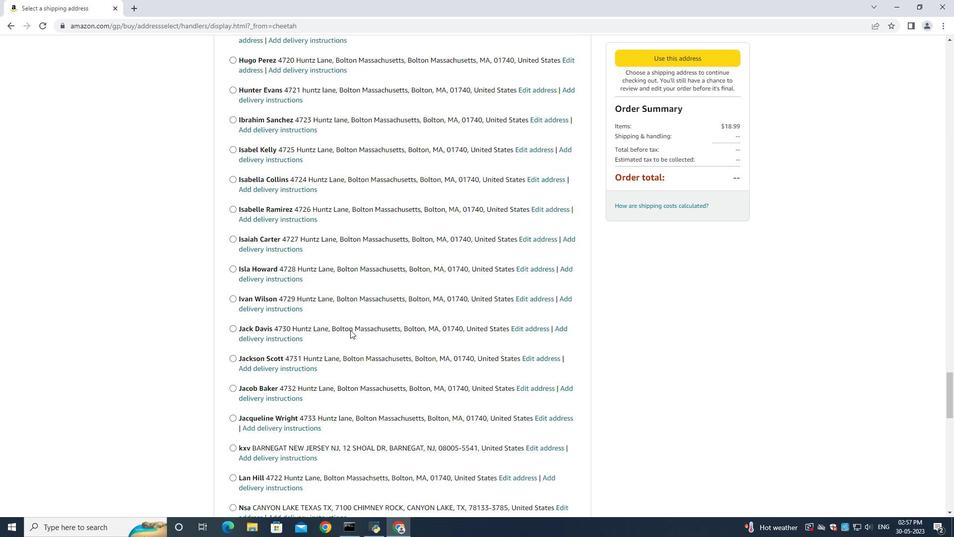 
Action: Mouse scrolled (350, 329) with delta (0, 0)
Screenshot: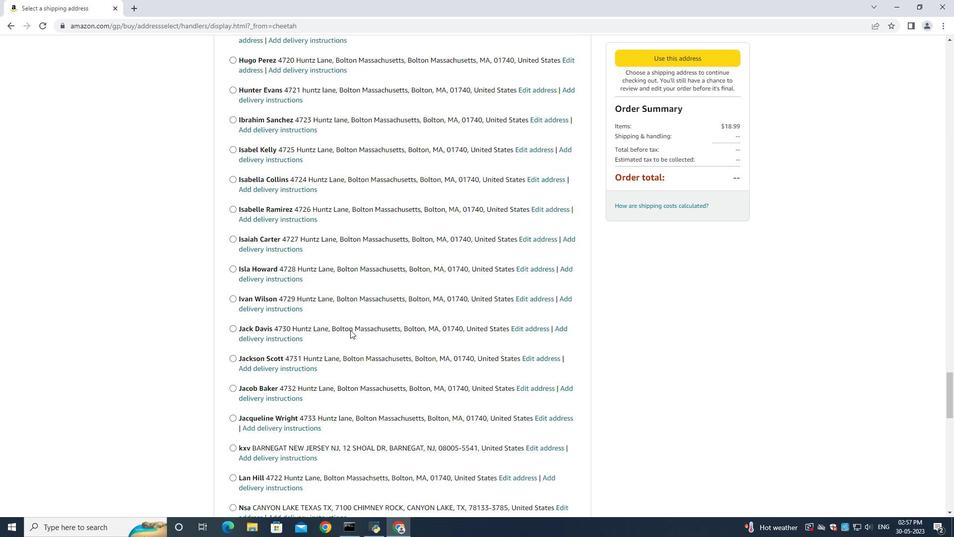 
Action: Mouse scrolled (350, 329) with delta (0, 0)
Screenshot: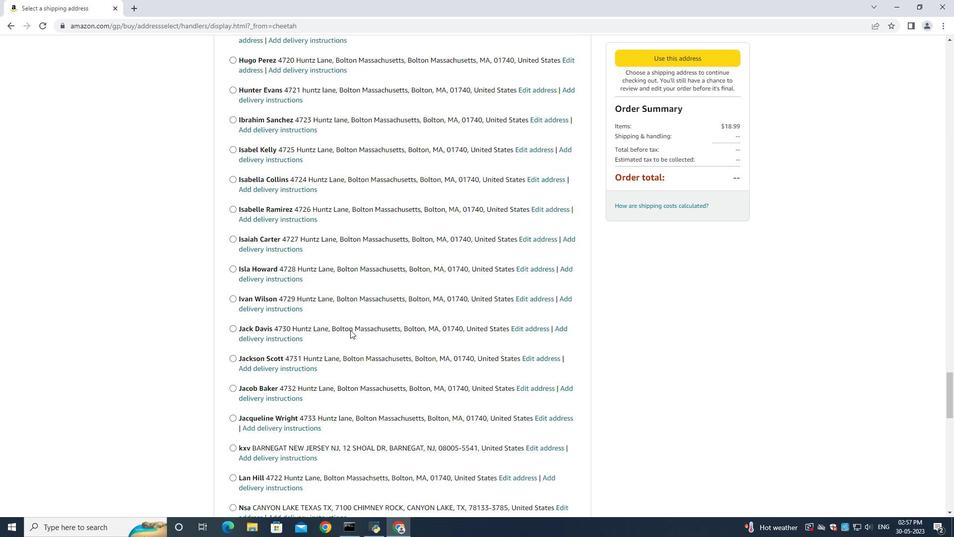 
Action: Mouse scrolled (350, 329) with delta (0, 0)
Screenshot: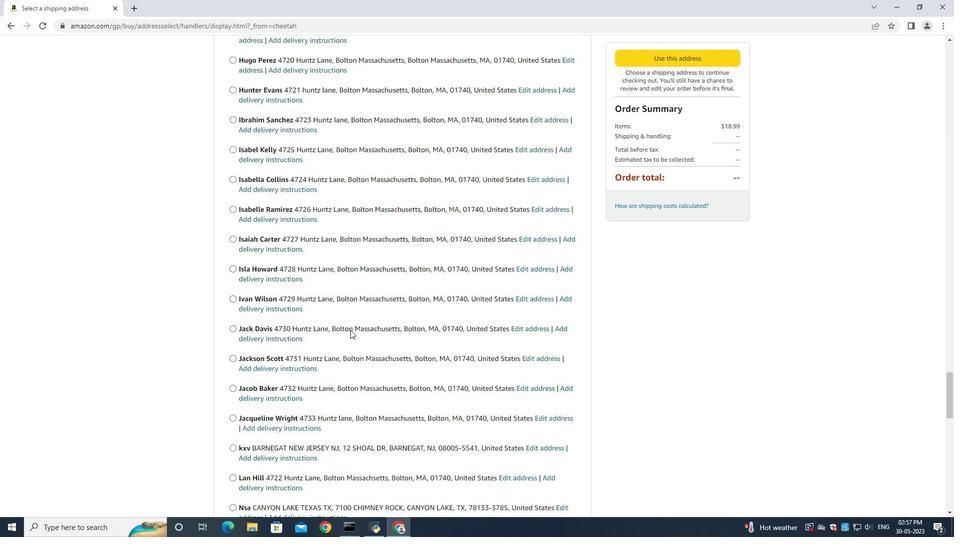 
Action: Mouse scrolled (350, 329) with delta (0, 0)
Screenshot: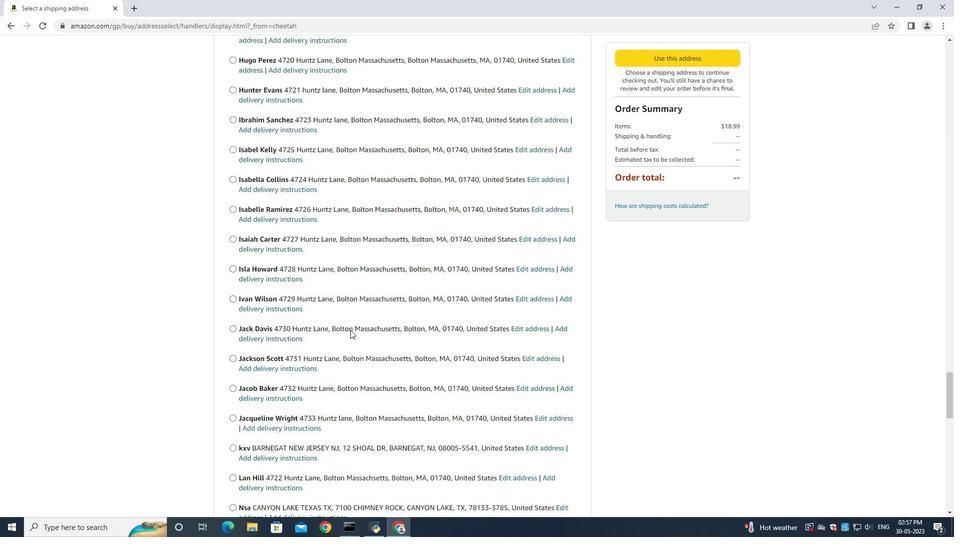 
Action: Mouse scrolled (350, 329) with delta (0, 0)
Screenshot: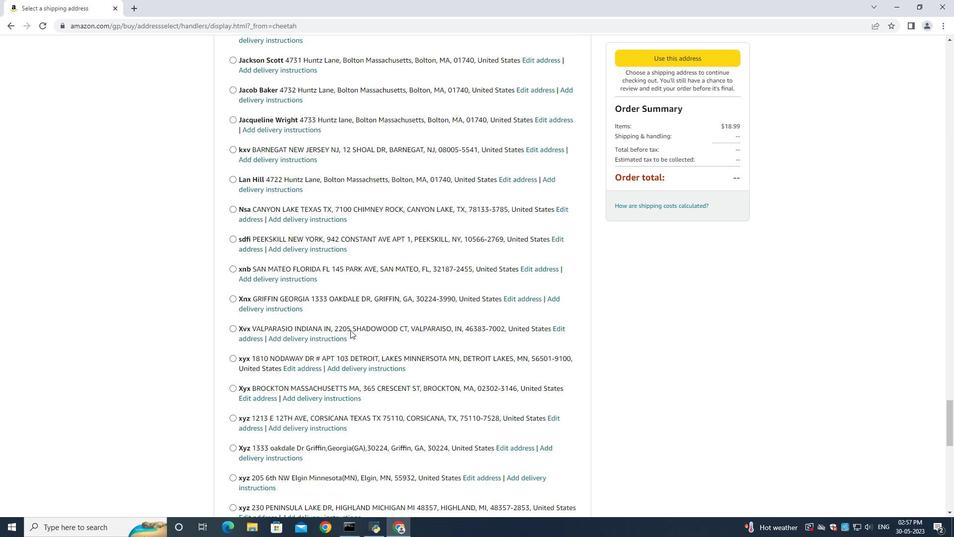 
Action: Mouse scrolled (350, 329) with delta (0, 0)
Screenshot: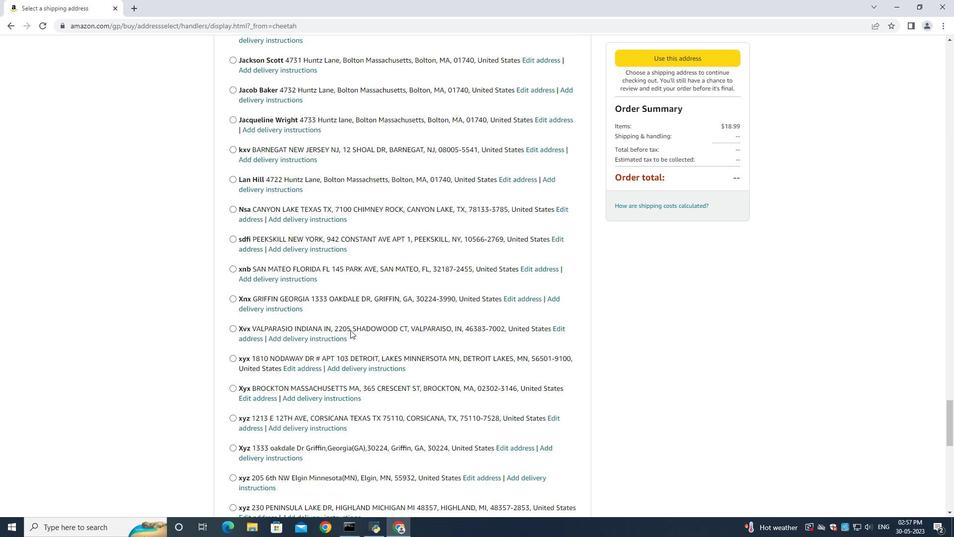 
Action: Mouse scrolled (350, 329) with delta (0, 0)
Screenshot: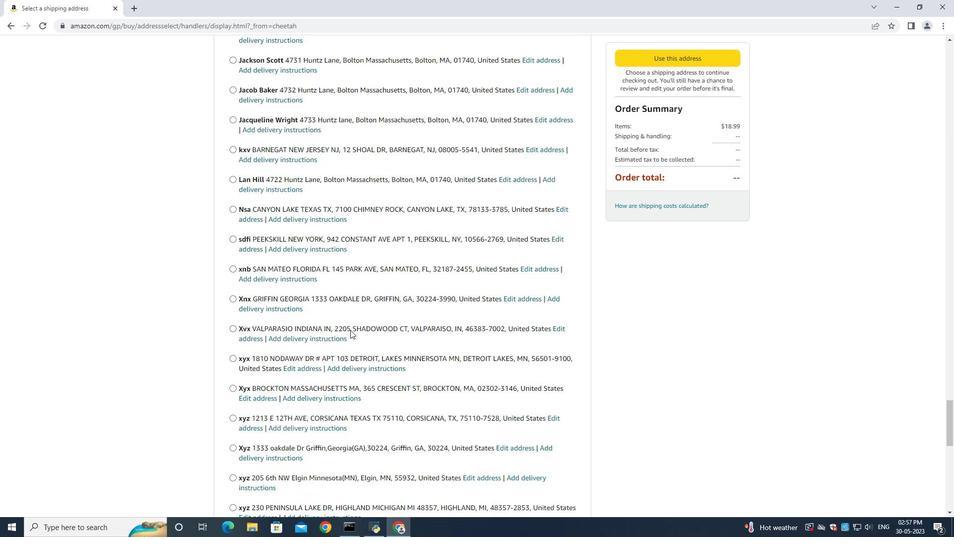 
Action: Mouse scrolled (350, 329) with delta (0, 0)
Screenshot: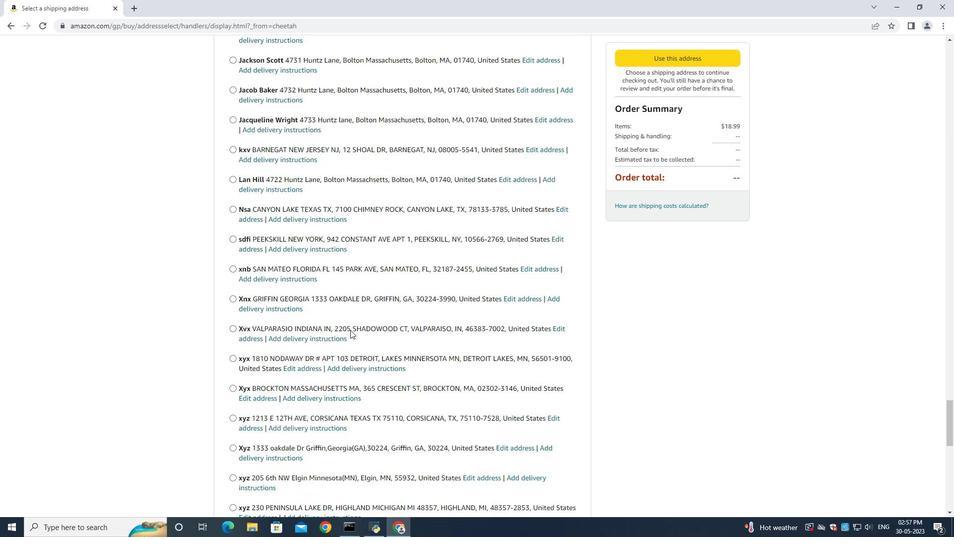 
Action: Mouse scrolled (350, 329) with delta (0, 0)
Screenshot: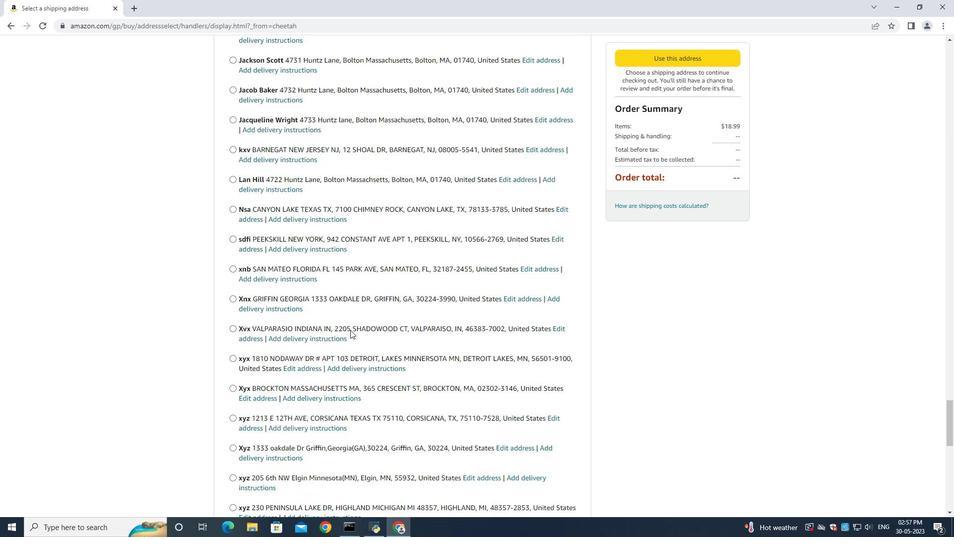 
Action: Mouse scrolled (350, 329) with delta (0, 0)
Screenshot: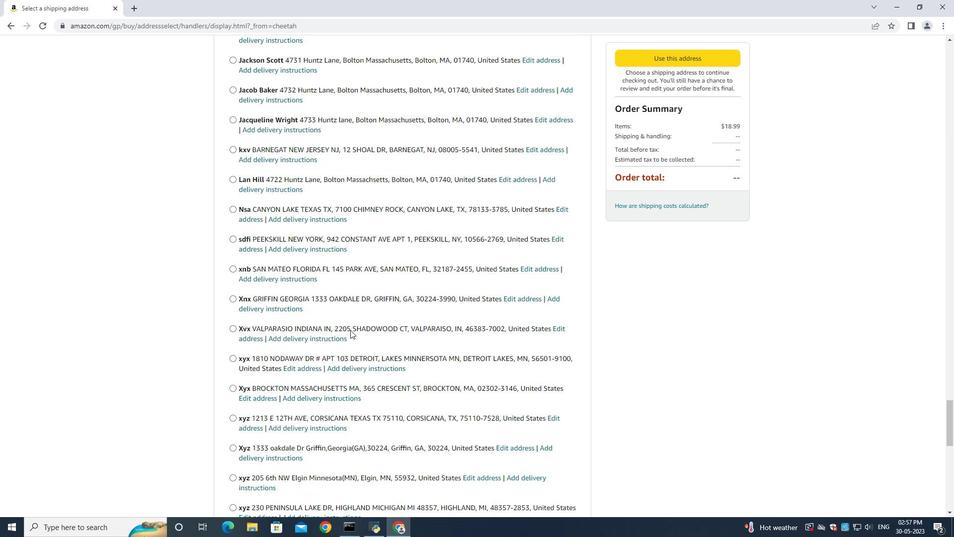 
Action: Mouse scrolled (350, 329) with delta (0, 0)
Screenshot: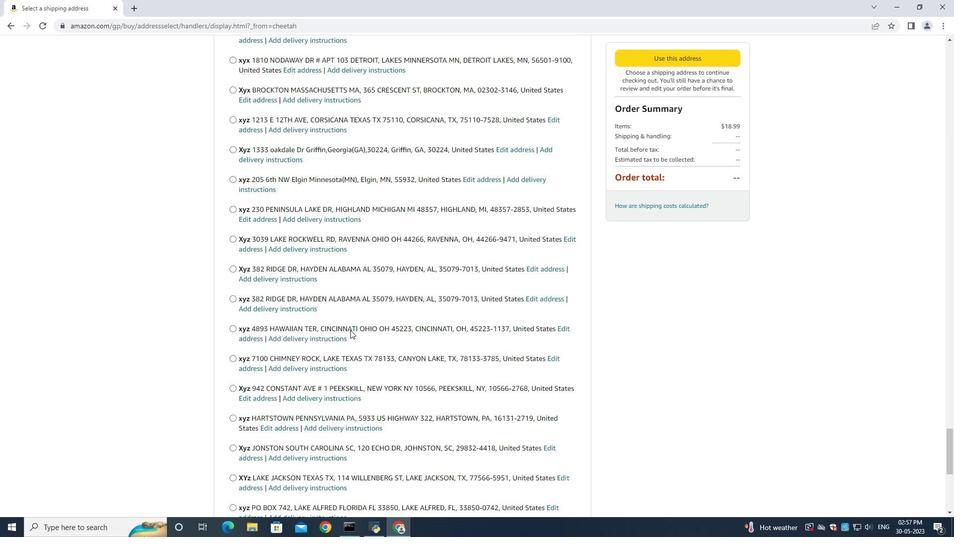 
Action: Mouse scrolled (350, 329) with delta (0, 0)
Screenshot: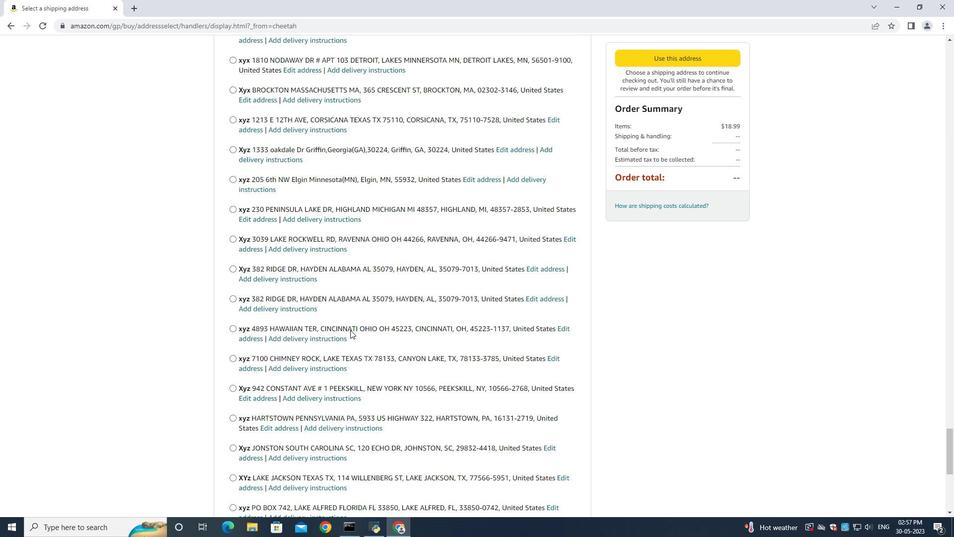 
Action: Mouse scrolled (350, 329) with delta (0, 0)
Screenshot: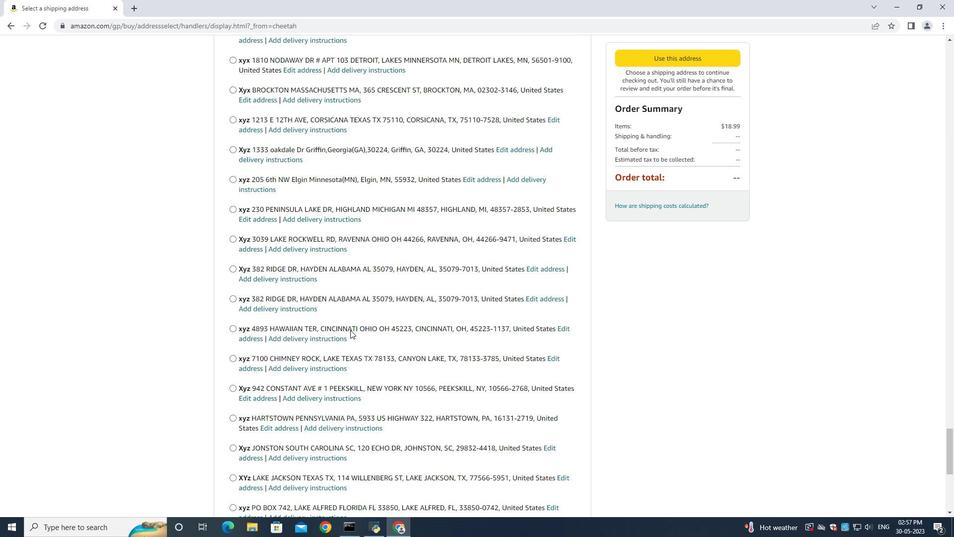
Action: Mouse scrolled (350, 329) with delta (0, 0)
Screenshot: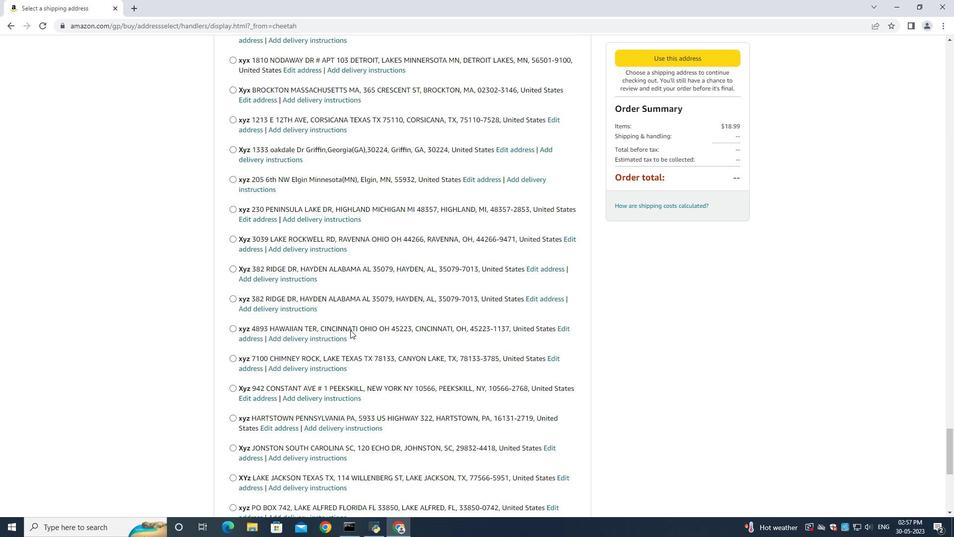 
Action: Mouse scrolled (350, 329) with delta (0, 0)
Screenshot: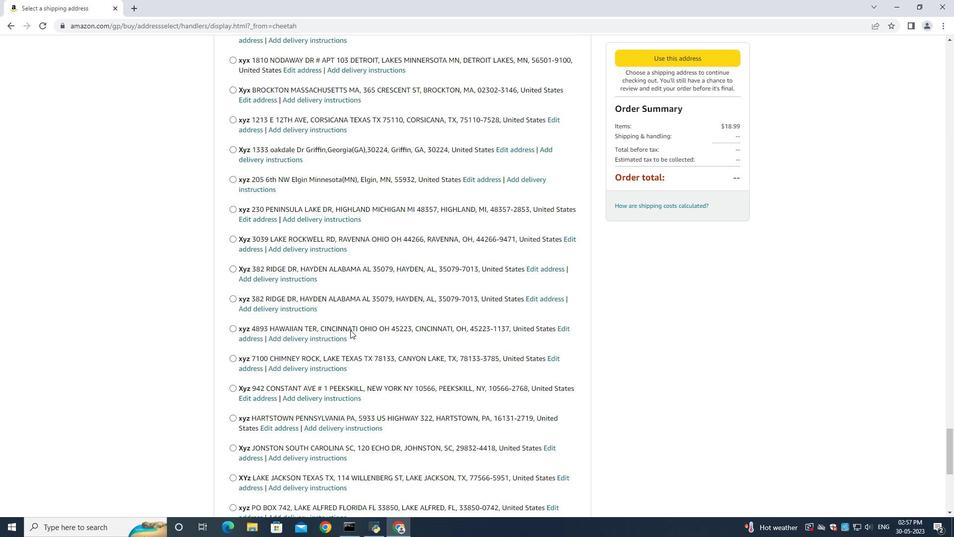 
Action: Mouse scrolled (350, 329) with delta (0, 0)
Screenshot: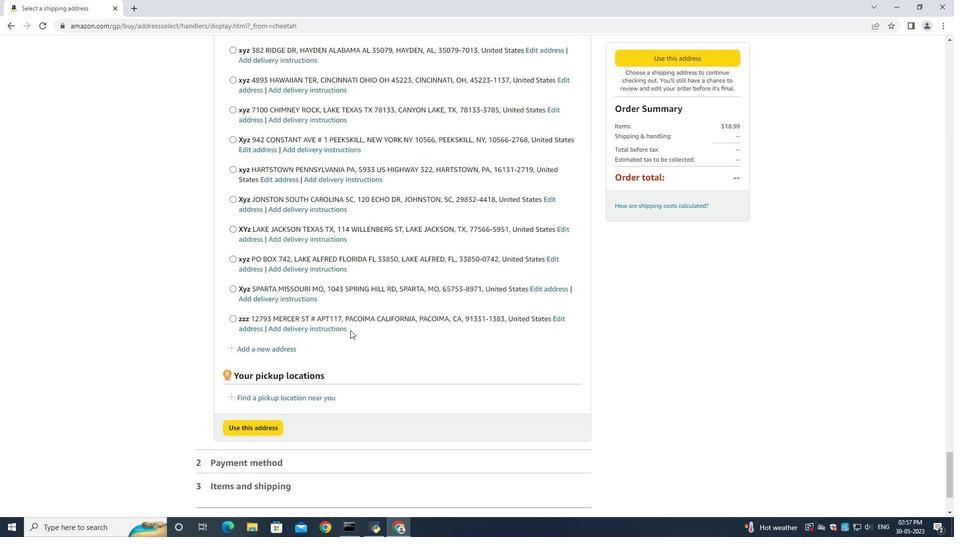 
Action: Mouse scrolled (350, 329) with delta (0, 0)
Screenshot: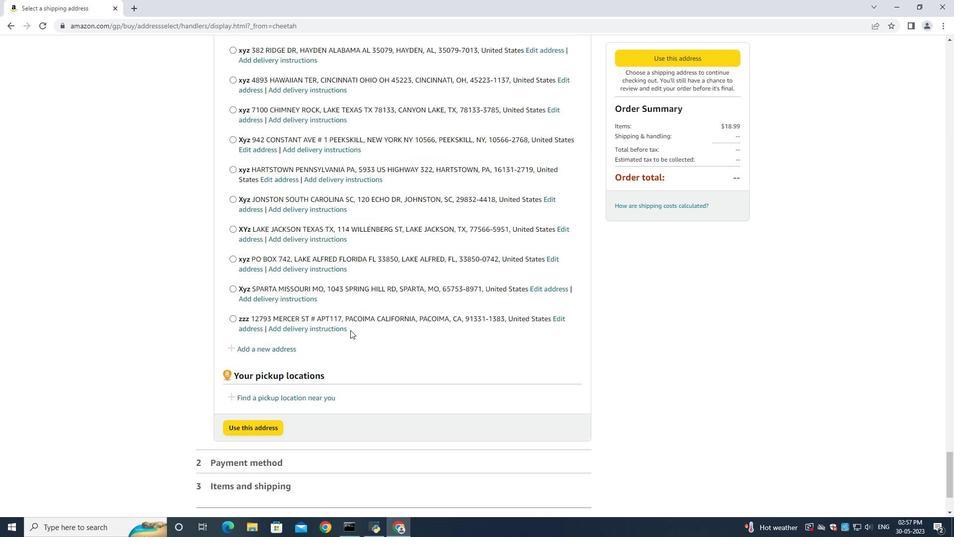 
Action: Mouse scrolled (350, 329) with delta (0, 0)
Screenshot: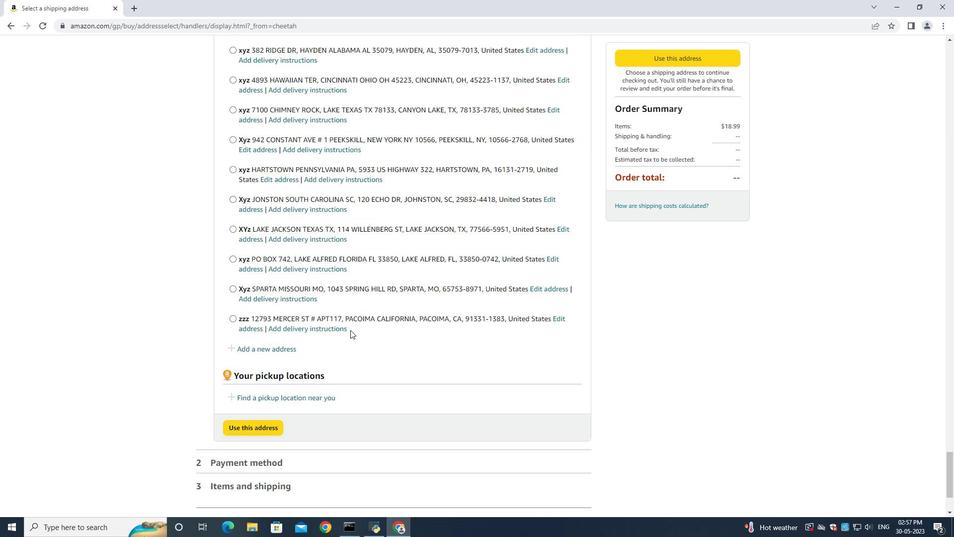 
Action: Mouse scrolled (350, 329) with delta (0, 0)
Screenshot: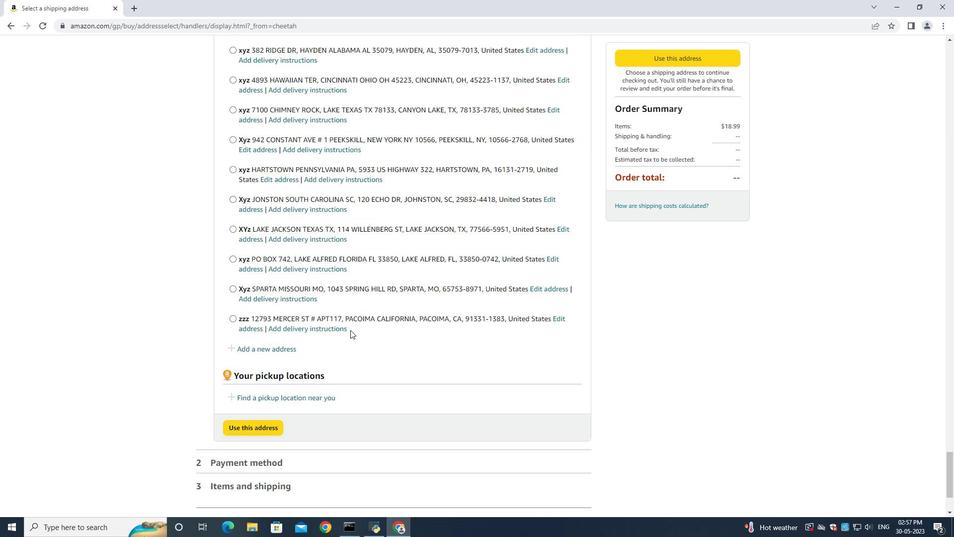 
Action: Mouse scrolled (350, 329) with delta (0, 0)
Screenshot: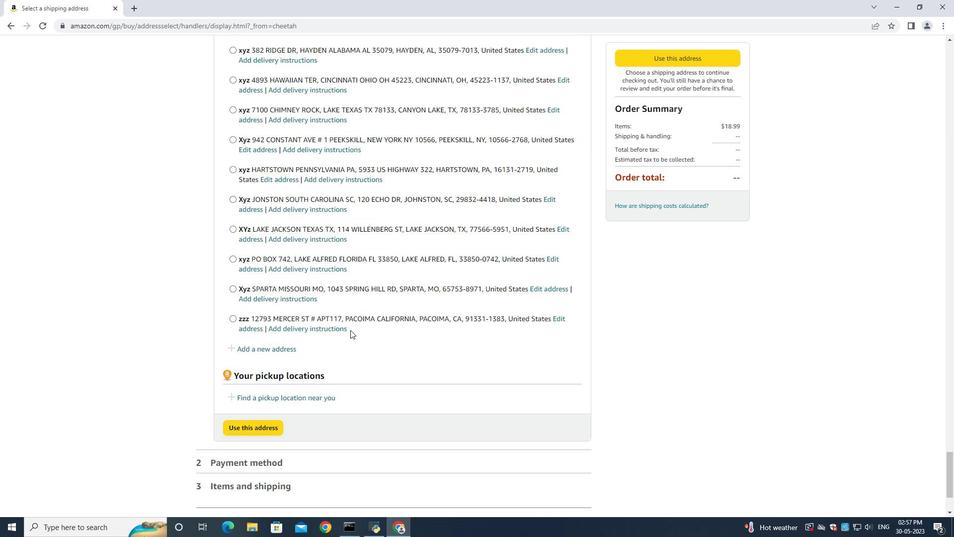 
Action: Mouse scrolled (350, 329) with delta (0, 0)
Screenshot: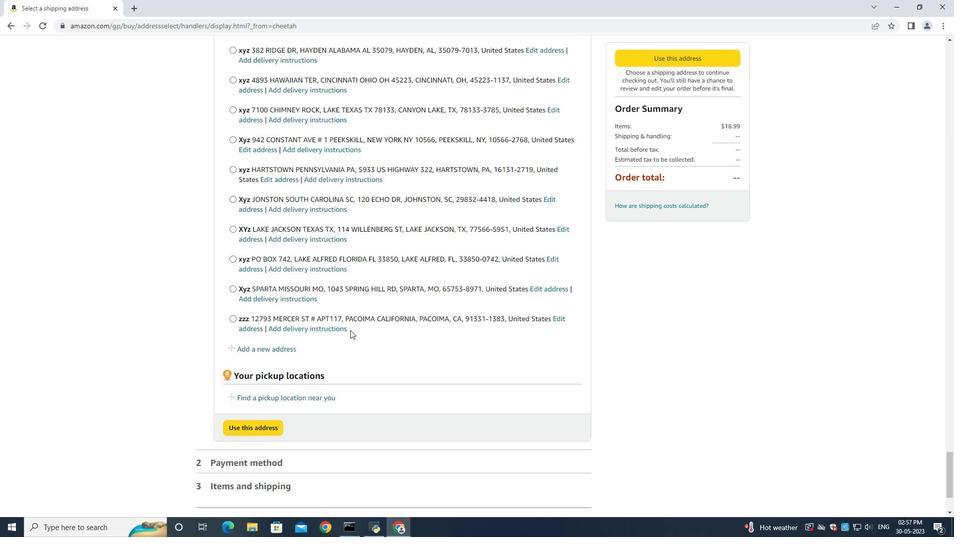 
Action: Mouse scrolled (350, 329) with delta (0, 0)
Screenshot: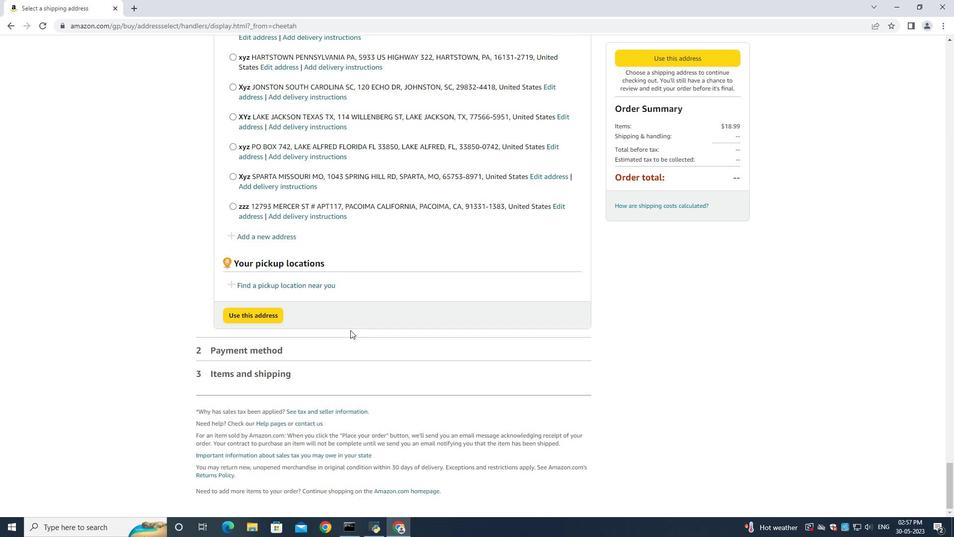 
Action: Mouse scrolled (350, 329) with delta (0, 0)
Screenshot: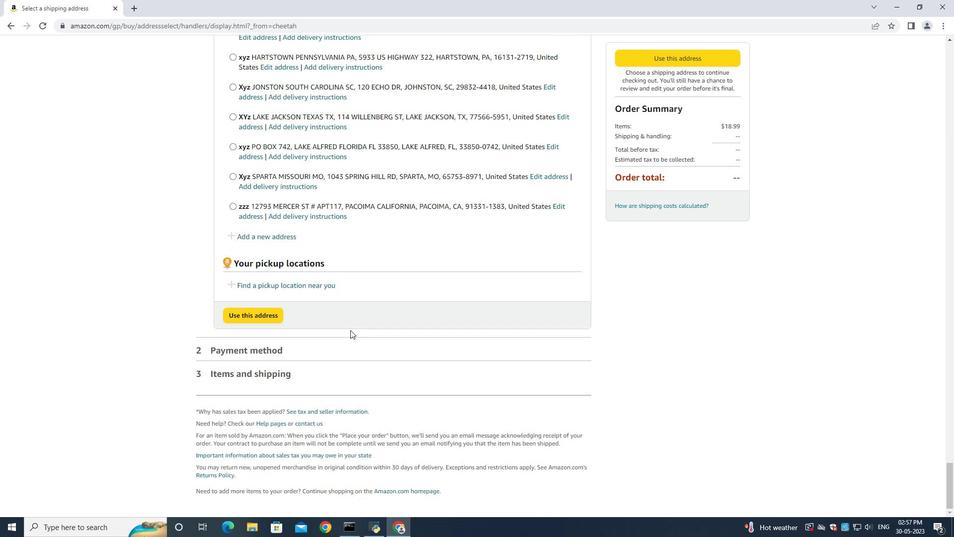 
Action: Mouse scrolled (350, 329) with delta (0, 0)
Screenshot: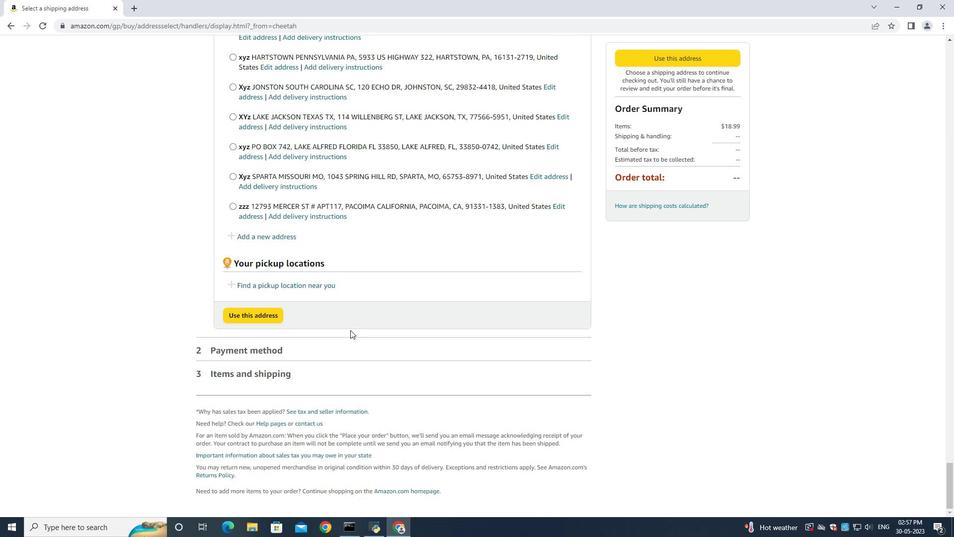
Action: Mouse scrolled (350, 329) with delta (0, 0)
Screenshot: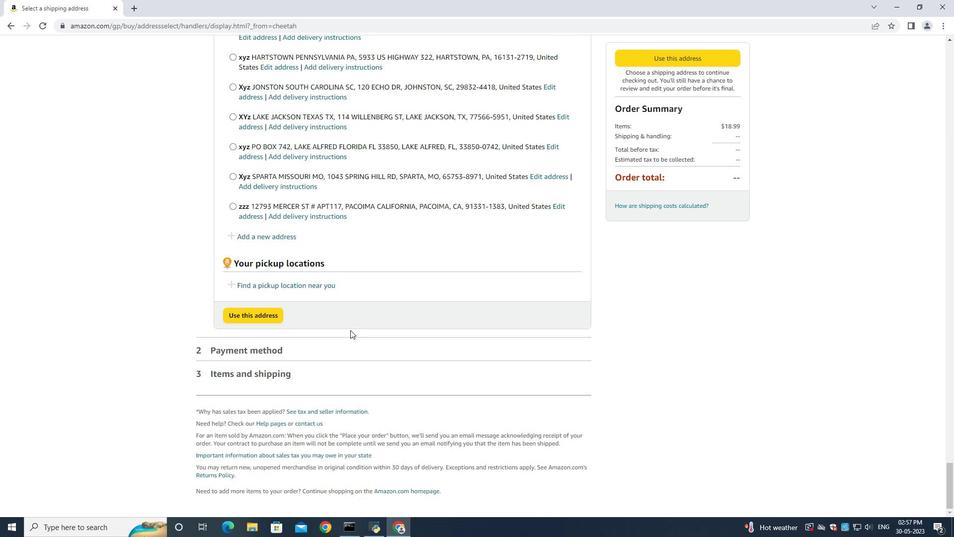 
Action: Mouse scrolled (350, 329) with delta (0, 0)
Screenshot: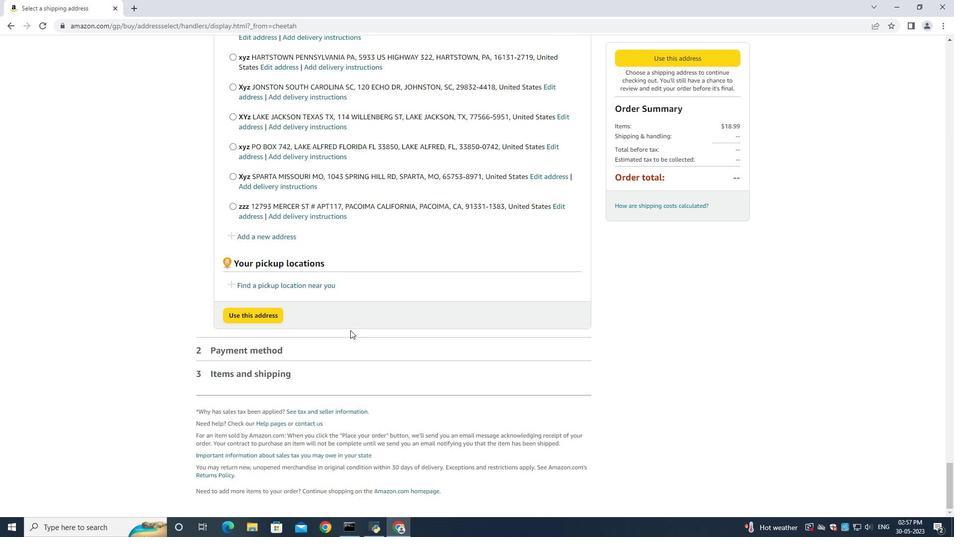 
Action: Mouse moved to (285, 239)
Screenshot: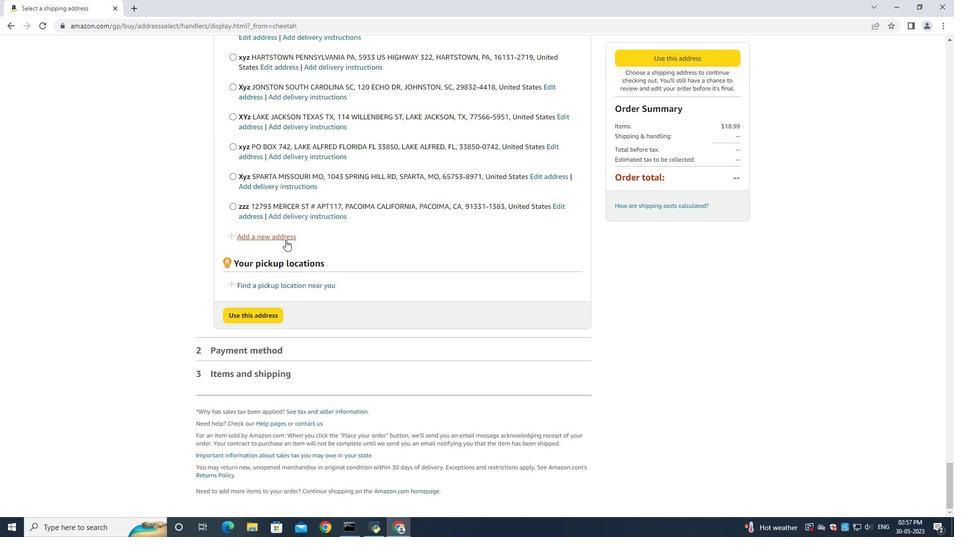 
Action: Mouse pressed left at (285, 239)
Screenshot: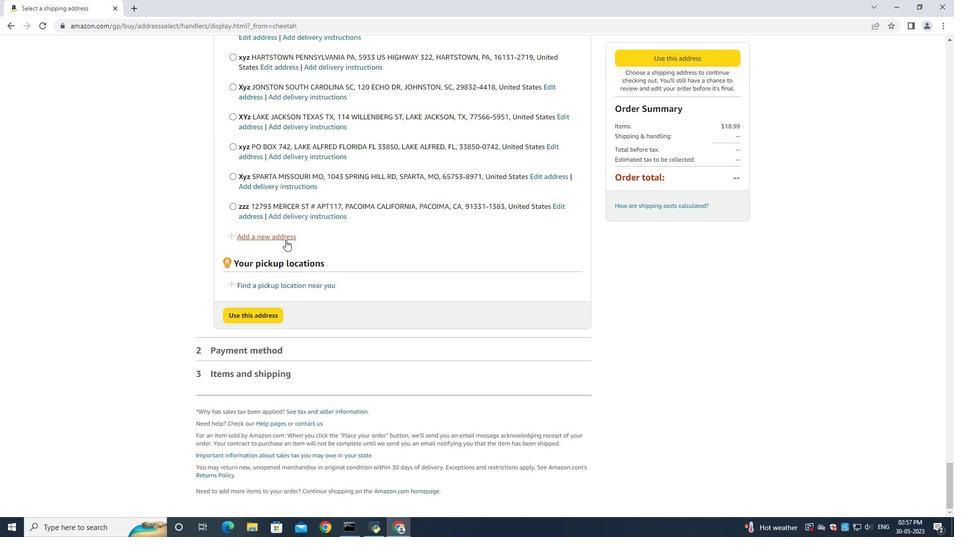
Action: Mouse moved to (362, 241)
Screenshot: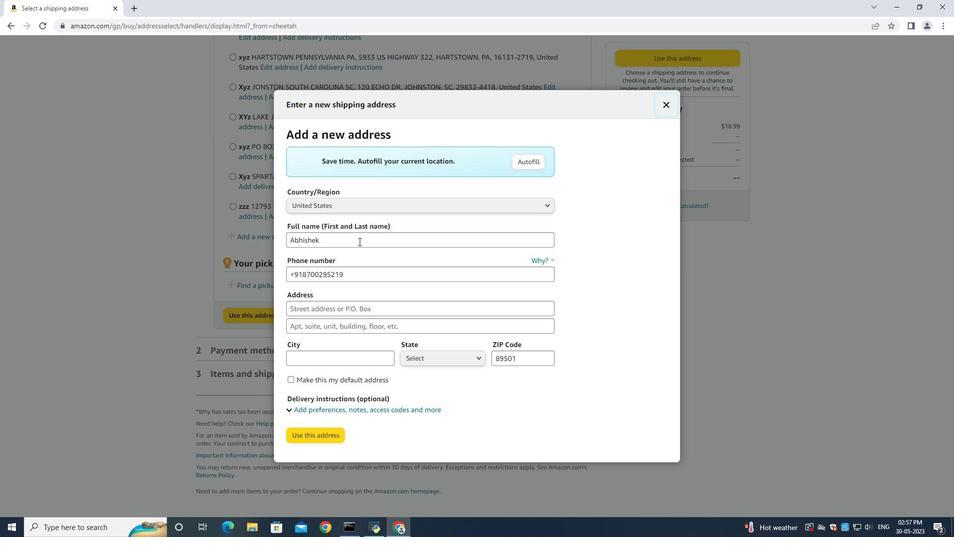
Action: Mouse pressed left at (362, 241)
Screenshot: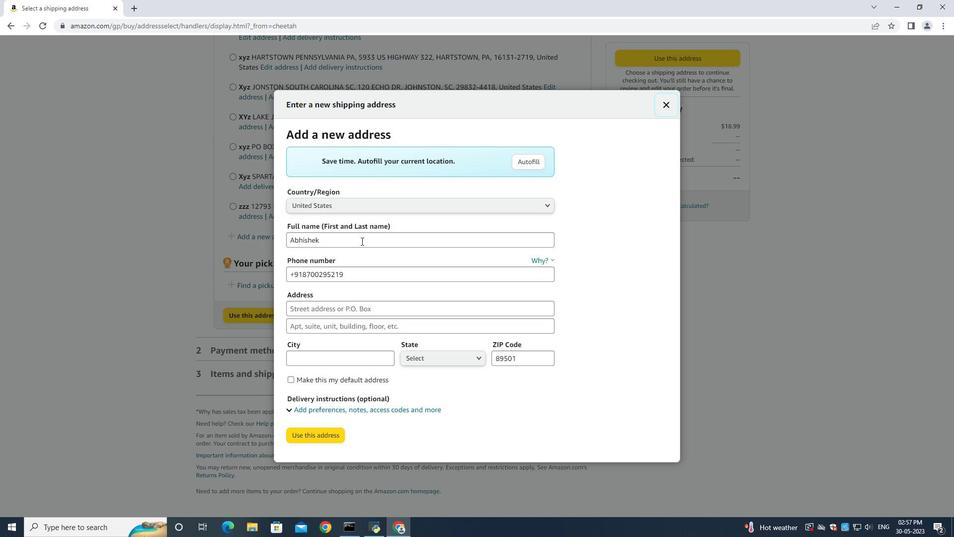 
Action: Key pressed ctrl+A<Key.backspace><Key.shift><Key.shift><Key.shift><Key.shift><Key.shift><Key.shift><Key.shift><Key.shift><Key.shift><Key.shift><Key.shift><Key.shift><Key.shift><Key.shift><Key.shift><Key.shift><Key.shift><Key.shift><Key.shift><Key.shift><Key.shift><Key.shift><Key.shift><Key.shift><Key.shift><Key.shift><Key.shift><Key.shift><Key.shift><Key.shift><Key.shift><Key.shift><Key.shift><Key.shift><Key.shift><Key.shift><Key.shift><Key.shift><Key.shift><Key.shift><Key.shift><Key.shift><Key.shift><Key.shift><Key.shift><Key.shift><Key.shift><Key.shift><Key.shift><Key.shift><Key.shift><Key.shift><Key.shift><Key.shift>Jake<Key.space><Key.shift><Key.shift><Key.shift><Key.shift><Key.shift><Key.shift><Key.shift><Key.shift><Key.shift><Key.shift><Key.shift><Key.shift><Key.shift><Key.shift><Key.shift><Key.shift><Key.shift><Key.shift><Key.shift><Key.shift><Key.shift><Key.shift>Allen<Key.tab><Key.tab><Key.backspace>9785492947<Key.tab>4734<Key.space><Key.shift>Huntz<Key.space><Key.shift>Lane<Key.tab><Key.shift><Key.shift><Key.shift><Key.shift><Key.shift><Key.shift><Key.shift><Key.shift><Key.shift><Key.shift><Key.shift><Key.shift><Key.shift><Key.shift><Key.shift><Key.shift>Bolton<Key.space><Key.shift>Massachusetts<Key.tab><Key.shift><Key.shift><Key.shift><Key.shift><Key.shift><Key.shift>Bolton<Key.space><Key.shift>Massachusetts<Key.tab><Key.up>mass<Key.enter><Key.tab><Key.backspace><Key.tab><Key.tab>
Screenshot: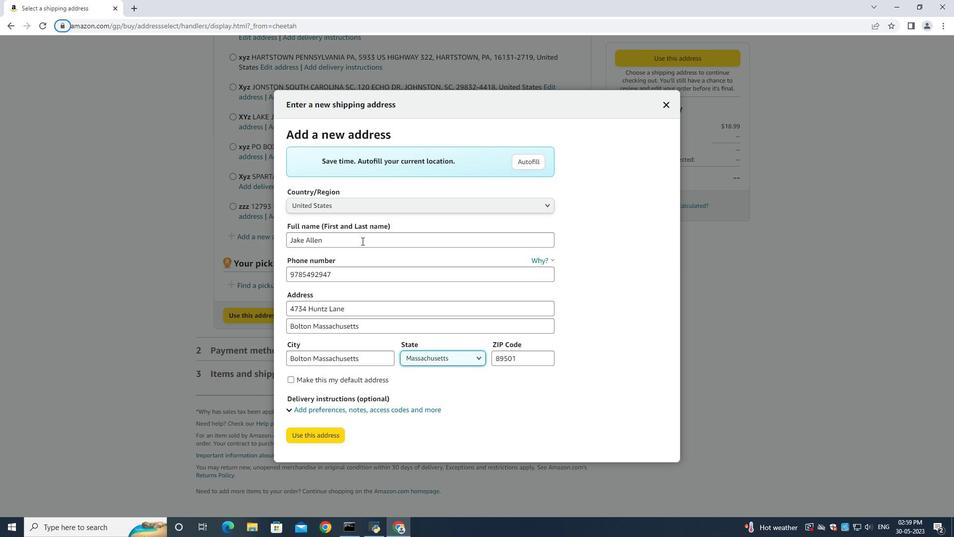 
Action: Mouse moved to (517, 358)
Screenshot: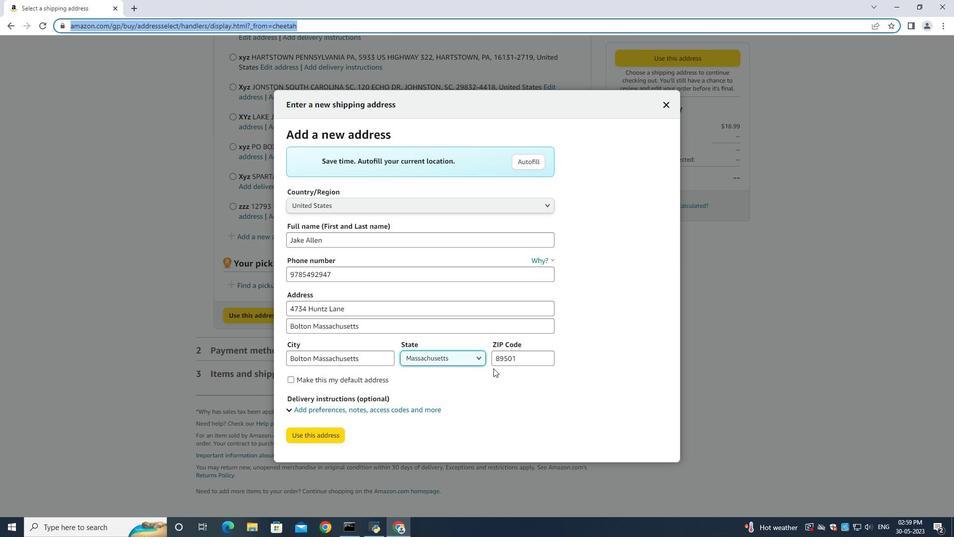 
Action: Mouse pressed left at (517, 358)
Screenshot: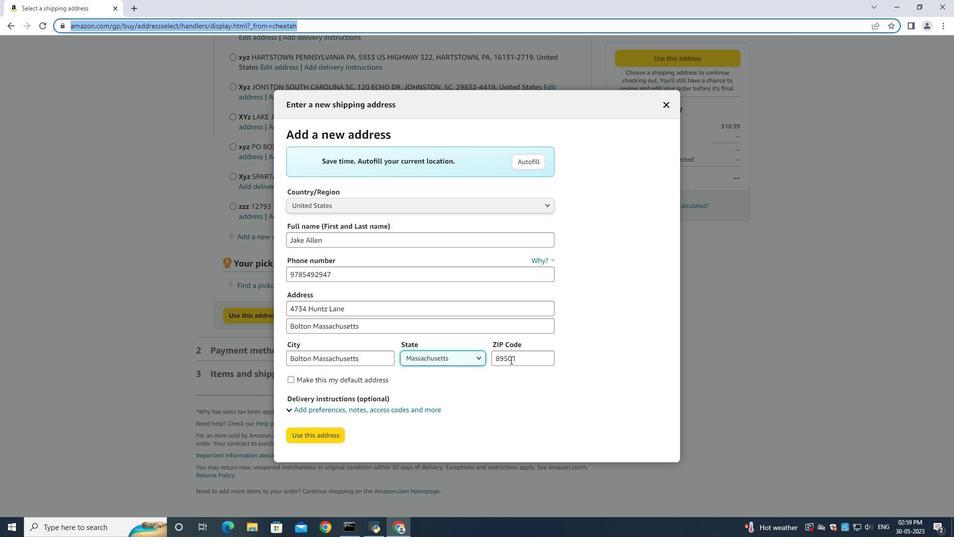 
Action: Key pressed ctrl+A
Screenshot: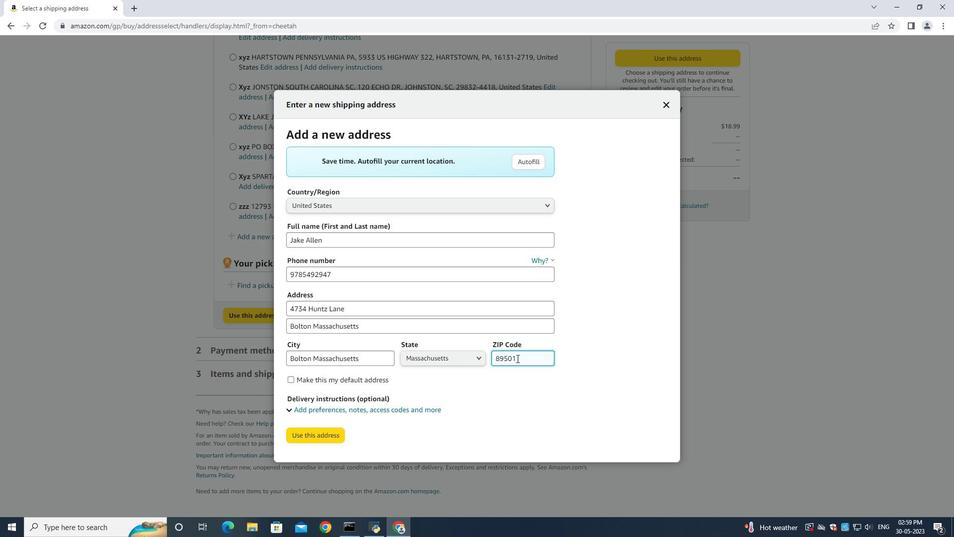 
Action: Mouse moved to (517, 358)
Screenshot: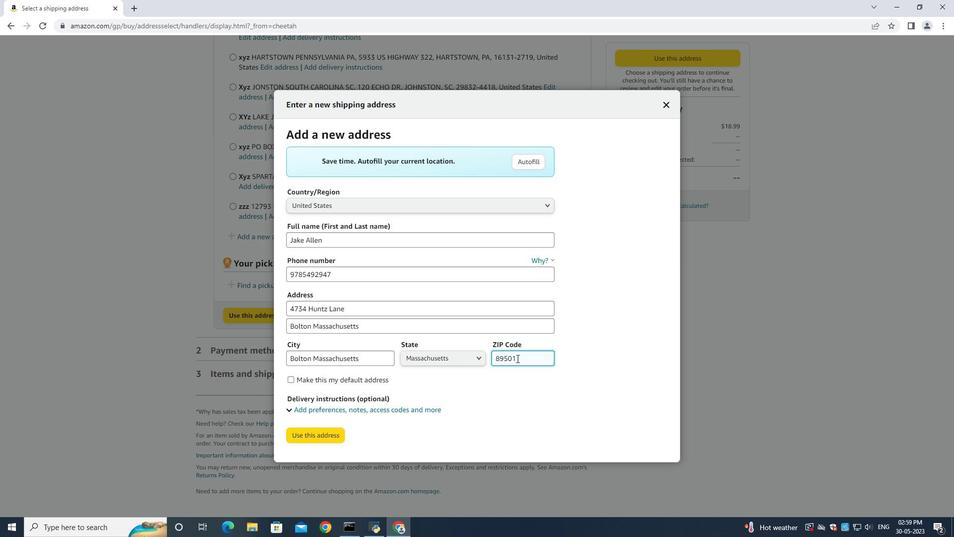
Action: Key pressed <Key.backspace>01740
Screenshot: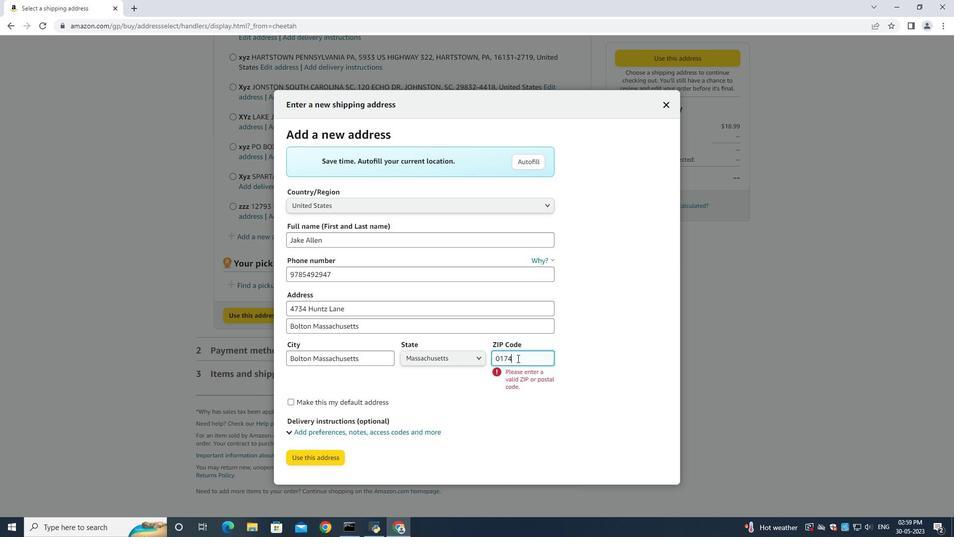 
Action: Mouse moved to (322, 435)
Screenshot: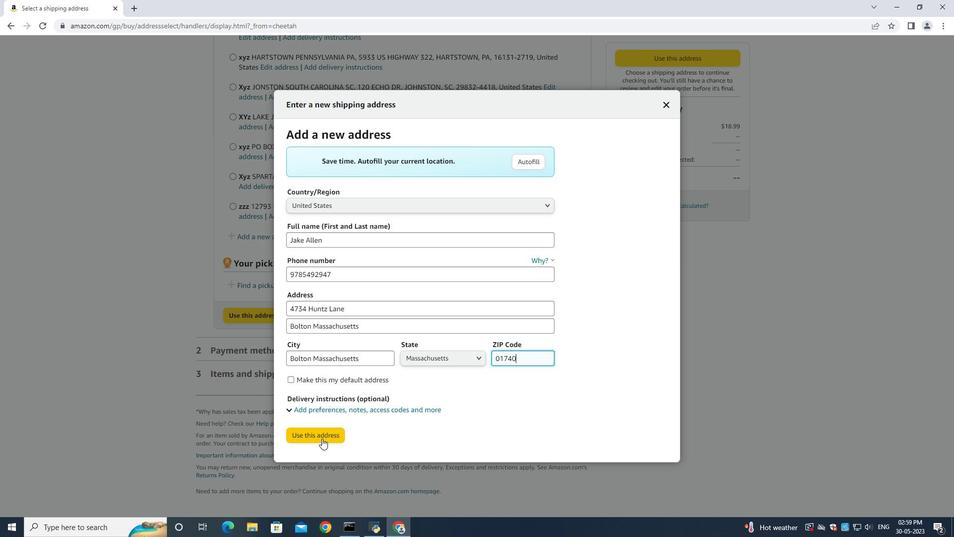 
Action: Mouse pressed left at (322, 435)
Screenshot: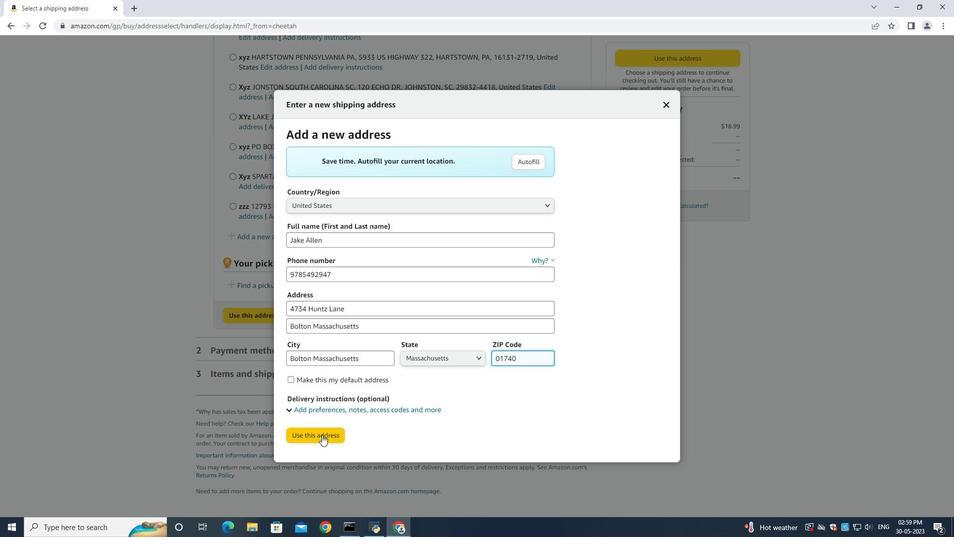 
Action: Mouse moved to (307, 501)
Screenshot: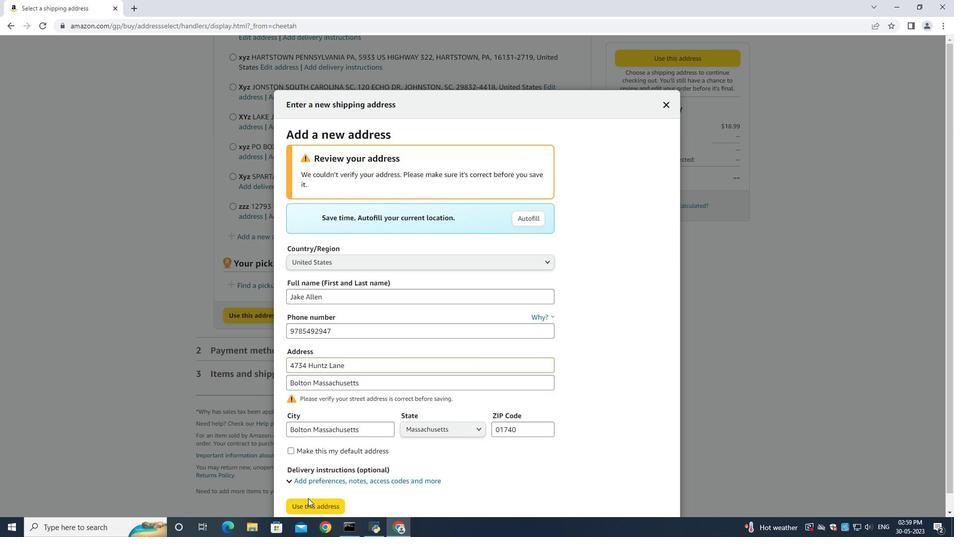 
Action: Mouse pressed left at (307, 501)
Screenshot: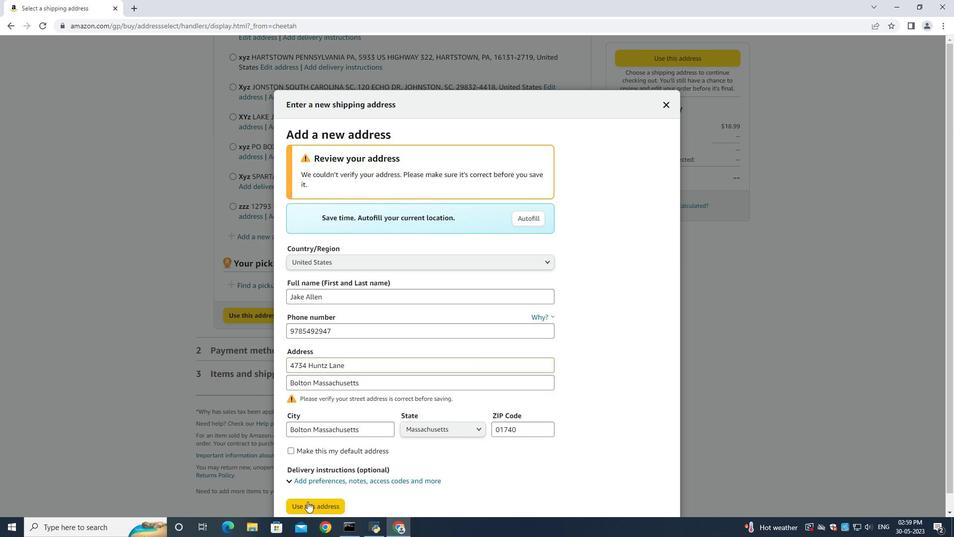 
Action: Mouse moved to (383, 339)
Screenshot: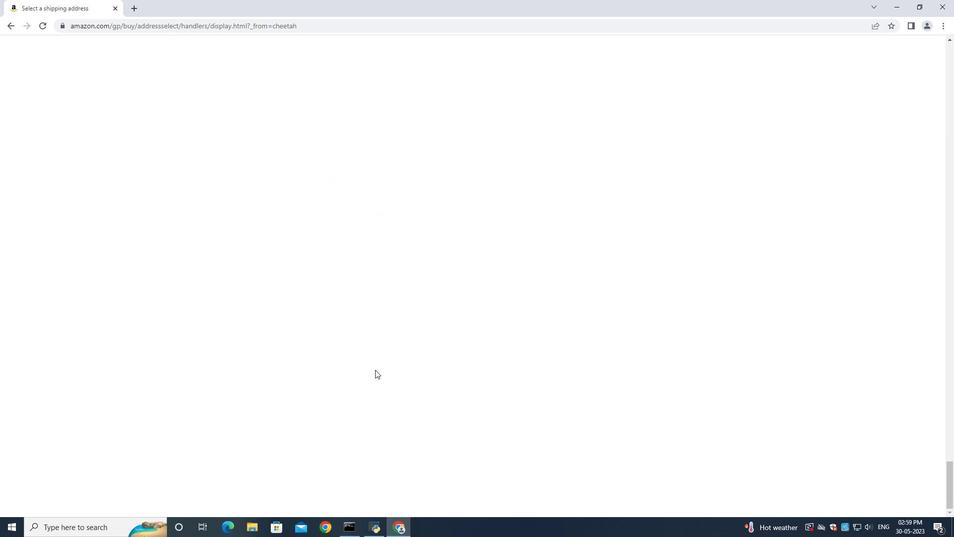 
